 Task: Look for space in Pūranpur, India from 1st June, 2023 to 9th June, 2023 for 5 adults in price range Rs.6000 to Rs.12000. Place can be entire place with 3 bedrooms having 3 beds and 3 bathrooms. Property type can be house, flat, guest house. Booking option can be shelf check-in. Required host language is English.
Action: Mouse moved to (507, 66)
Screenshot: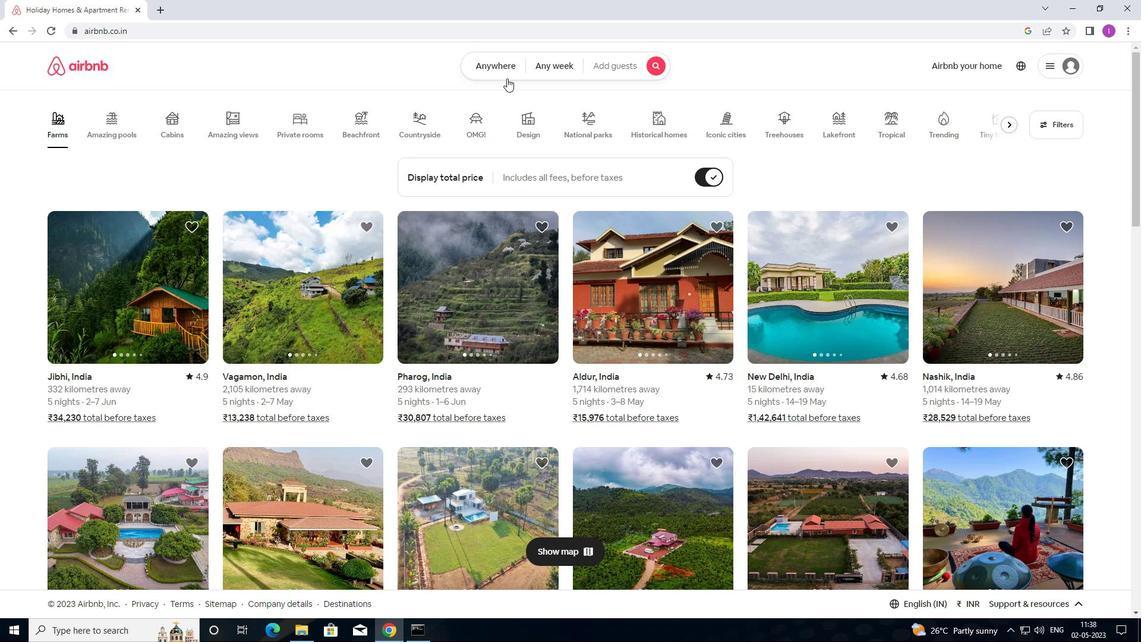 
Action: Mouse pressed left at (507, 66)
Screenshot: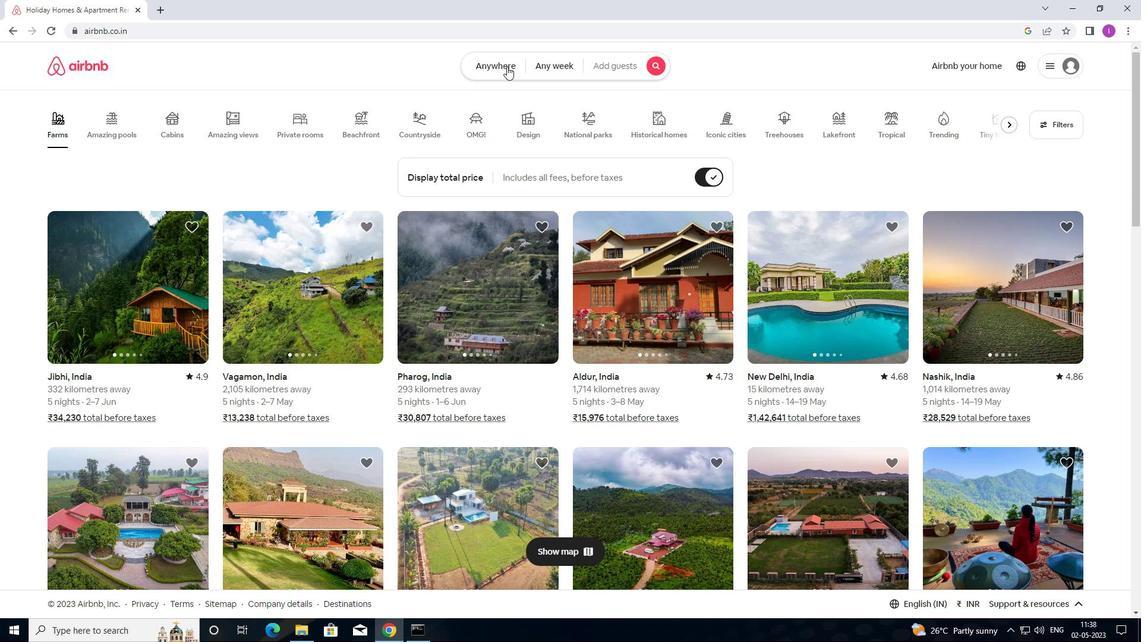 
Action: Mouse moved to (342, 112)
Screenshot: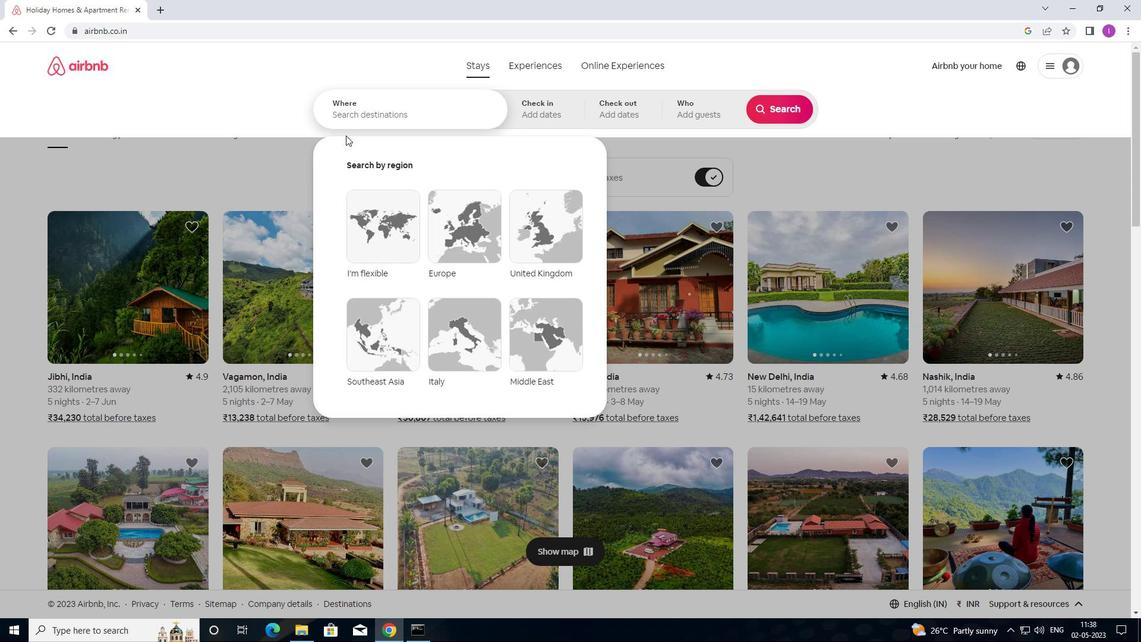 
Action: Mouse pressed left at (342, 112)
Screenshot: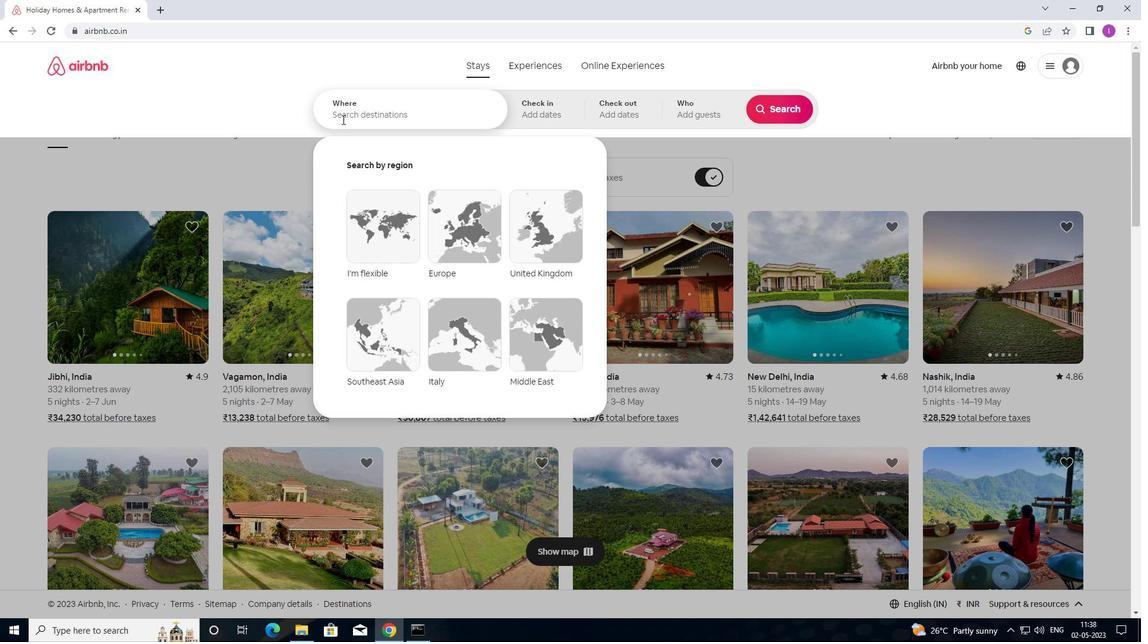 
Action: Mouse moved to (451, 115)
Screenshot: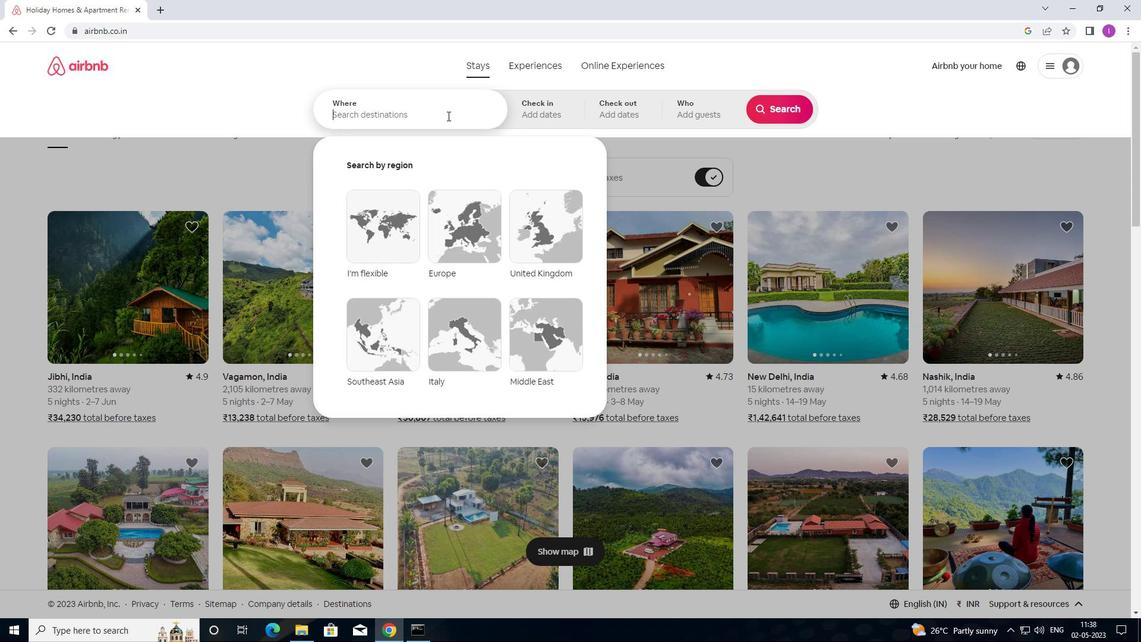 
Action: Key pressed <Key.shift>PURANPUR,<Key.shift>INDIA
Screenshot: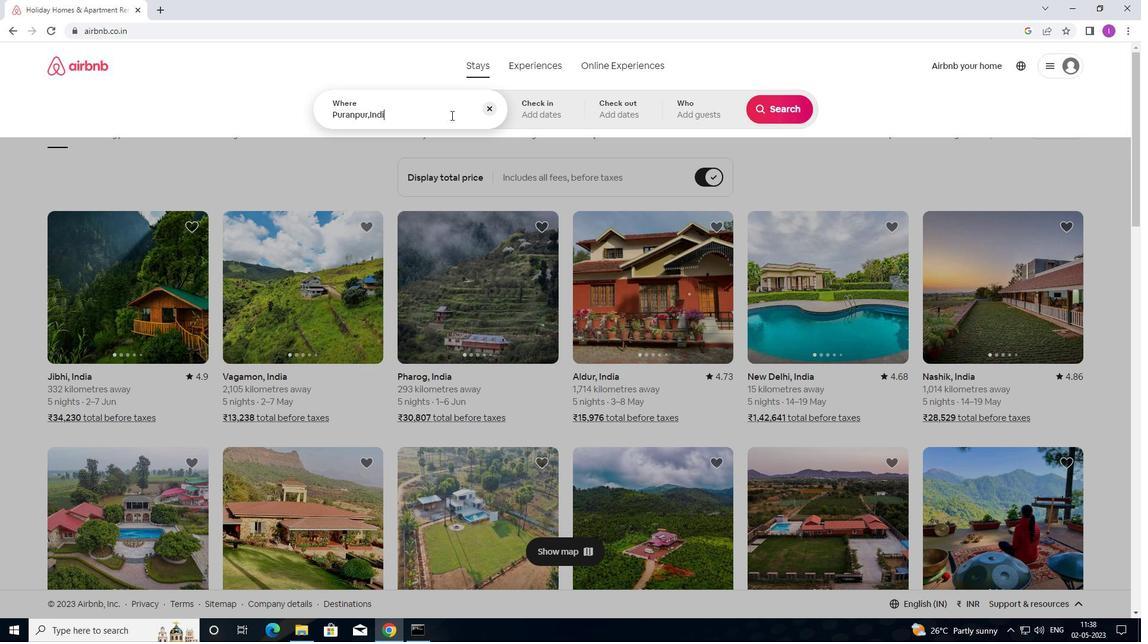 
Action: Mouse moved to (523, 115)
Screenshot: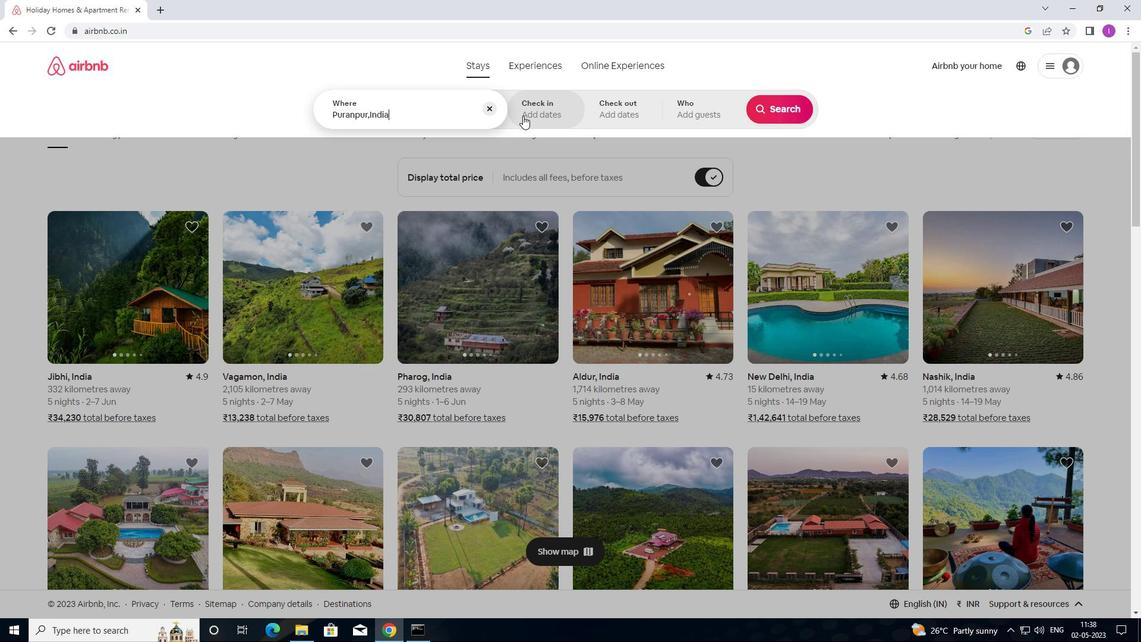 
Action: Mouse pressed left at (523, 115)
Screenshot: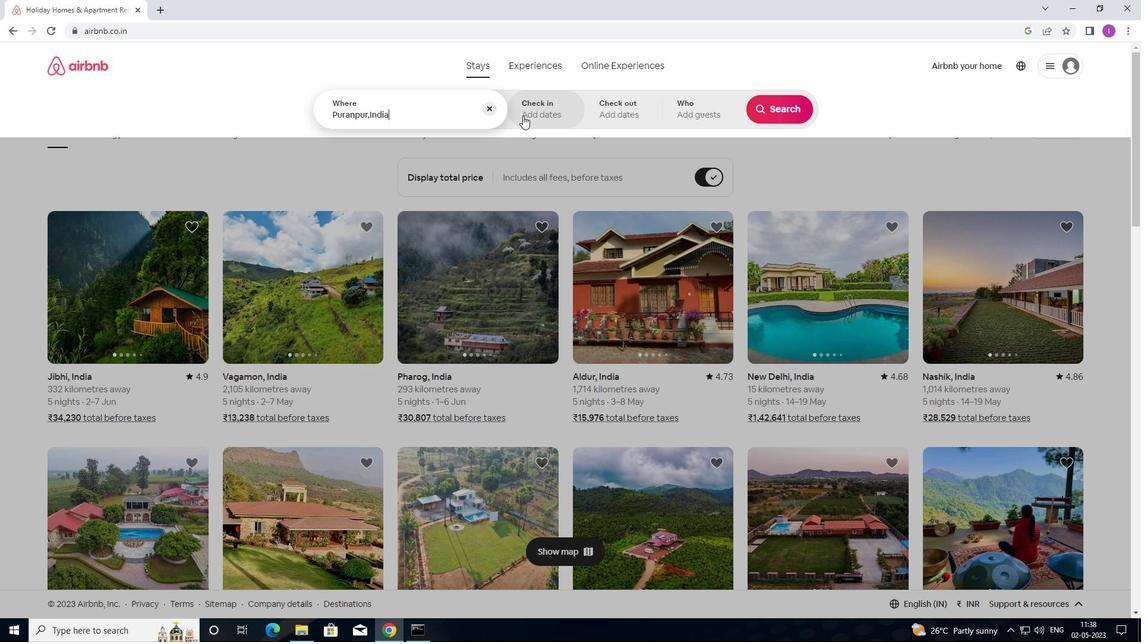 
Action: Mouse moved to (715, 255)
Screenshot: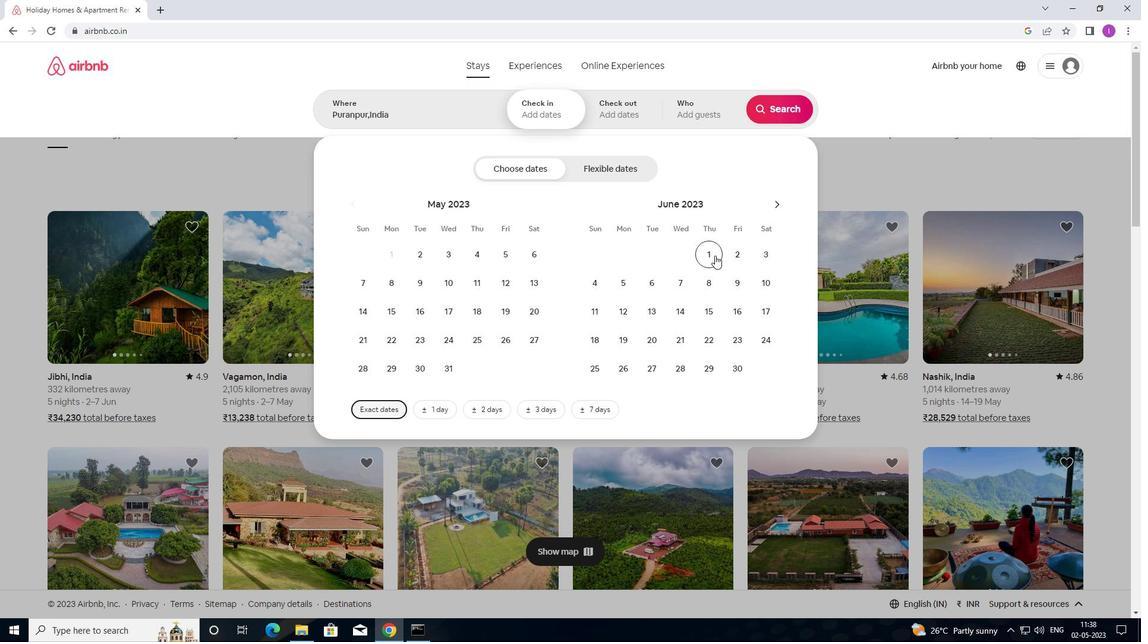 
Action: Mouse pressed left at (715, 255)
Screenshot: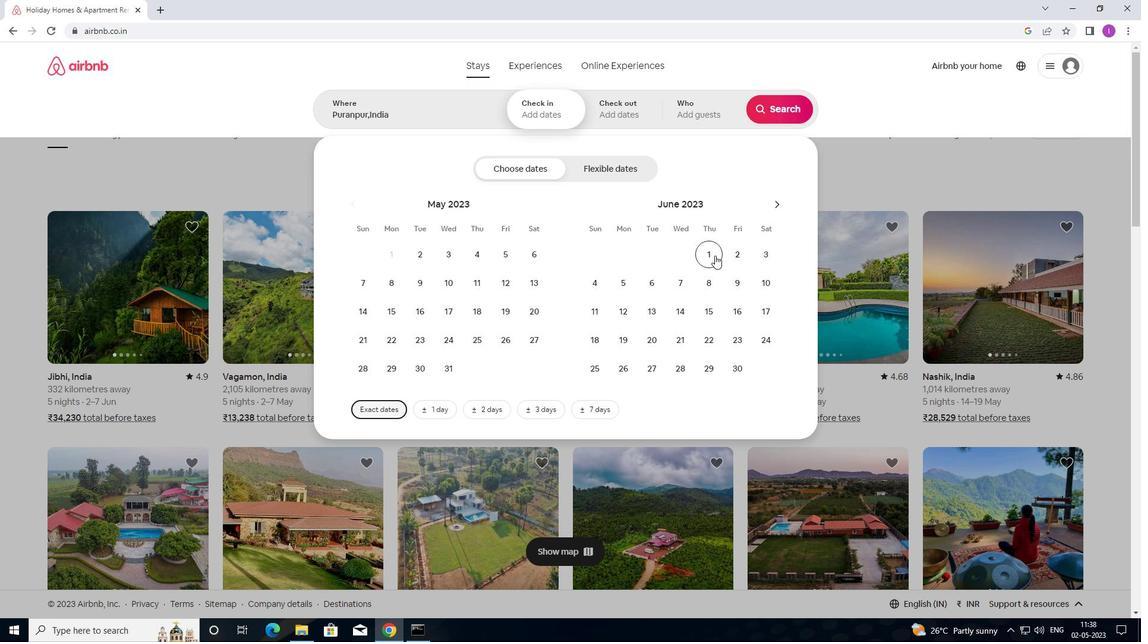 
Action: Mouse moved to (737, 284)
Screenshot: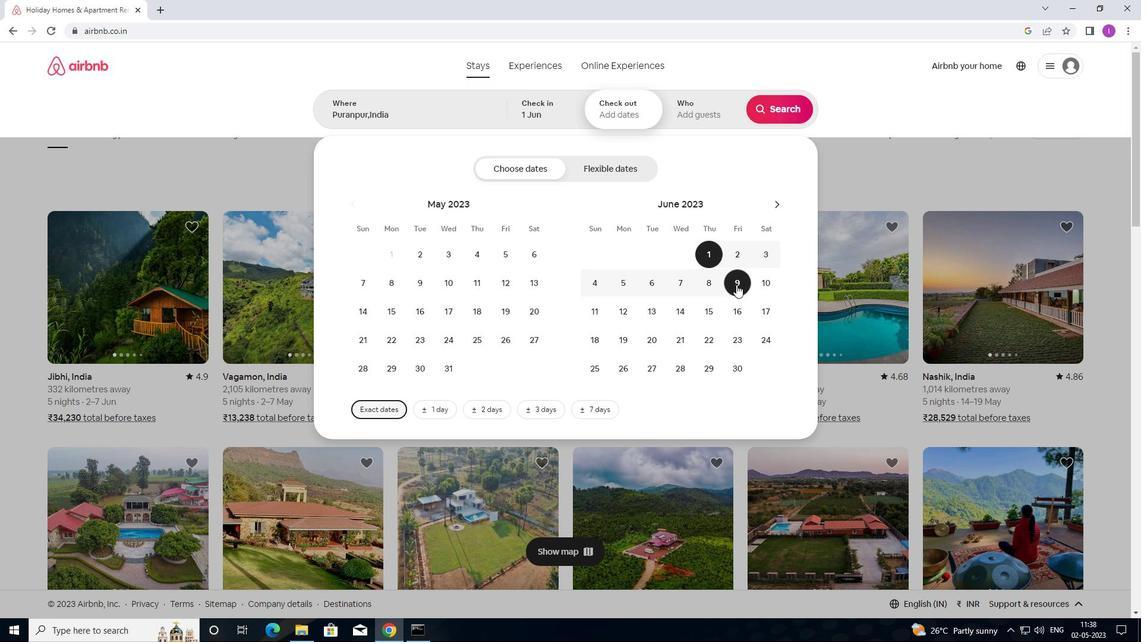 
Action: Mouse pressed left at (737, 284)
Screenshot: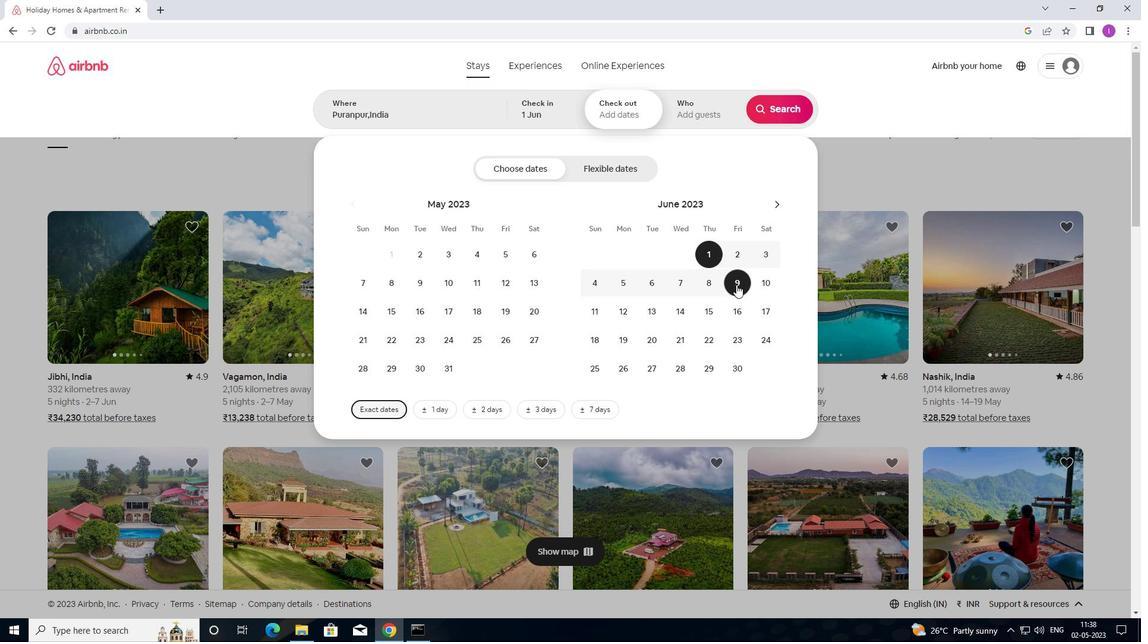 
Action: Mouse moved to (763, 186)
Screenshot: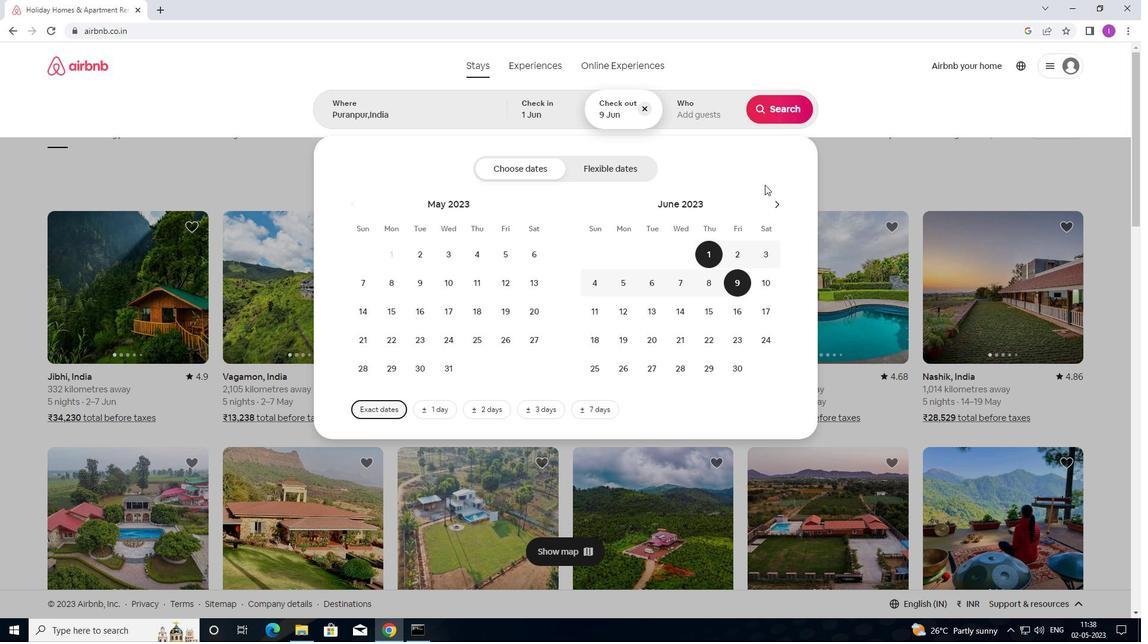 
Action: Mouse scrolled (763, 186) with delta (0, 0)
Screenshot: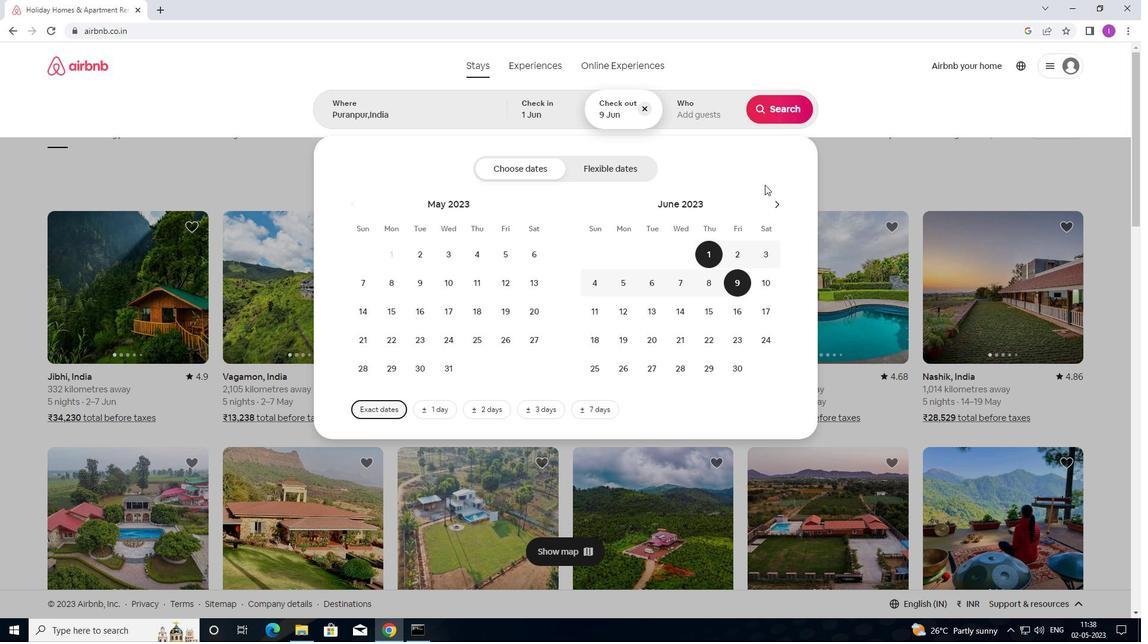 
Action: Mouse moved to (760, 183)
Screenshot: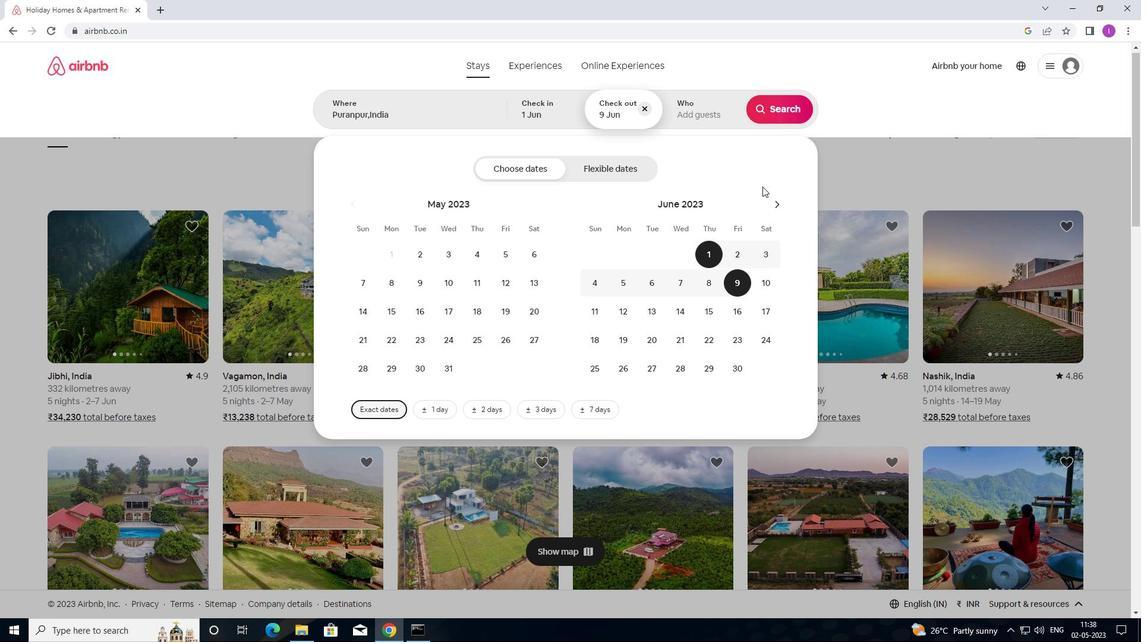 
Action: Mouse scrolled (760, 183) with delta (0, 0)
Screenshot: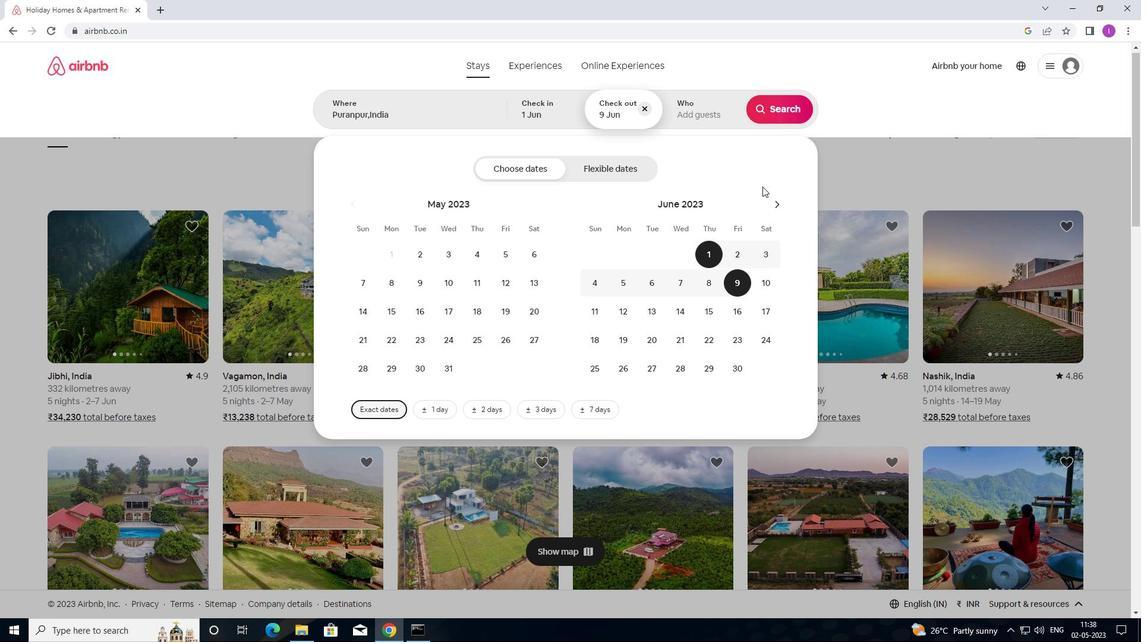 
Action: Mouse moved to (613, 63)
Screenshot: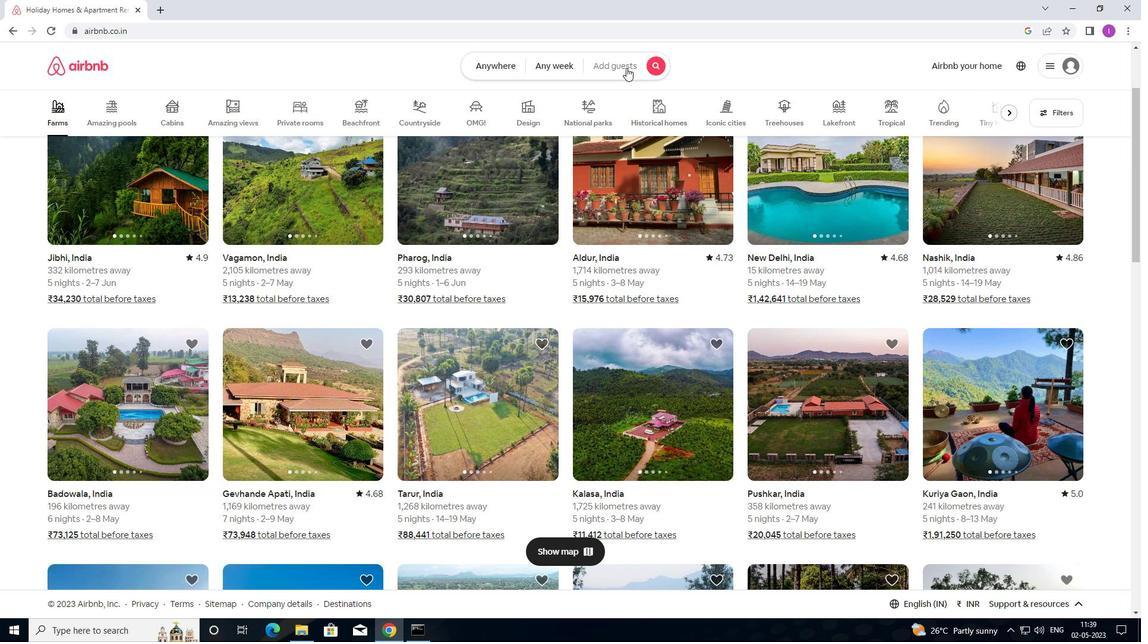 
Action: Mouse pressed left at (613, 63)
Screenshot: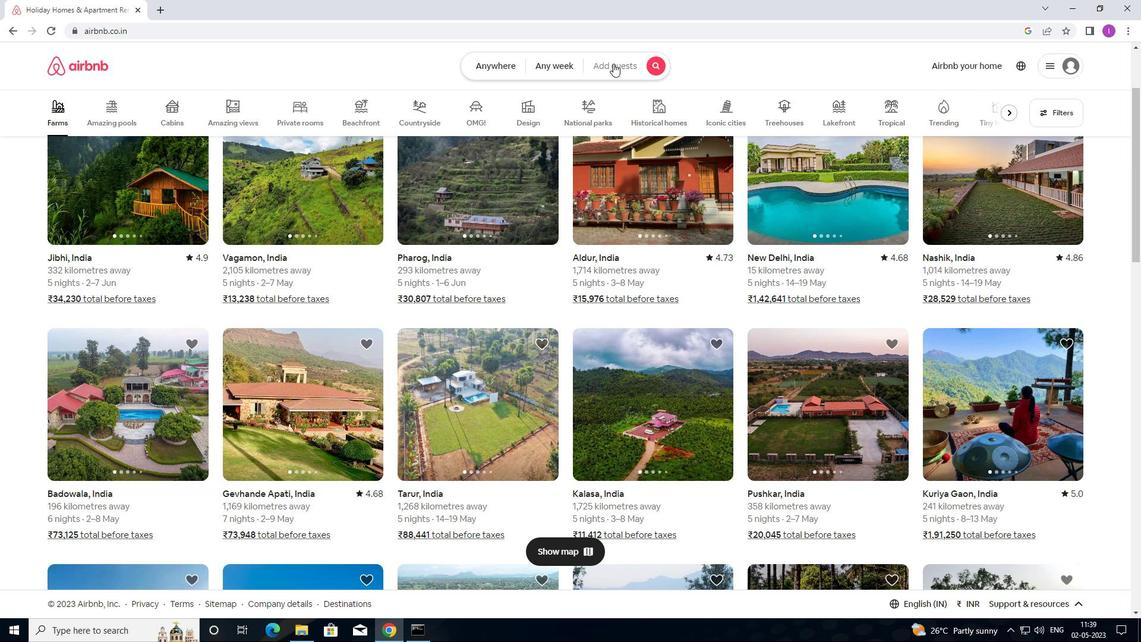 
Action: Mouse moved to (784, 176)
Screenshot: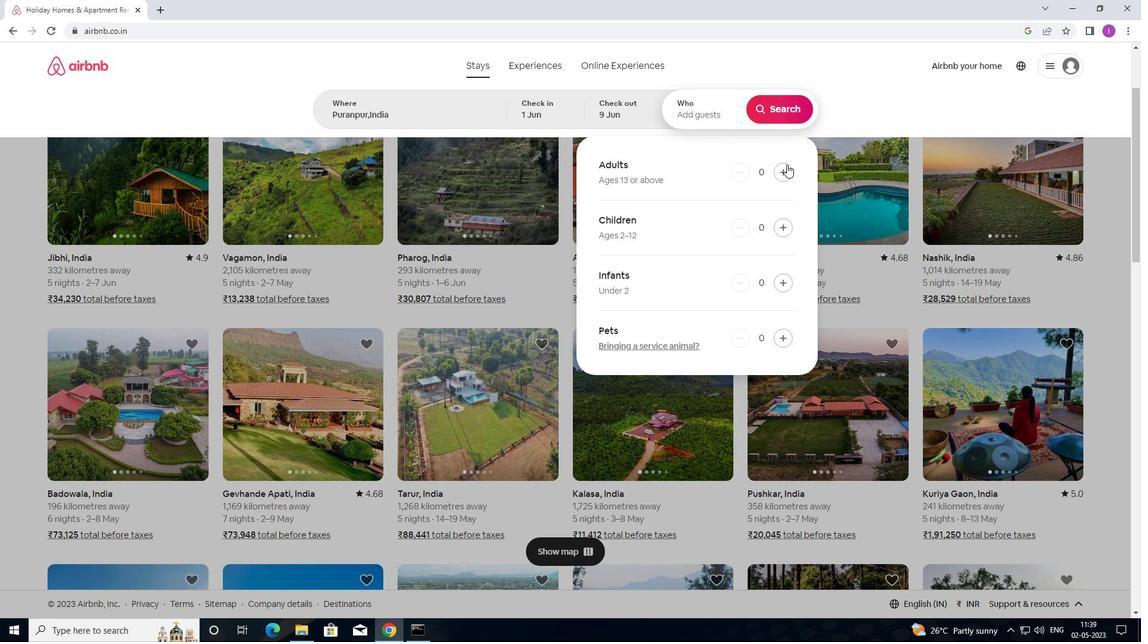 
Action: Mouse pressed left at (784, 176)
Screenshot: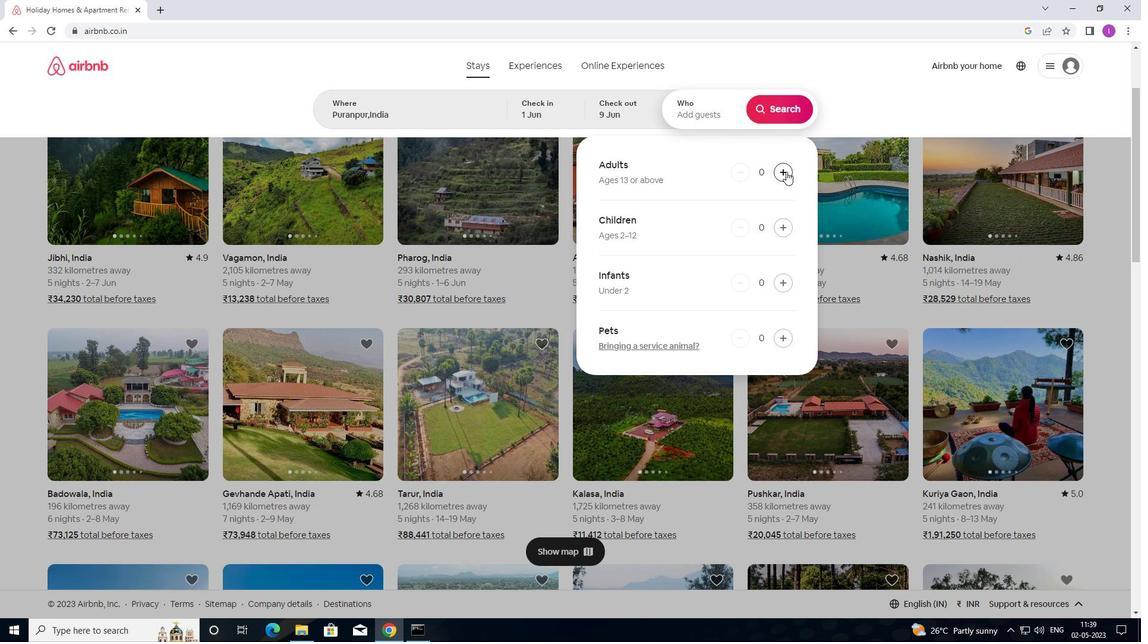 
Action: Mouse moved to (784, 176)
Screenshot: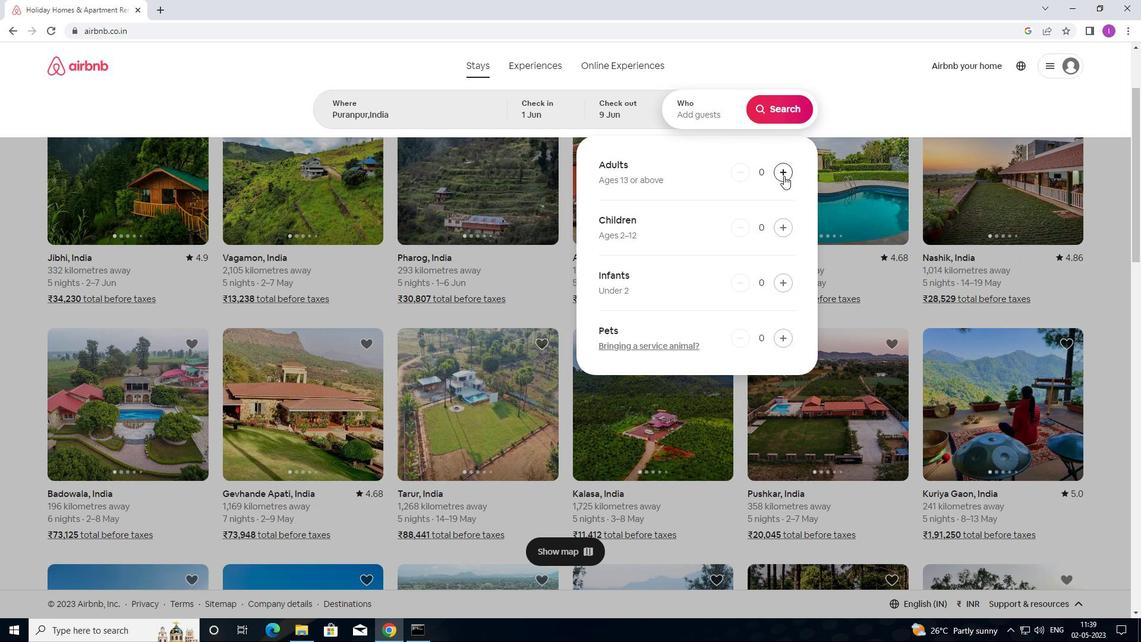 
Action: Mouse pressed left at (784, 176)
Screenshot: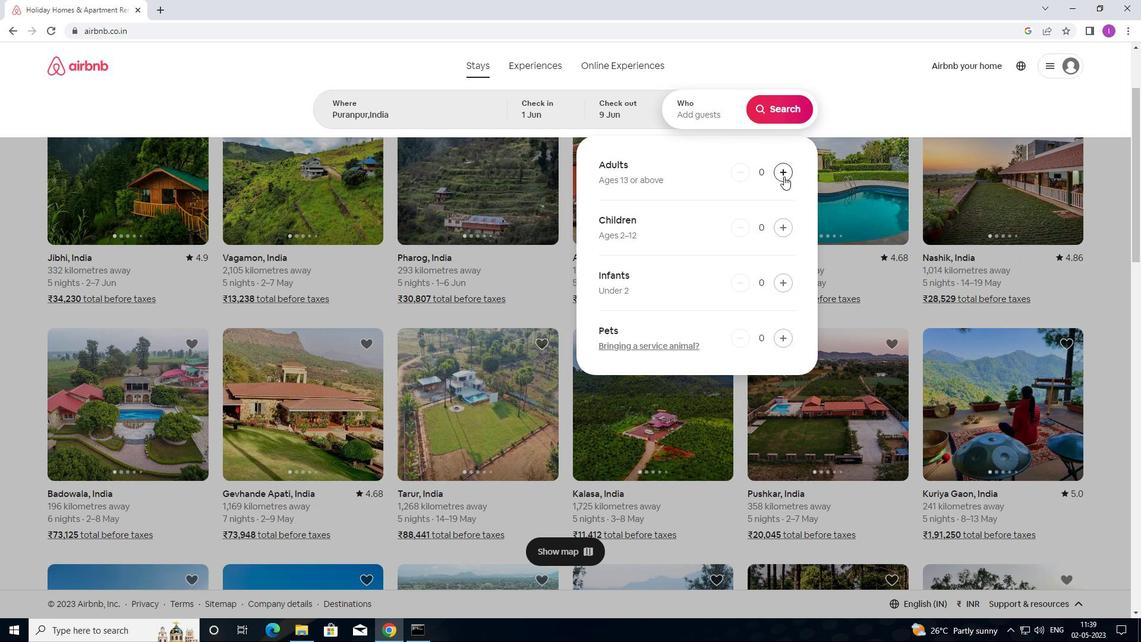 
Action: Mouse moved to (784, 176)
Screenshot: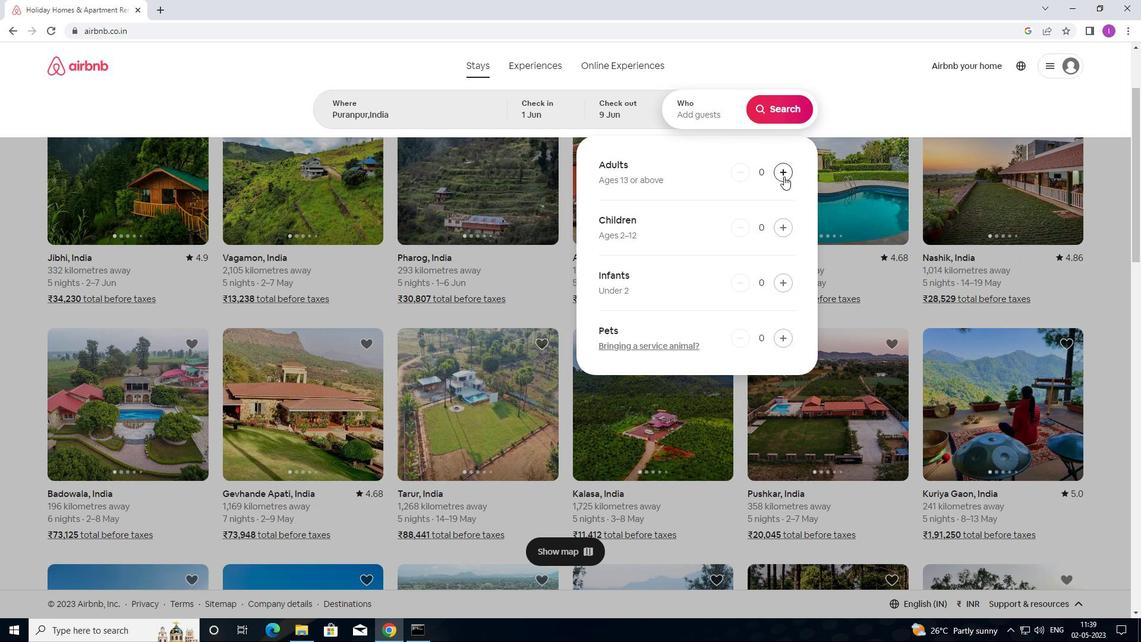 
Action: Mouse pressed left at (784, 176)
Screenshot: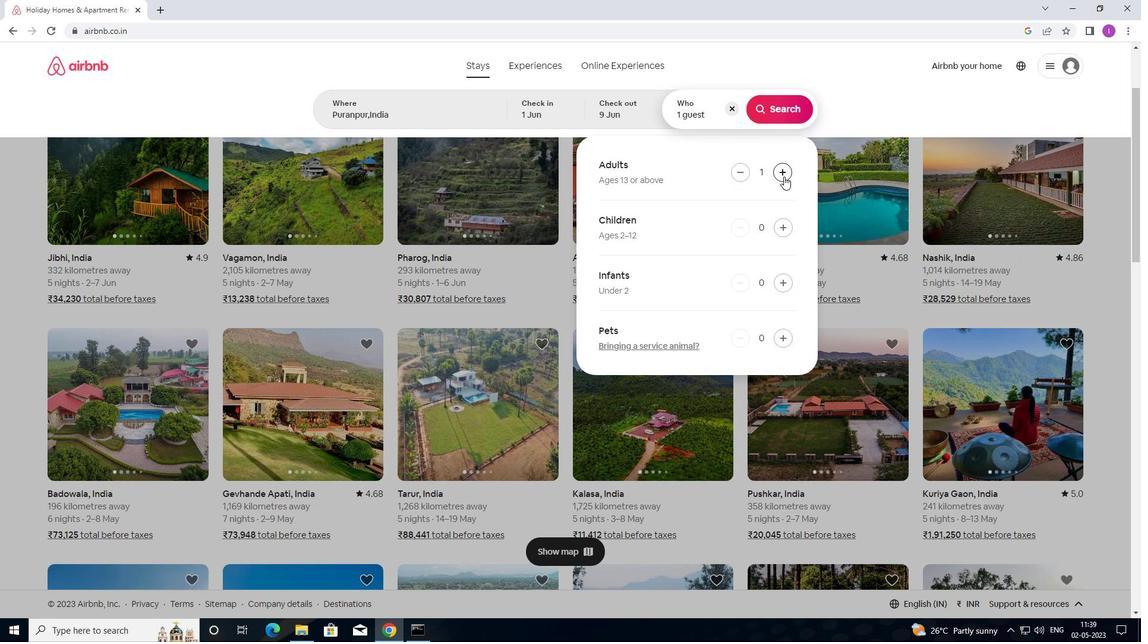 
Action: Mouse moved to (784, 175)
Screenshot: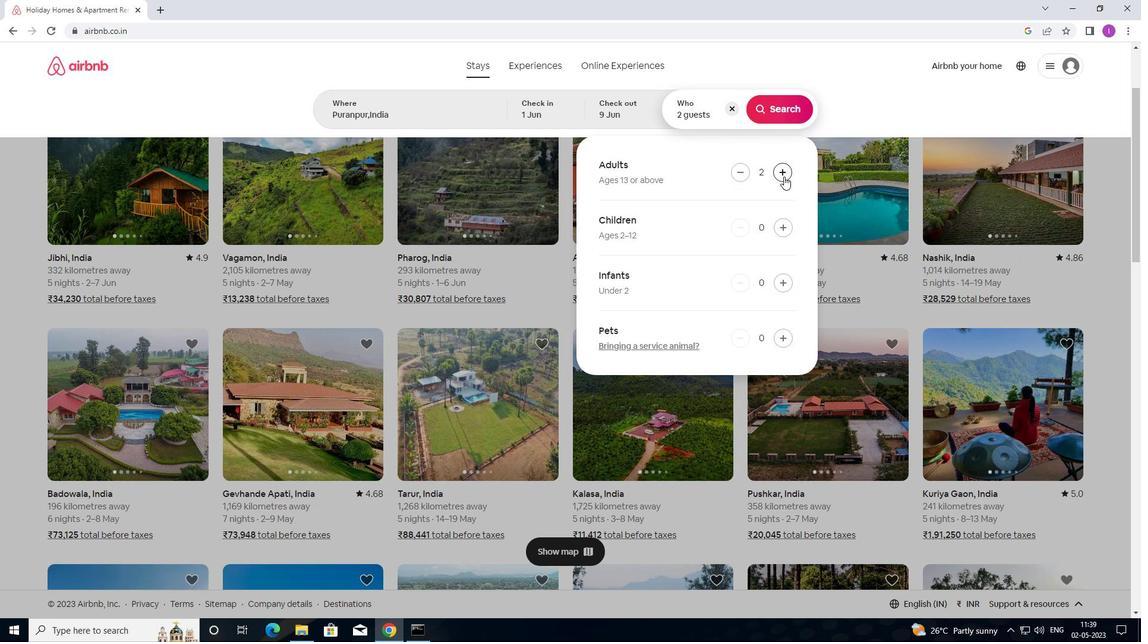 
Action: Mouse pressed left at (784, 175)
Screenshot: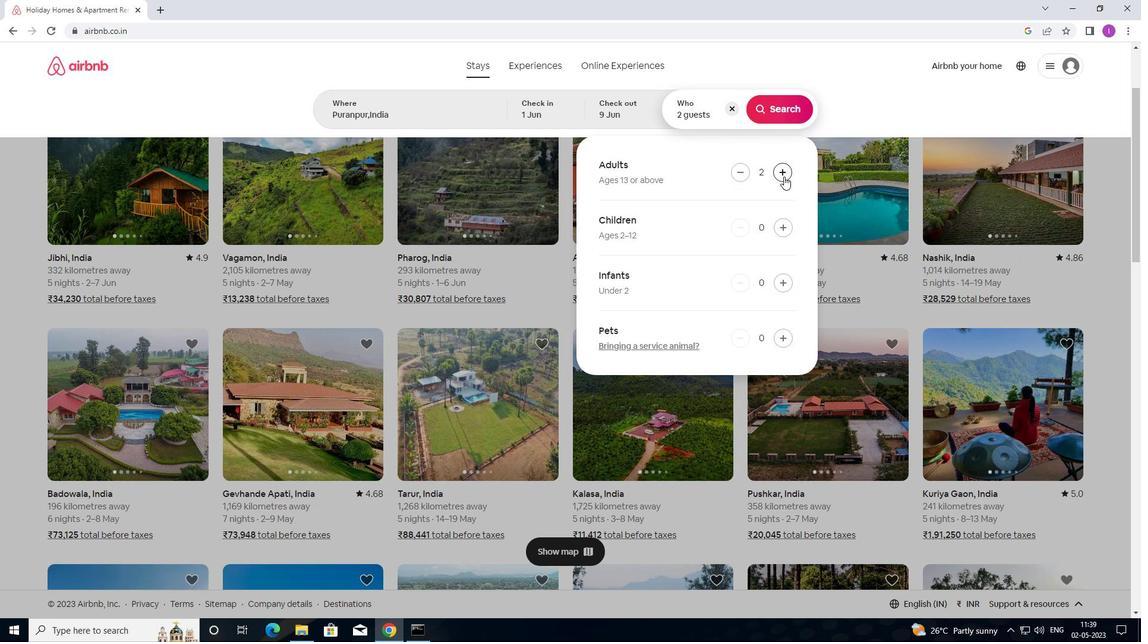 
Action: Mouse pressed left at (784, 175)
Screenshot: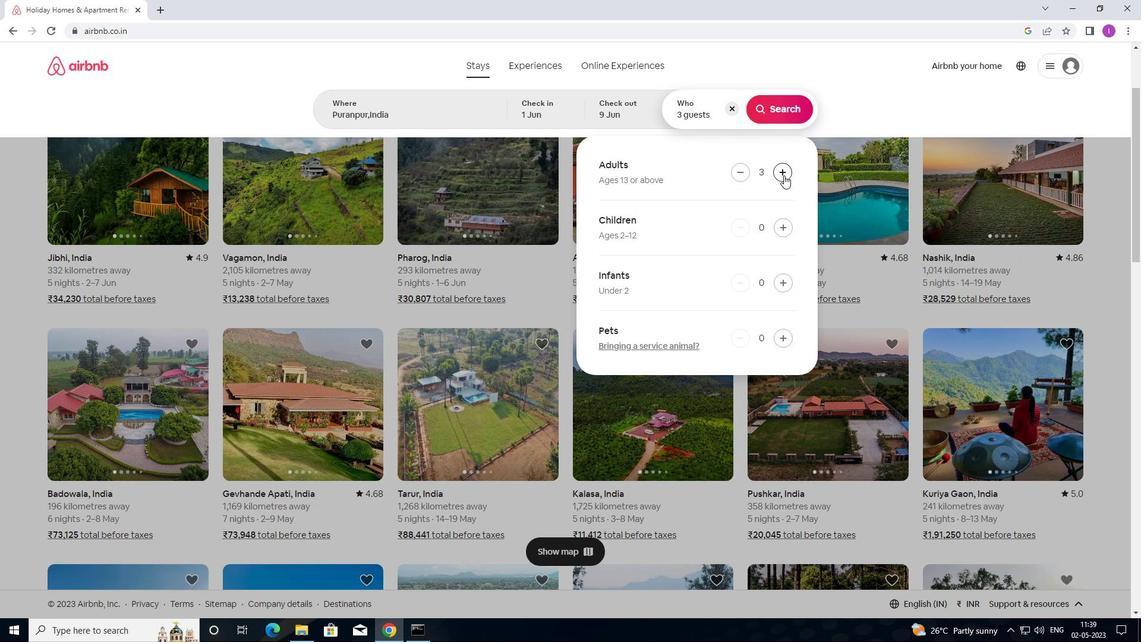 
Action: Mouse moved to (763, 116)
Screenshot: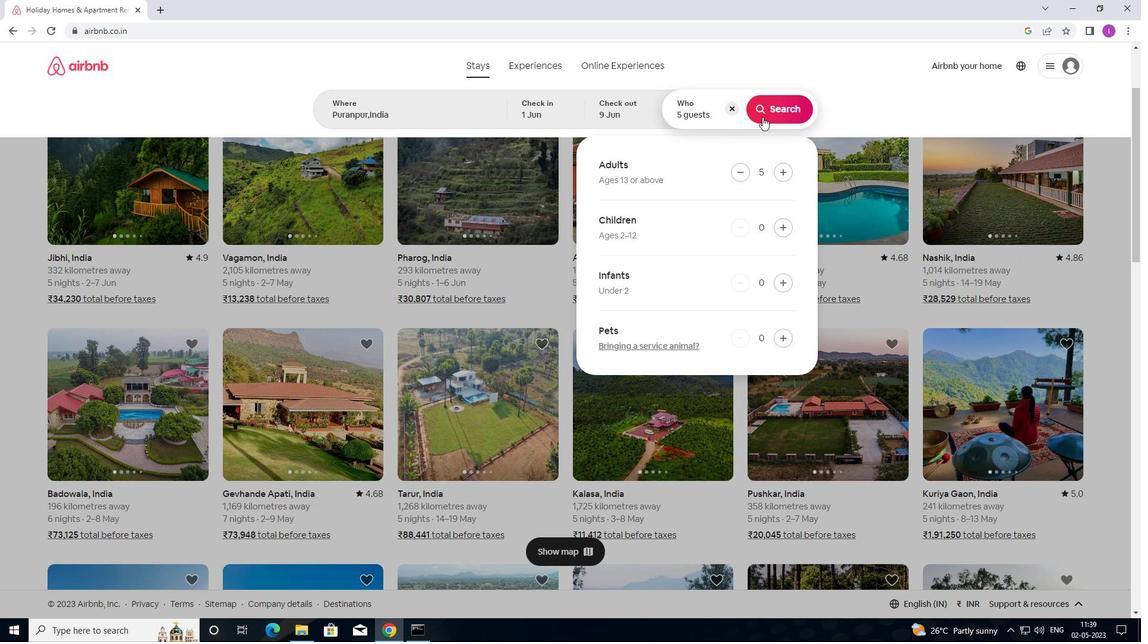 
Action: Mouse pressed left at (763, 116)
Screenshot: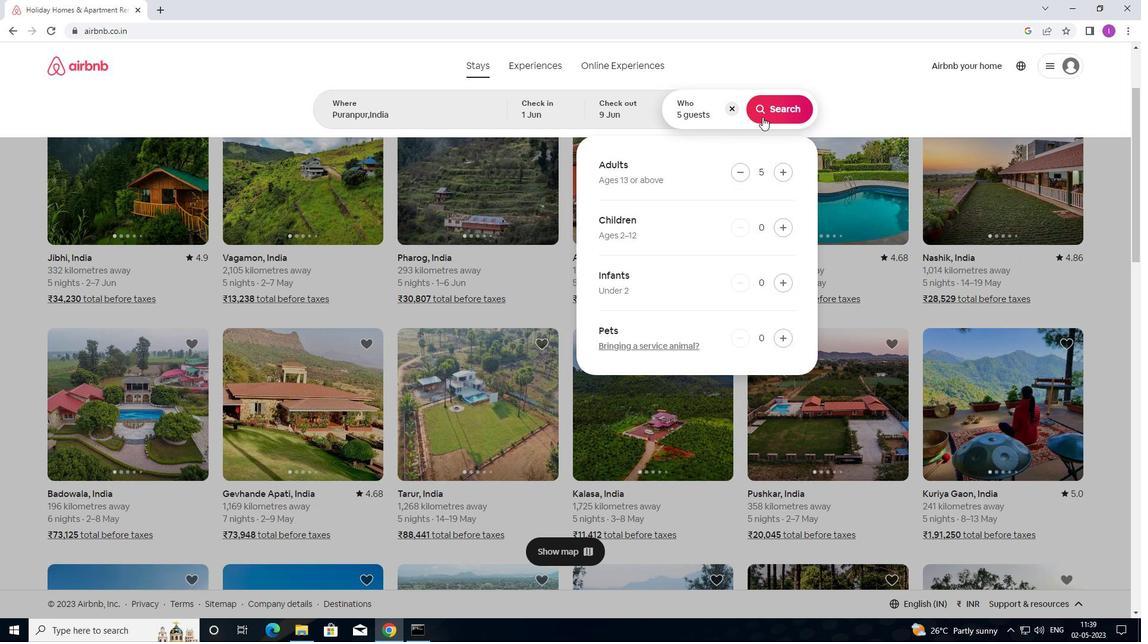
Action: Mouse moved to (1085, 109)
Screenshot: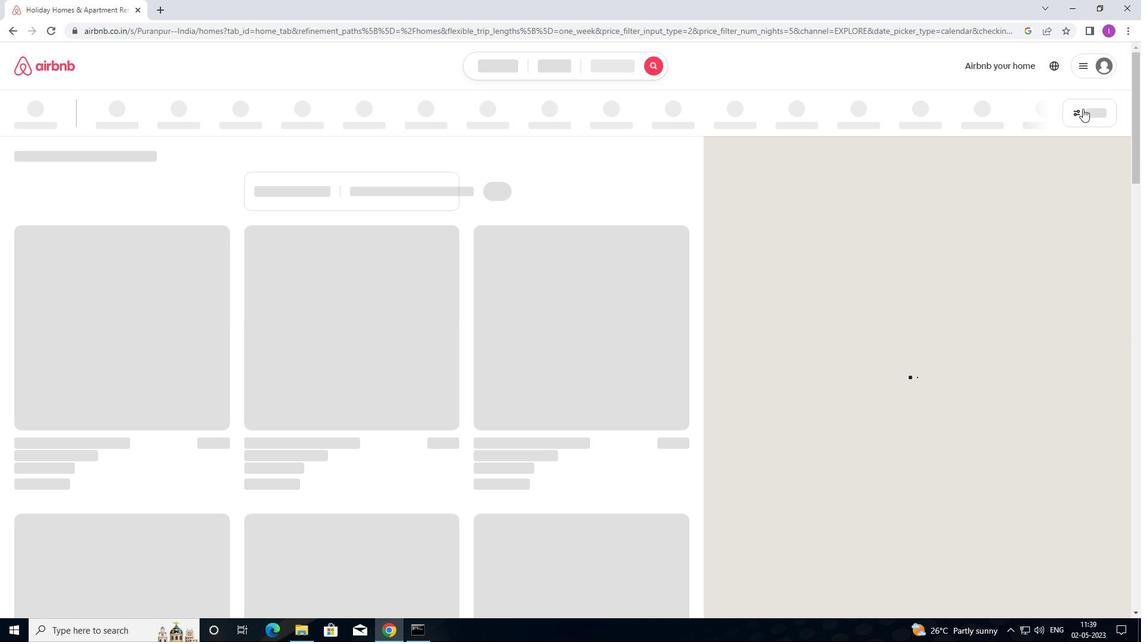 
Action: Mouse pressed left at (1085, 109)
Screenshot: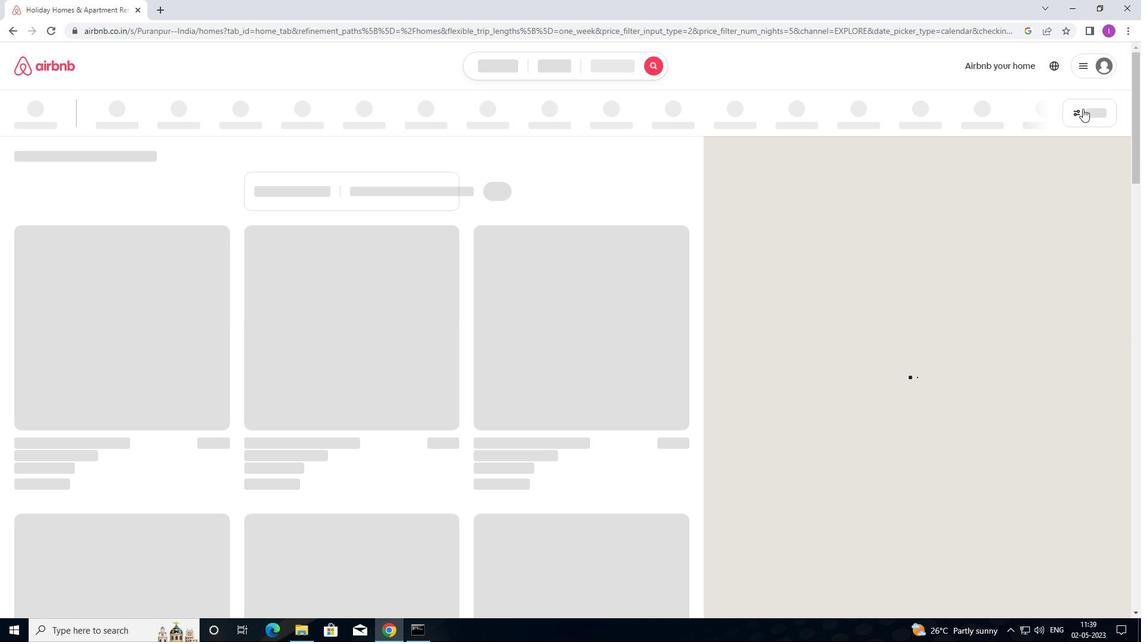 
Action: Mouse moved to (433, 265)
Screenshot: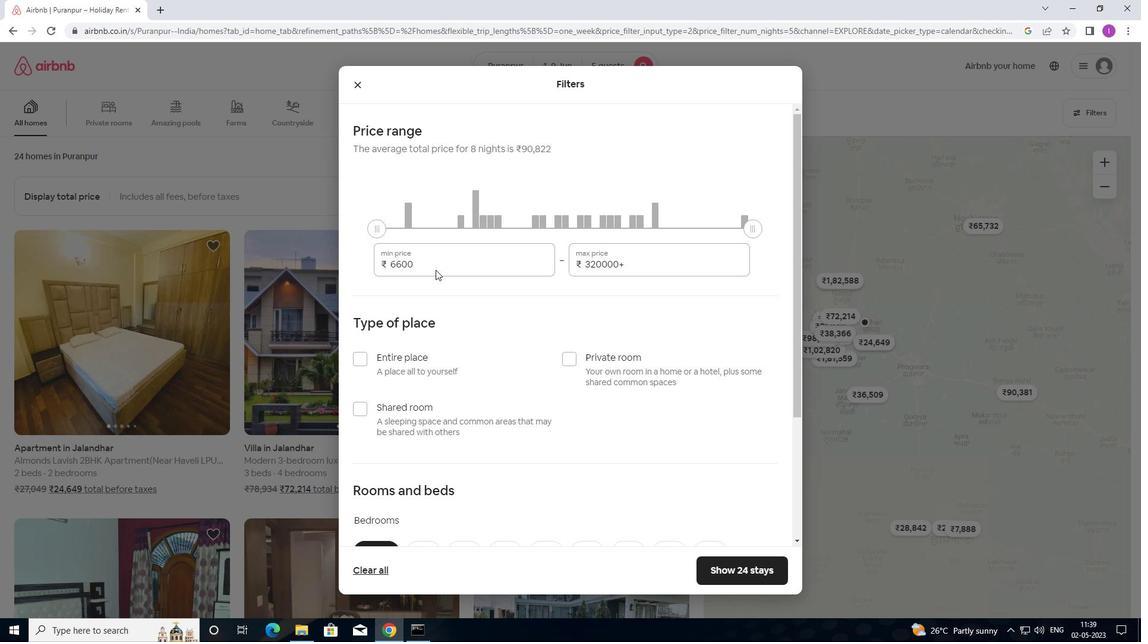 
Action: Mouse pressed left at (433, 265)
Screenshot: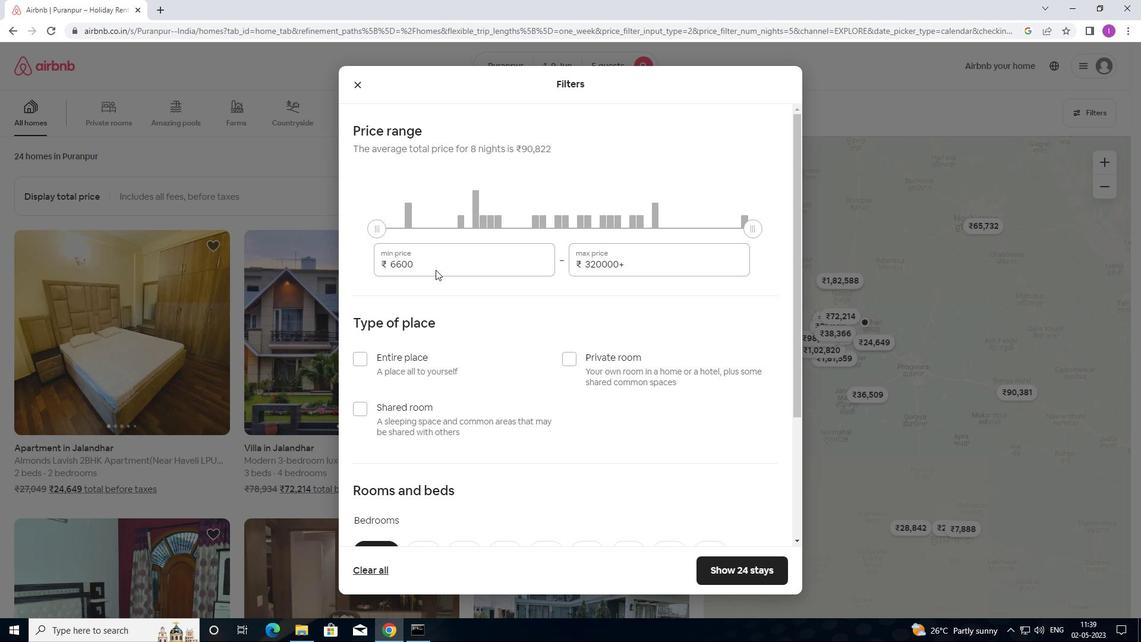 
Action: Mouse moved to (381, 265)
Screenshot: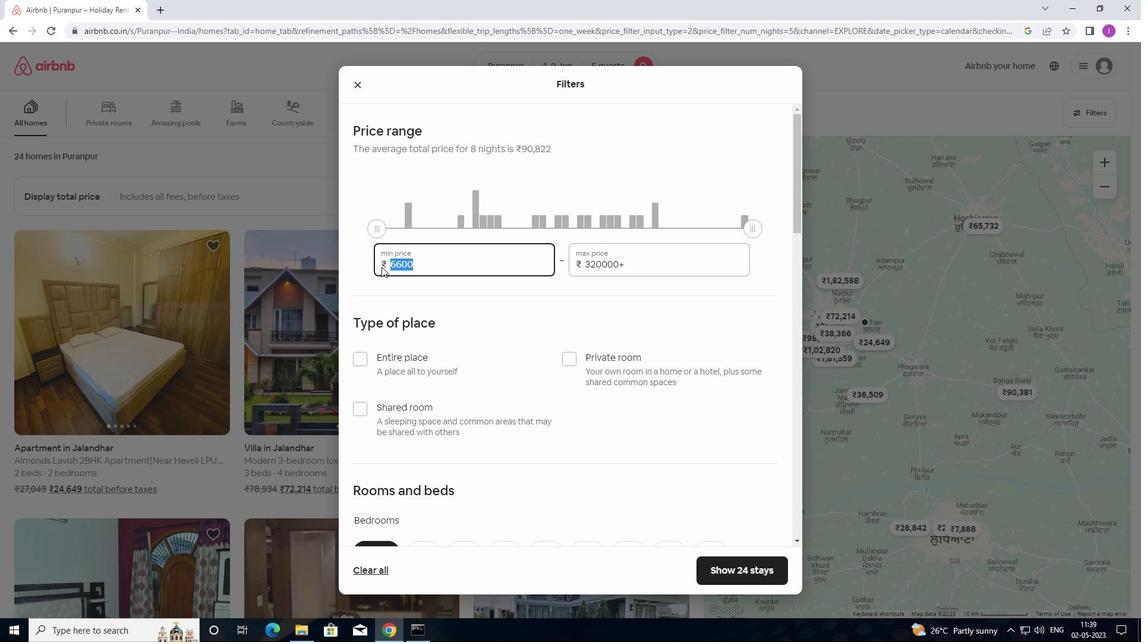
Action: Key pressed 6
Screenshot: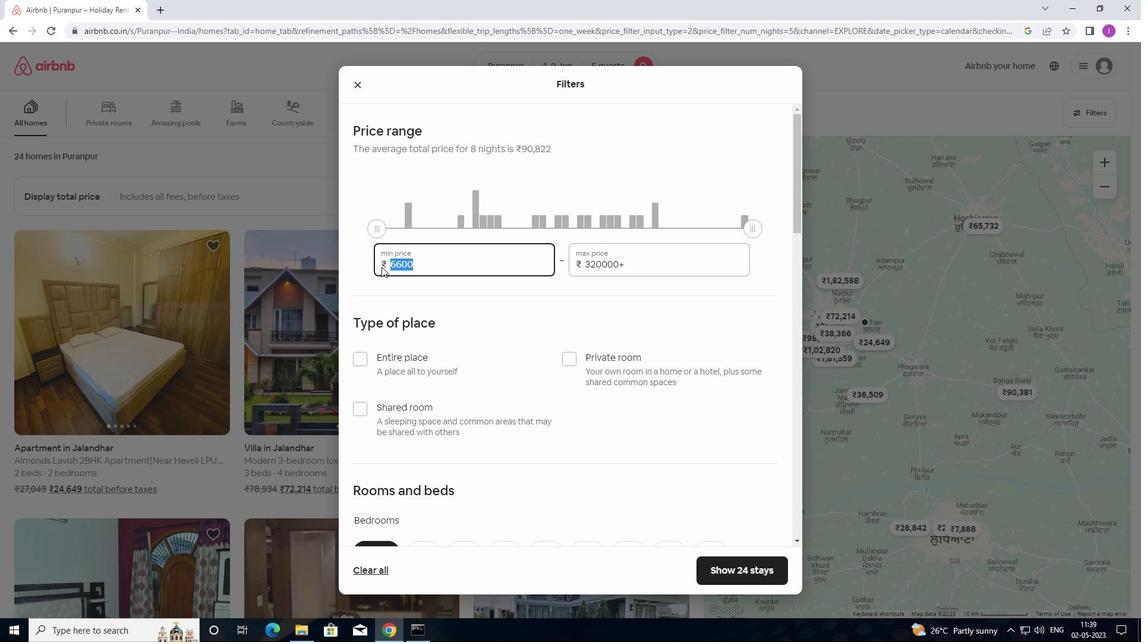 
Action: Mouse moved to (382, 264)
Screenshot: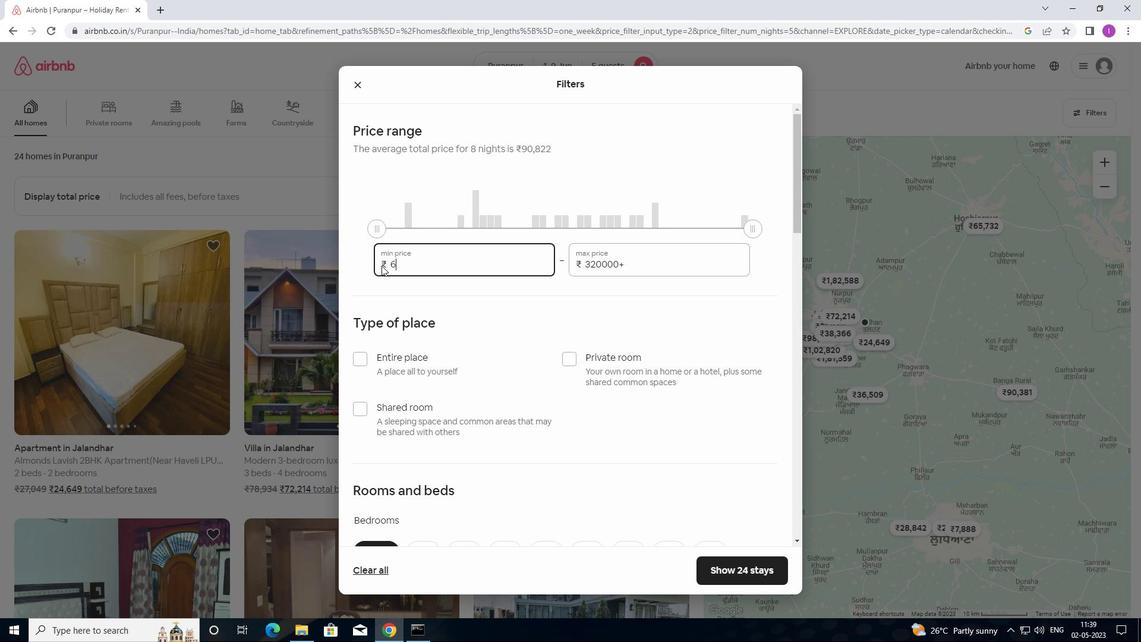 
Action: Key pressed 0
Screenshot: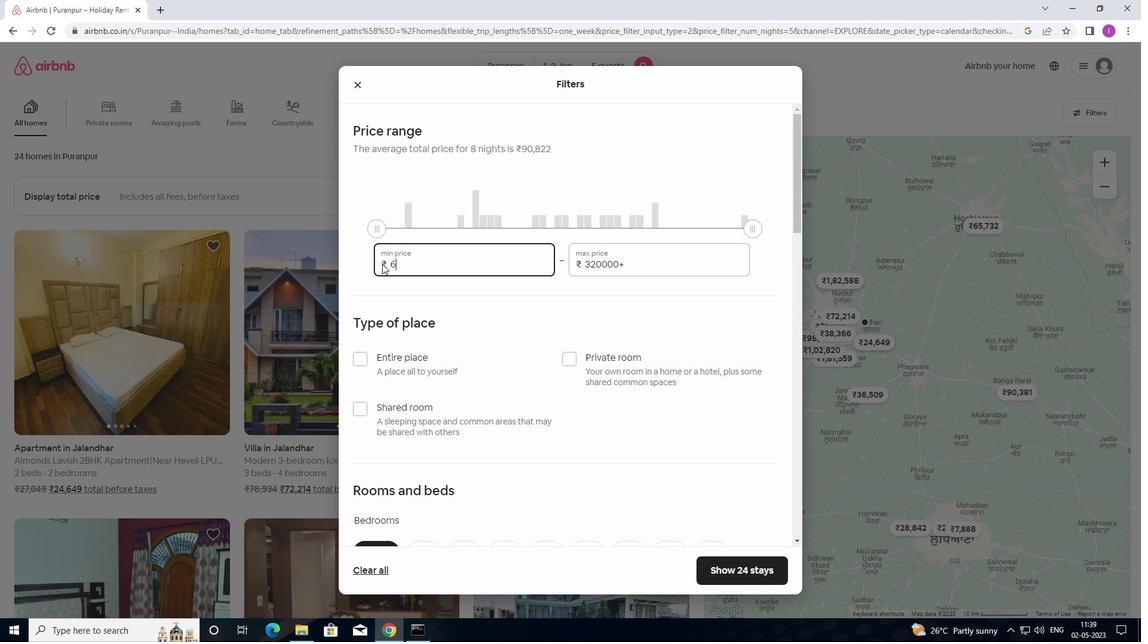 
Action: Mouse moved to (383, 262)
Screenshot: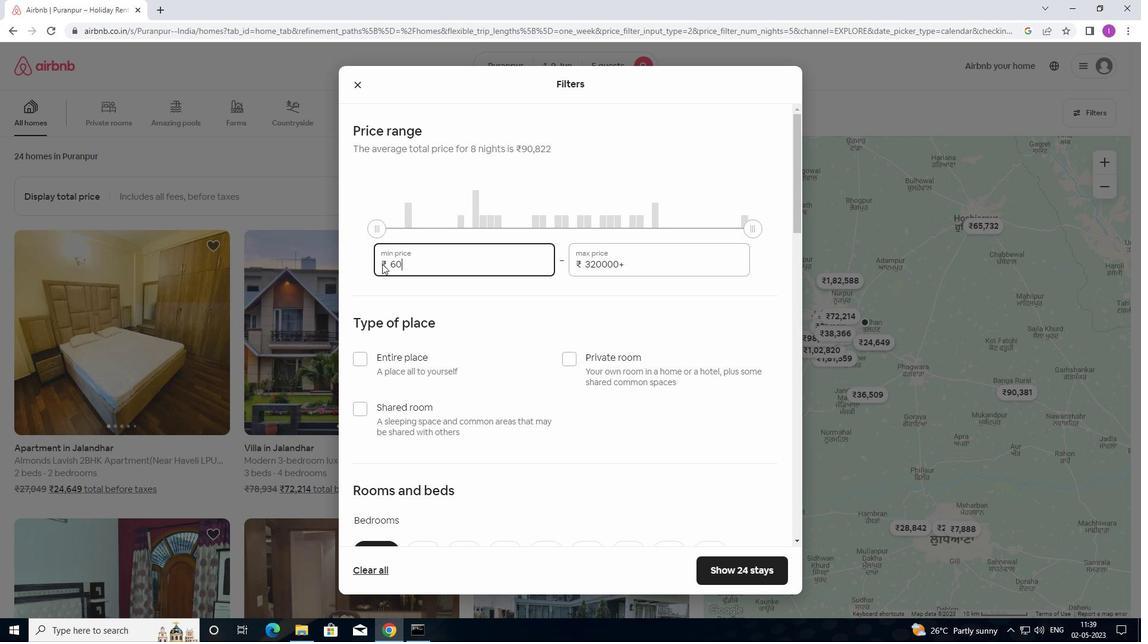 
Action: Key pressed 0
Screenshot: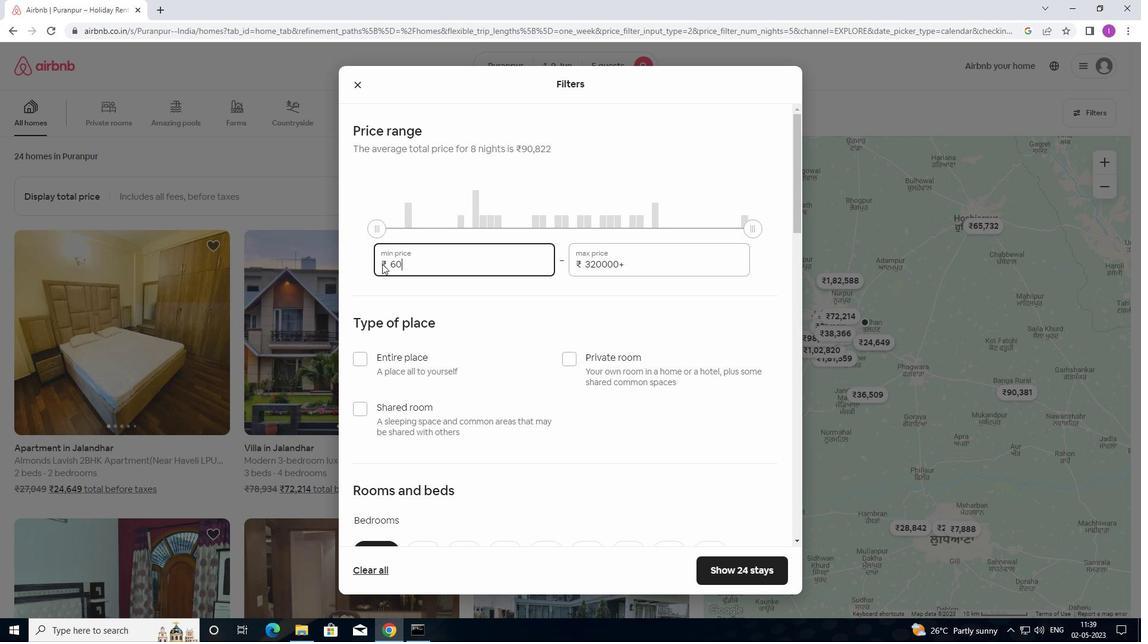 
Action: Mouse moved to (383, 262)
Screenshot: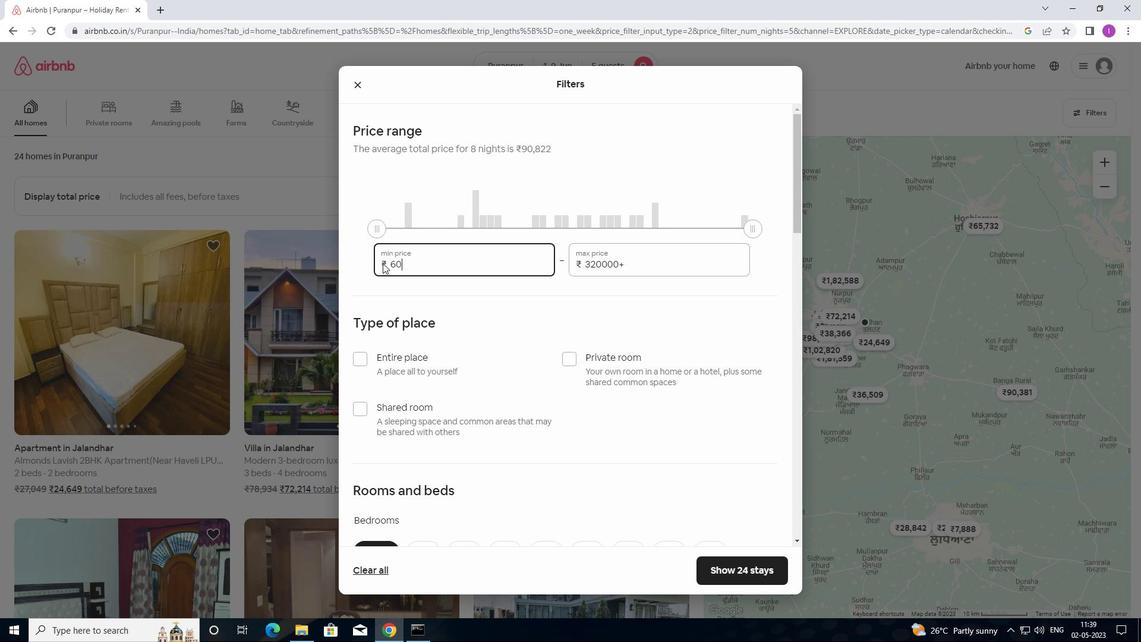 
Action: Key pressed 0
Screenshot: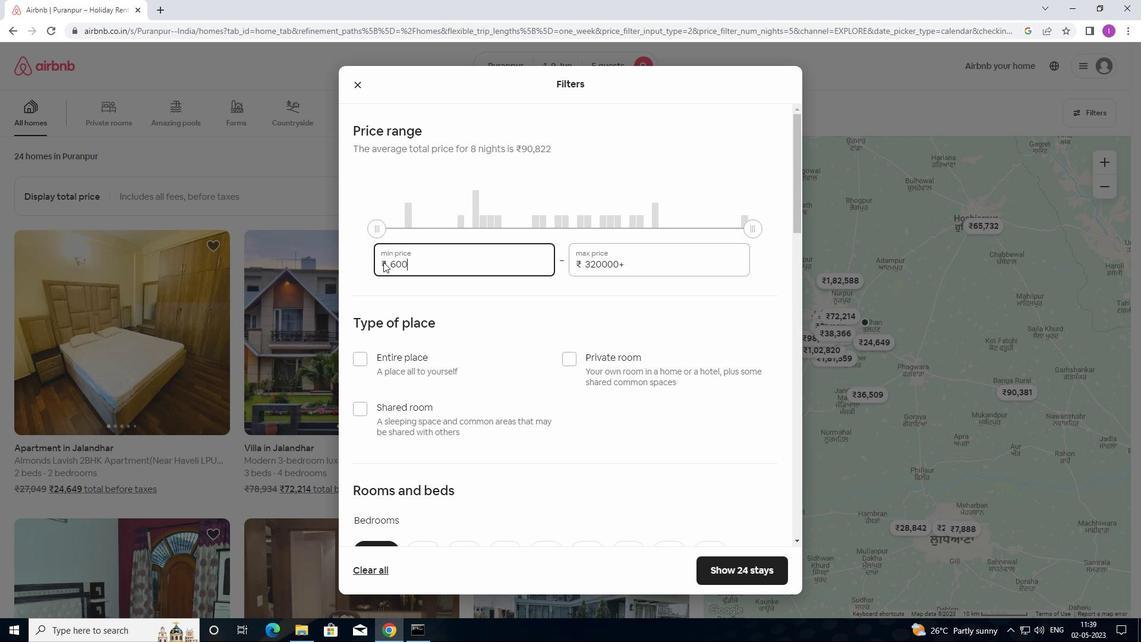 
Action: Mouse moved to (672, 254)
Screenshot: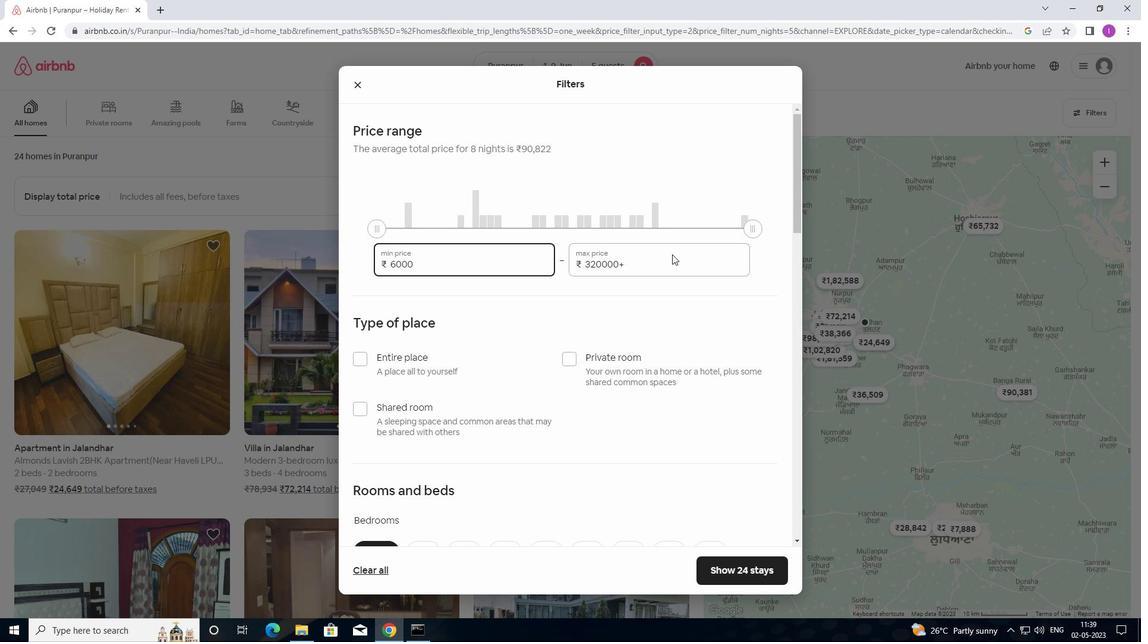 
Action: Mouse pressed left at (672, 254)
Screenshot: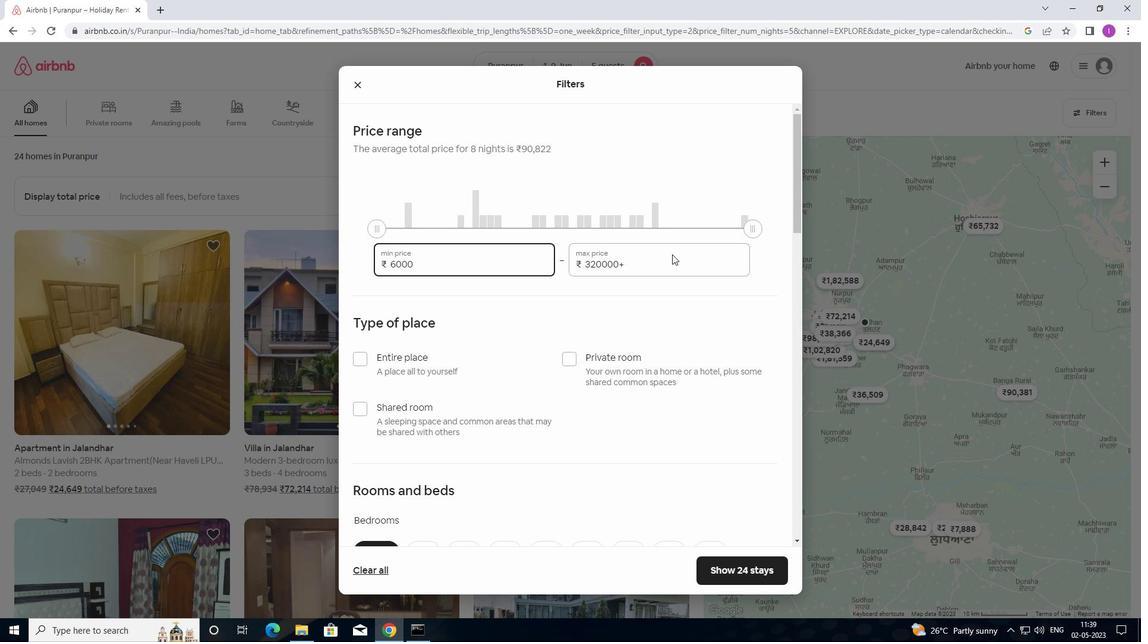 
Action: Mouse moved to (642, 258)
Screenshot: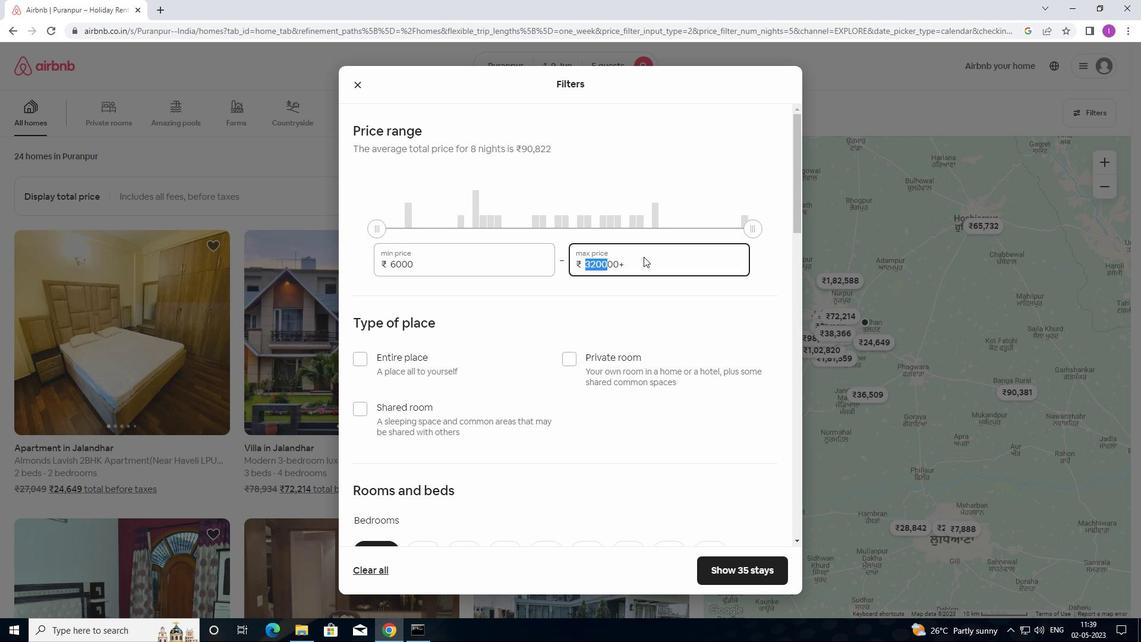
Action: Mouse pressed left at (642, 258)
Screenshot: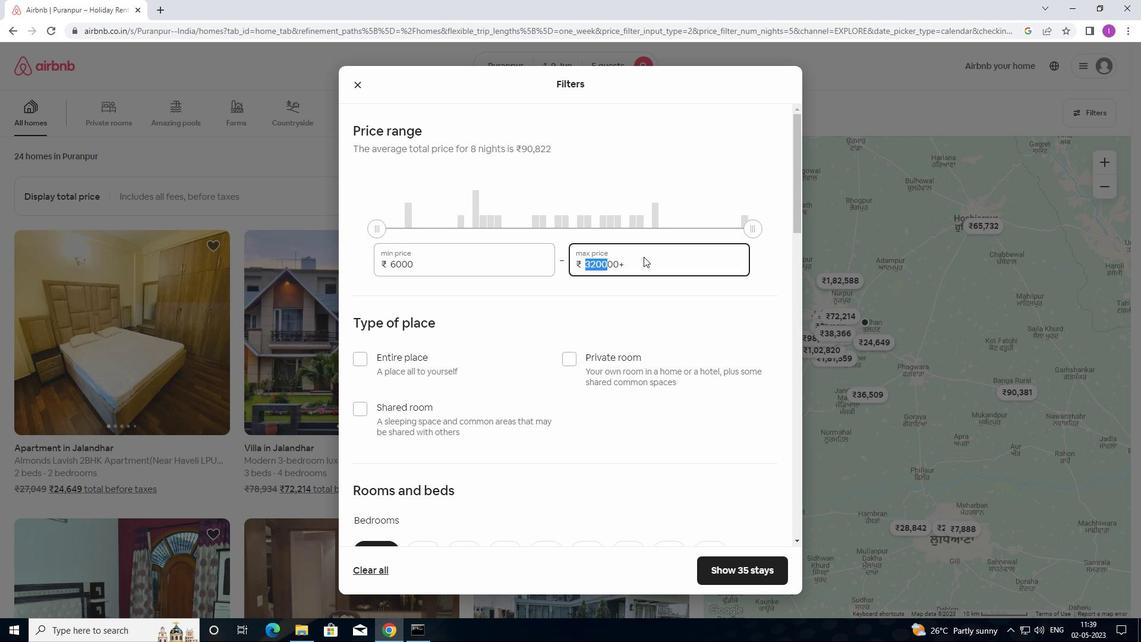 
Action: Mouse moved to (644, 256)
Screenshot: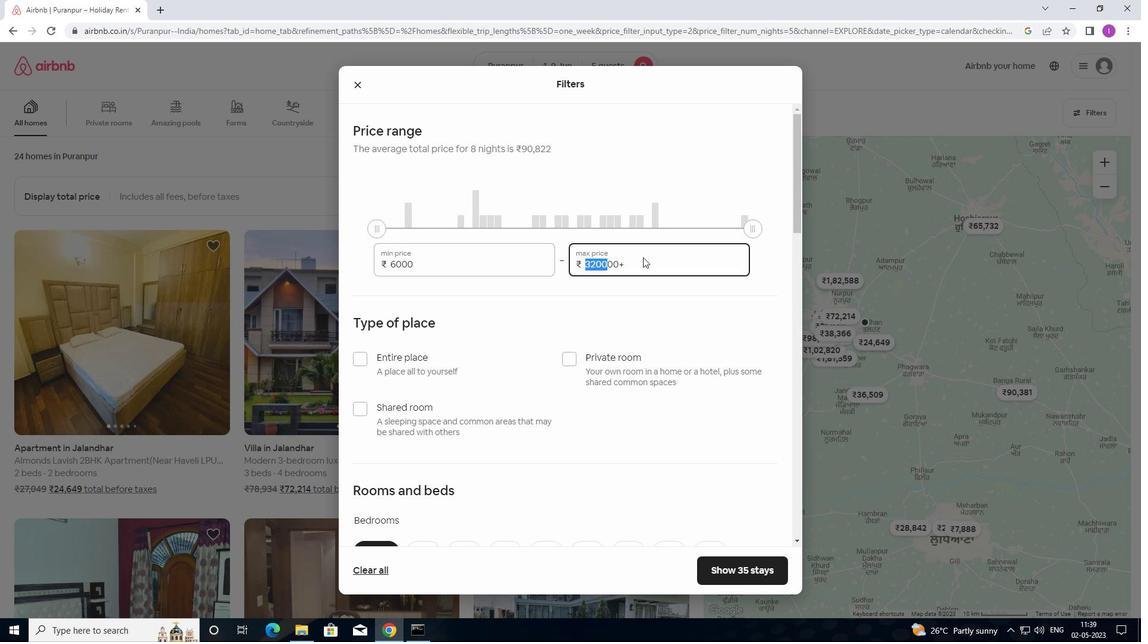 
Action: Mouse pressed left at (644, 256)
Screenshot: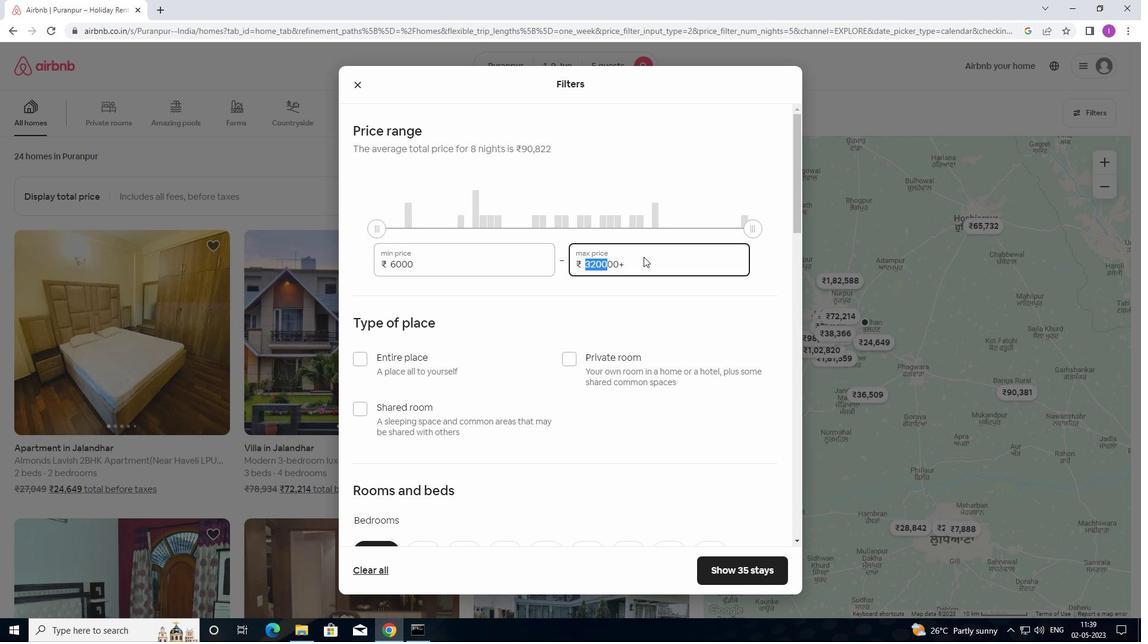 
Action: Mouse moved to (641, 263)
Screenshot: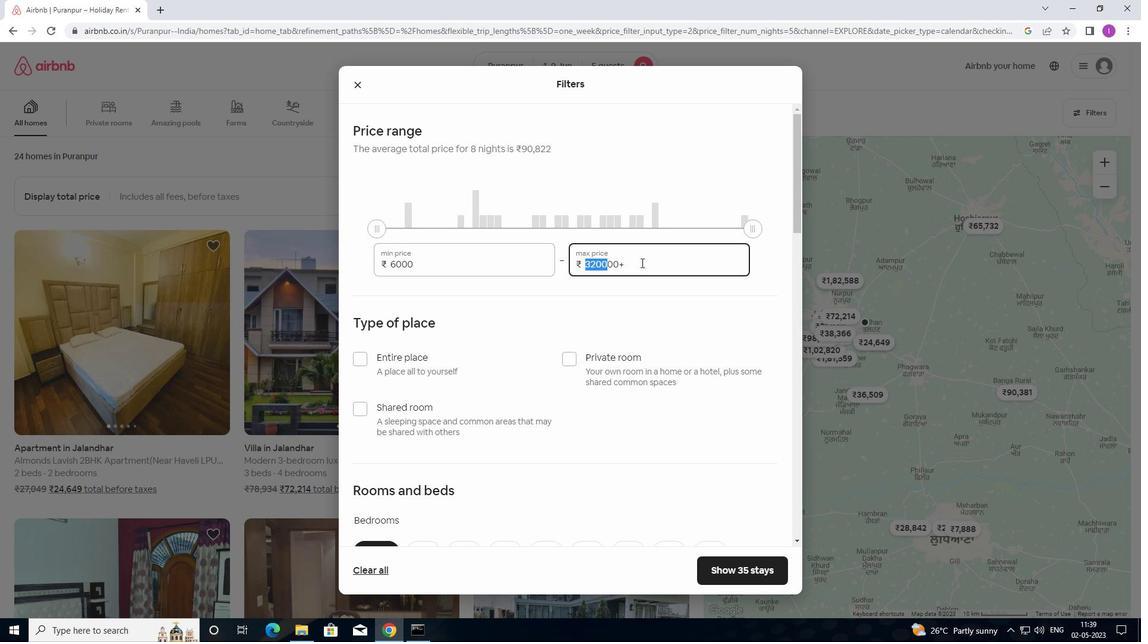 
Action: Mouse pressed left at (641, 263)
Screenshot: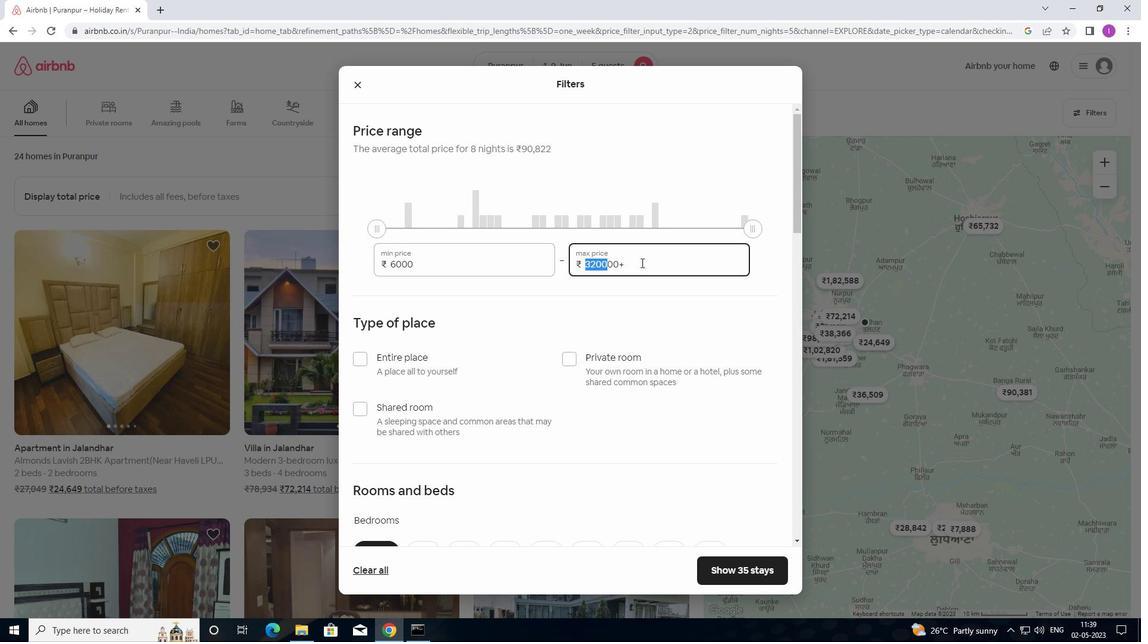 
Action: Mouse moved to (575, 268)
Screenshot: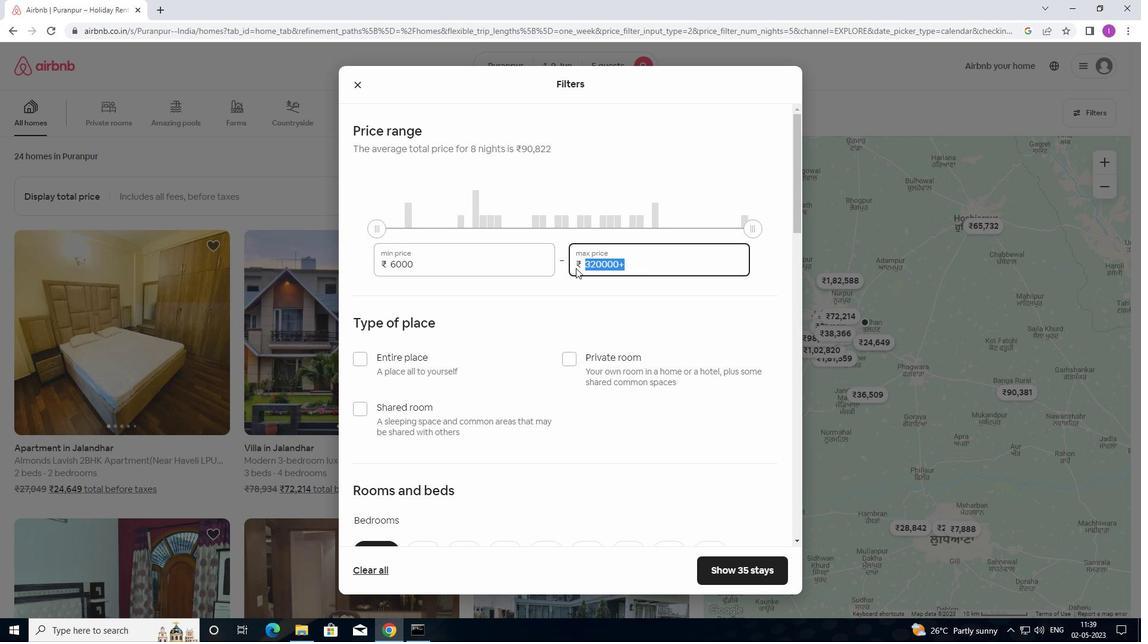 
Action: Key pressed 12
Screenshot: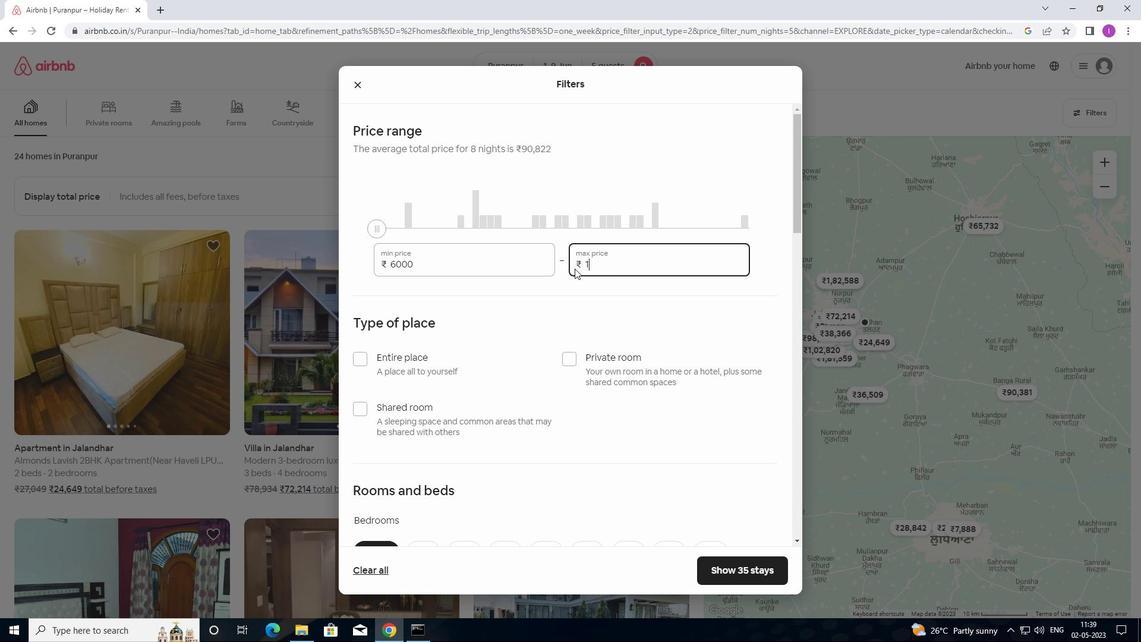 
Action: Mouse moved to (574, 268)
Screenshot: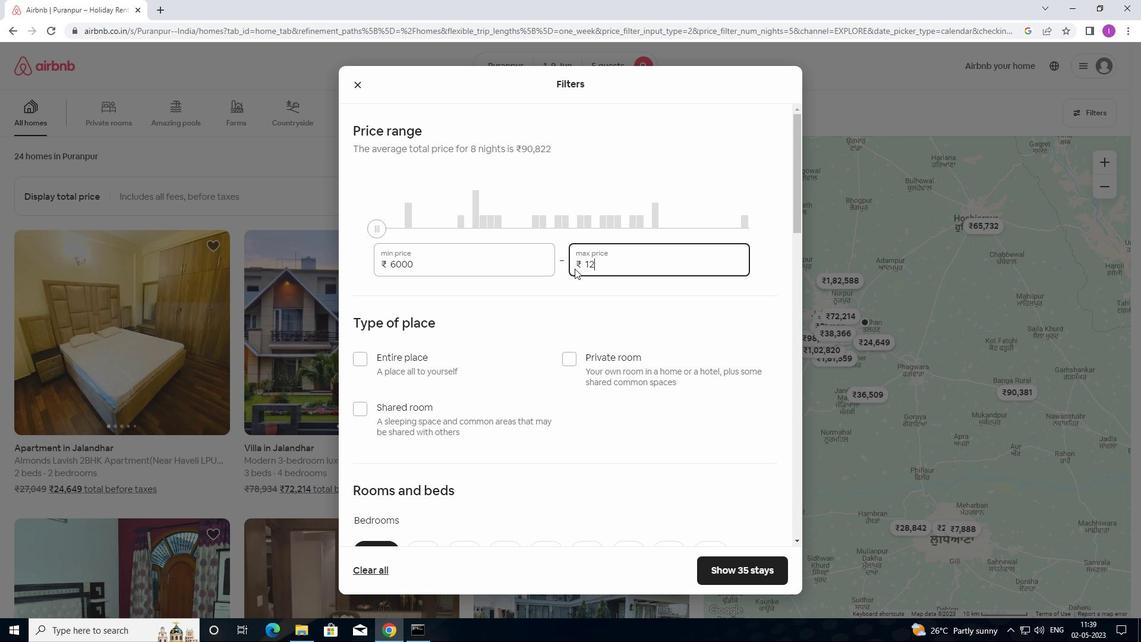 
Action: Key pressed 0
Screenshot: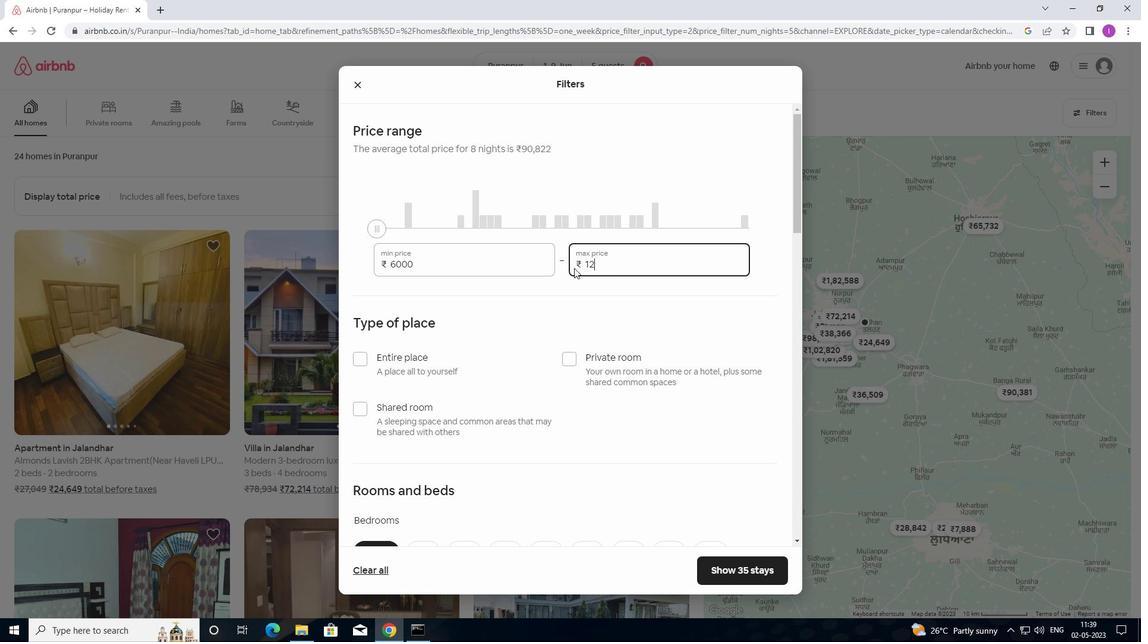 
Action: Mouse moved to (574, 268)
Screenshot: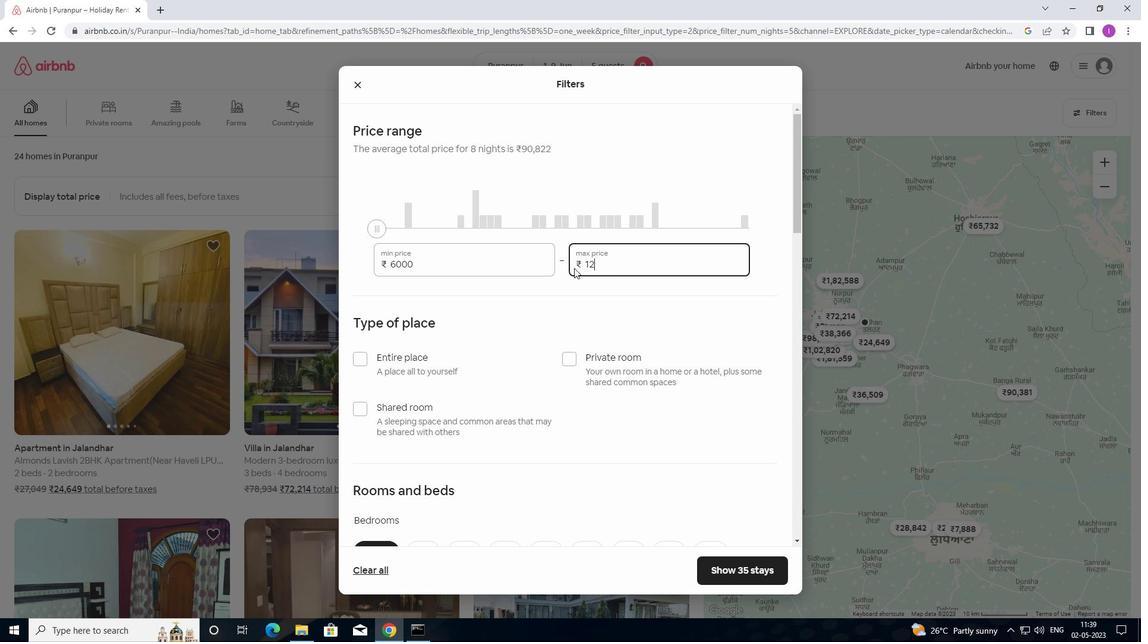 
Action: Key pressed 00
Screenshot: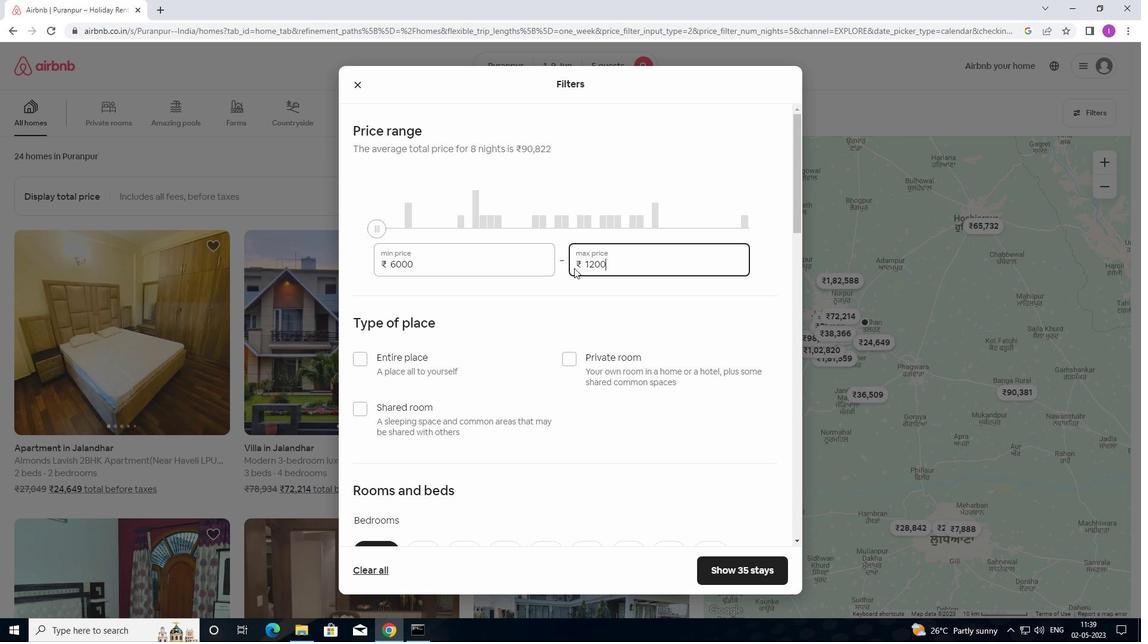 
Action: Mouse moved to (580, 305)
Screenshot: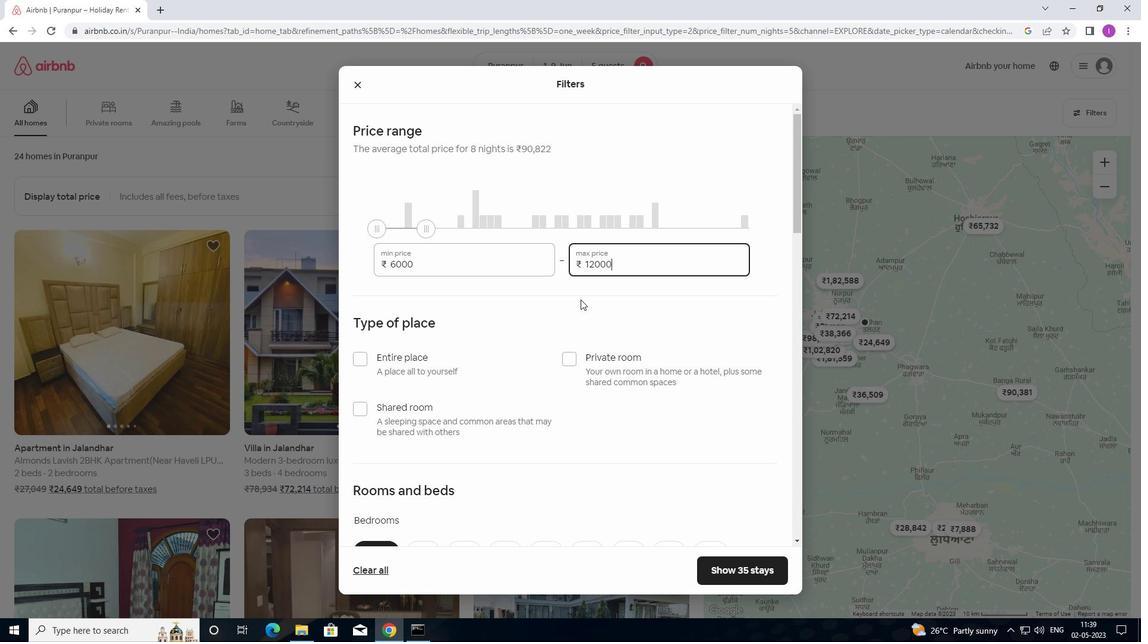 
Action: Mouse scrolled (580, 305) with delta (0, 0)
Screenshot: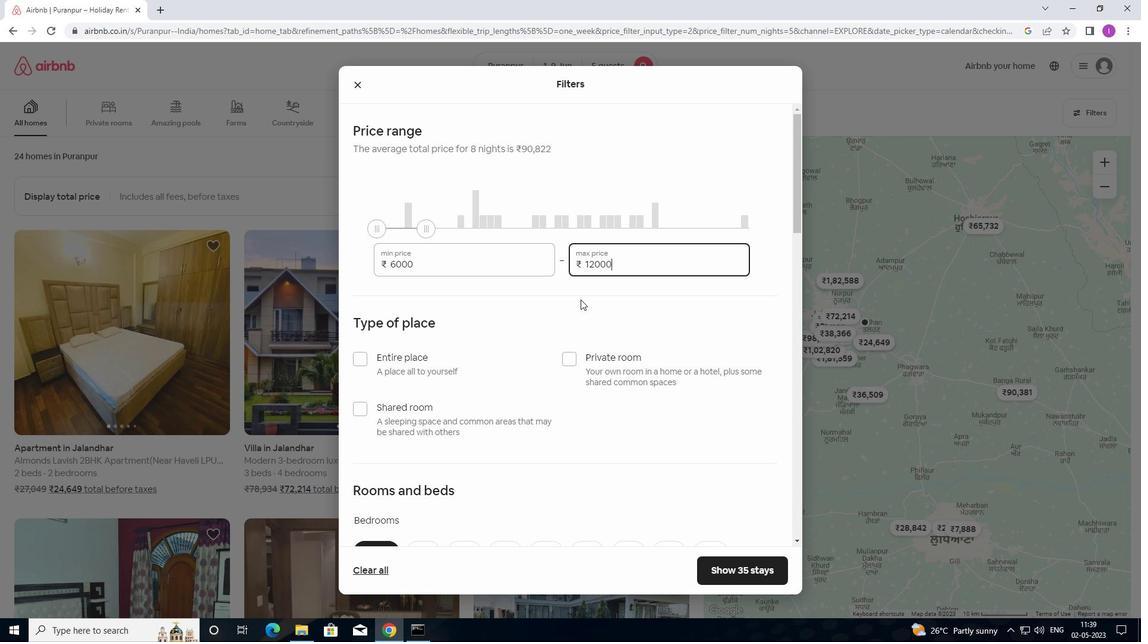 
Action: Mouse moved to (580, 306)
Screenshot: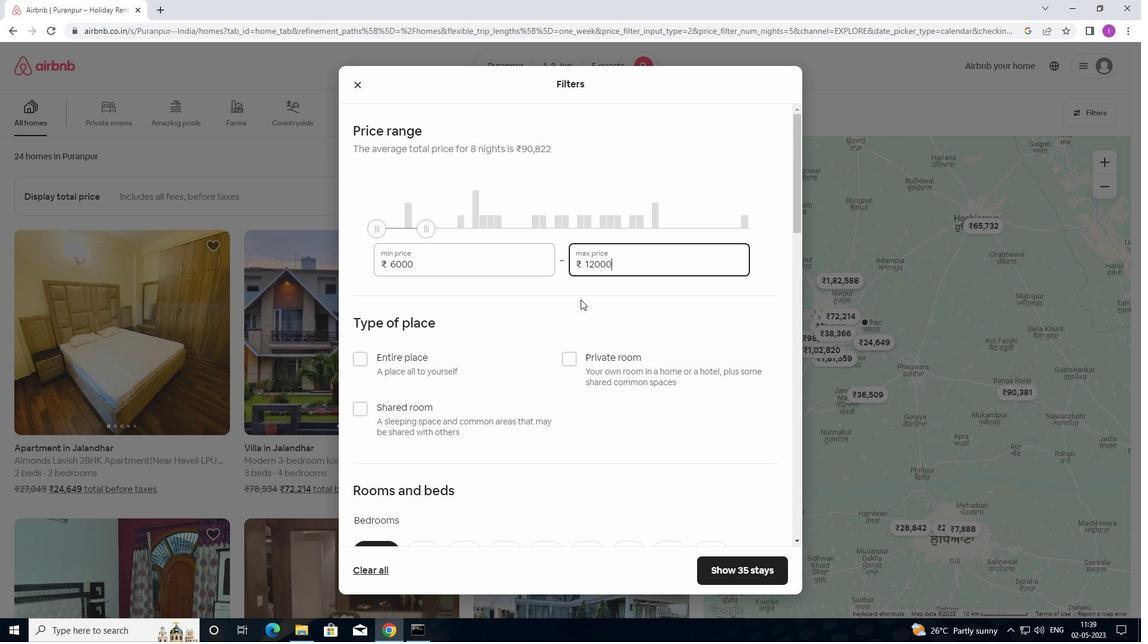 
Action: Mouse scrolled (580, 305) with delta (0, 0)
Screenshot: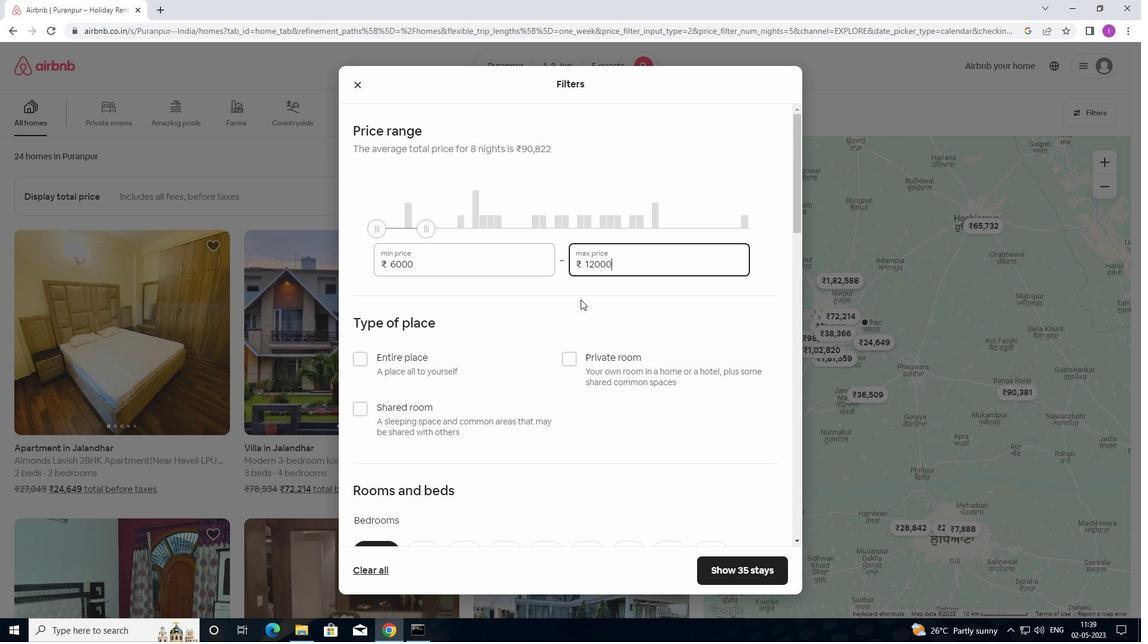
Action: Mouse scrolled (580, 305) with delta (0, 0)
Screenshot: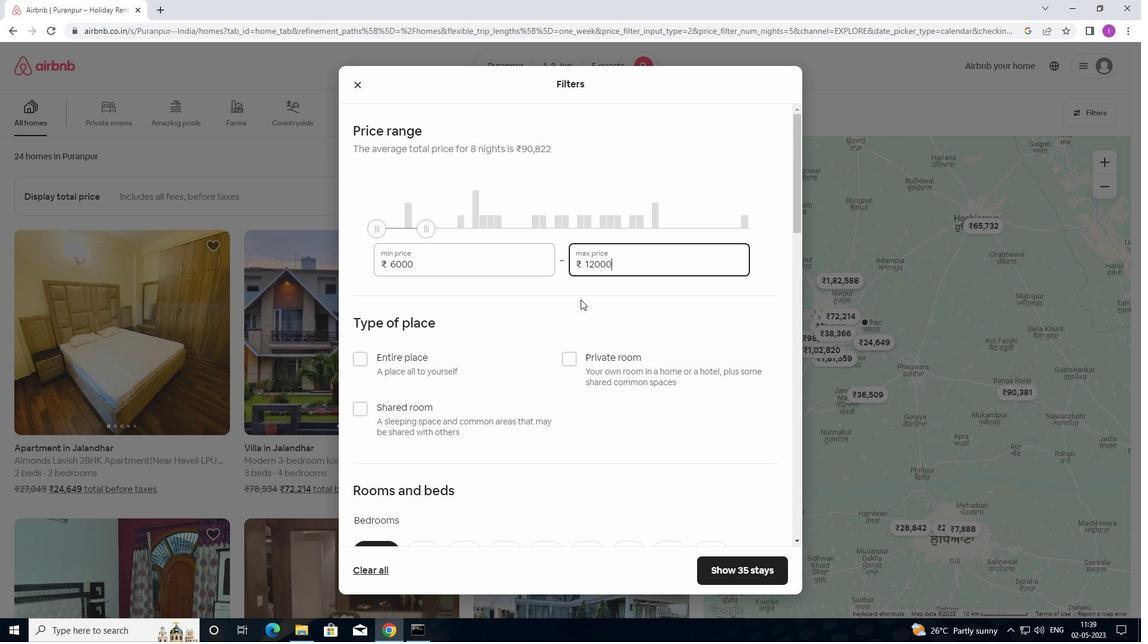 
Action: Mouse moved to (366, 183)
Screenshot: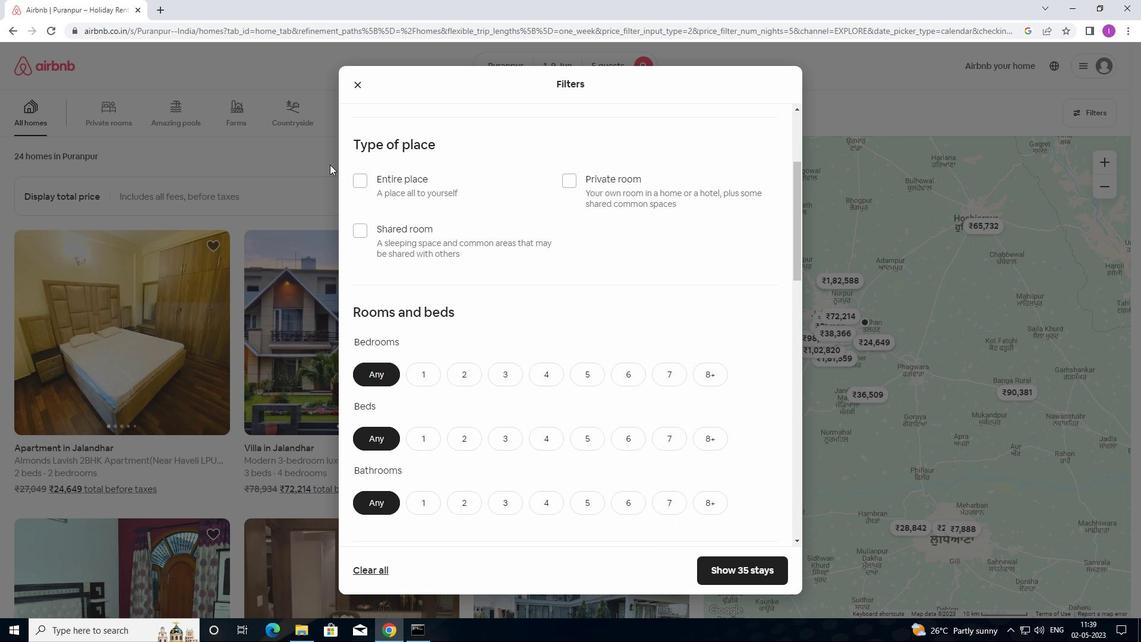 
Action: Mouse pressed left at (366, 183)
Screenshot: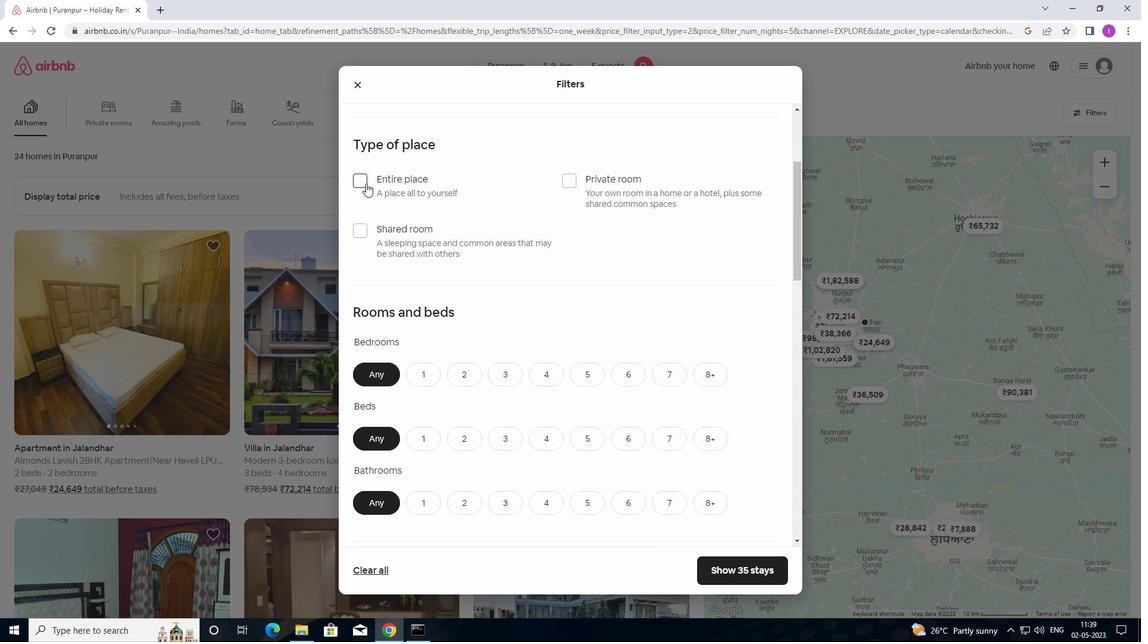 
Action: Mouse moved to (453, 235)
Screenshot: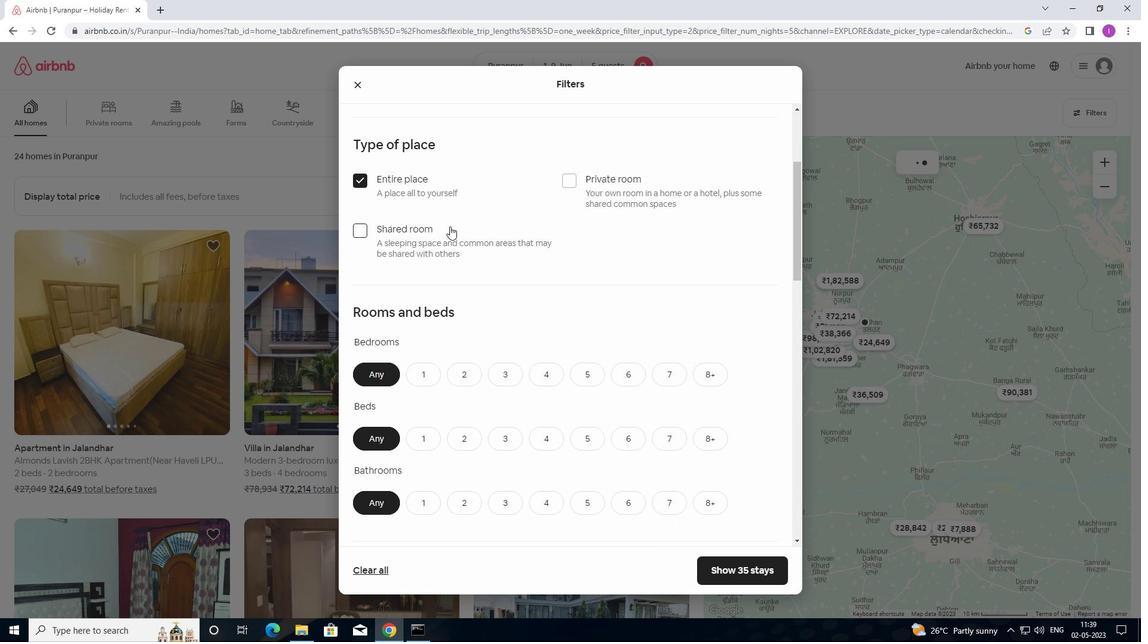 
Action: Mouse scrolled (453, 234) with delta (0, 0)
Screenshot: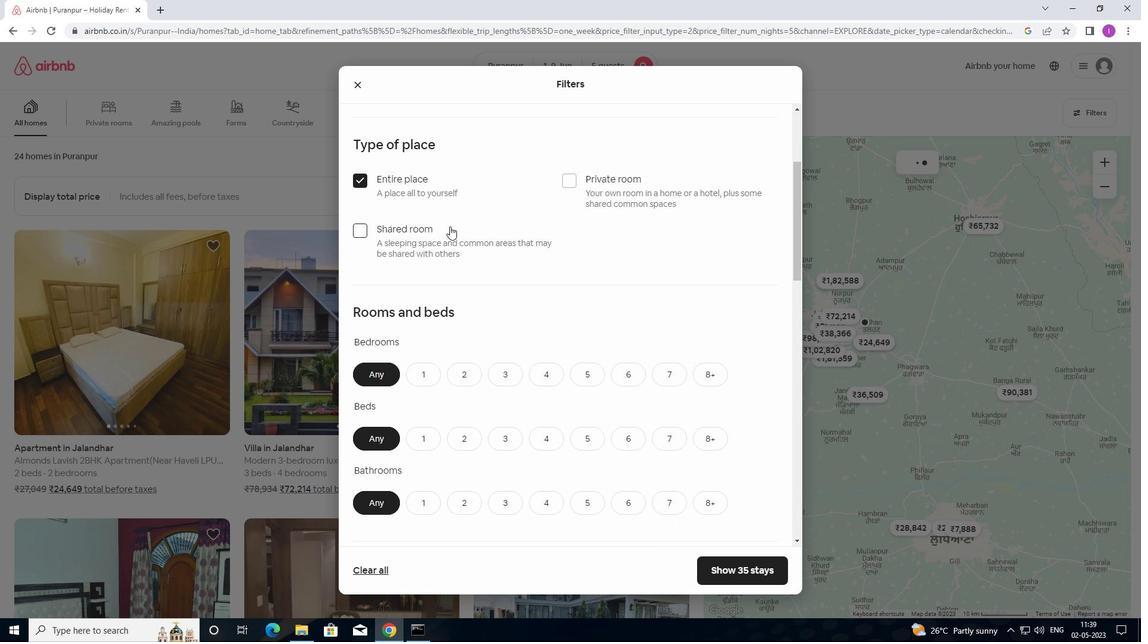 
Action: Mouse moved to (457, 240)
Screenshot: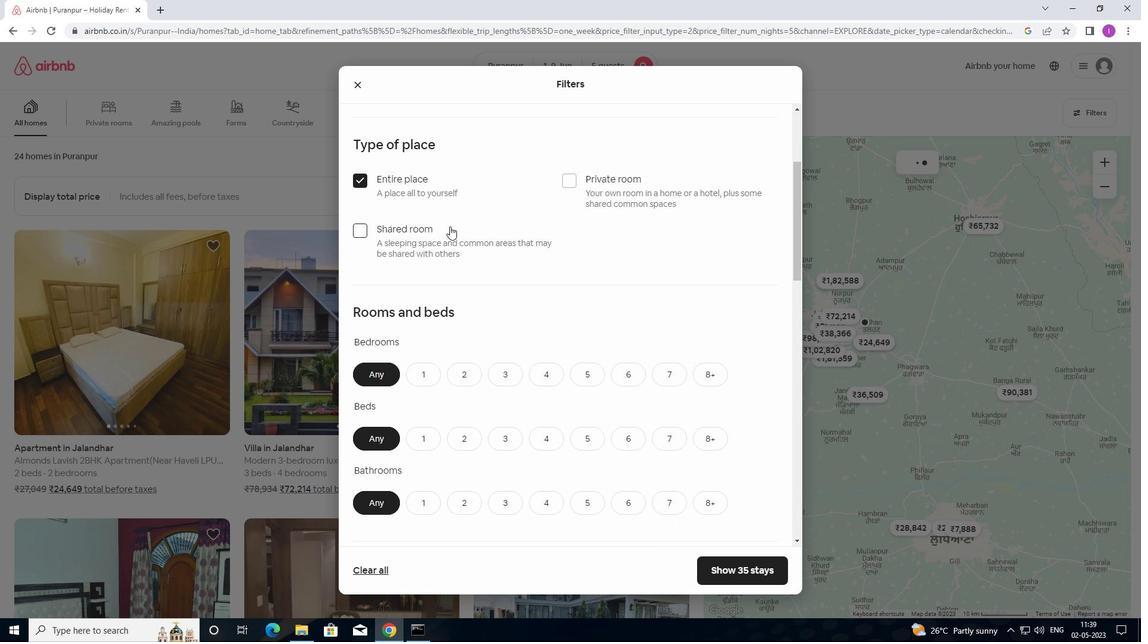 
Action: Mouse scrolled (457, 240) with delta (0, 0)
Screenshot: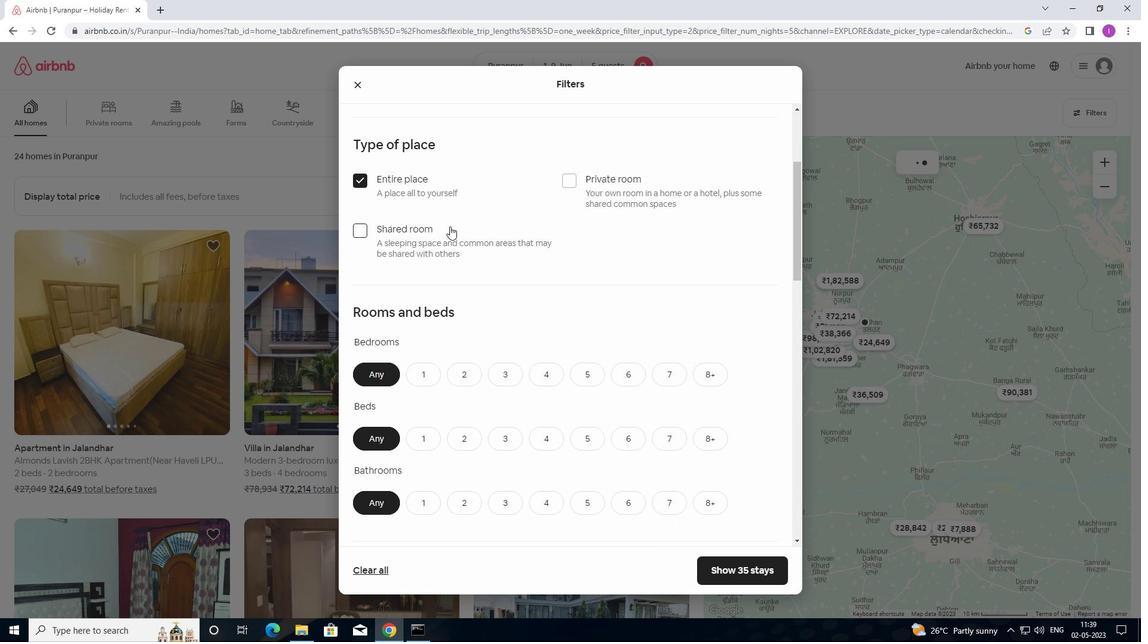 
Action: Mouse moved to (460, 244)
Screenshot: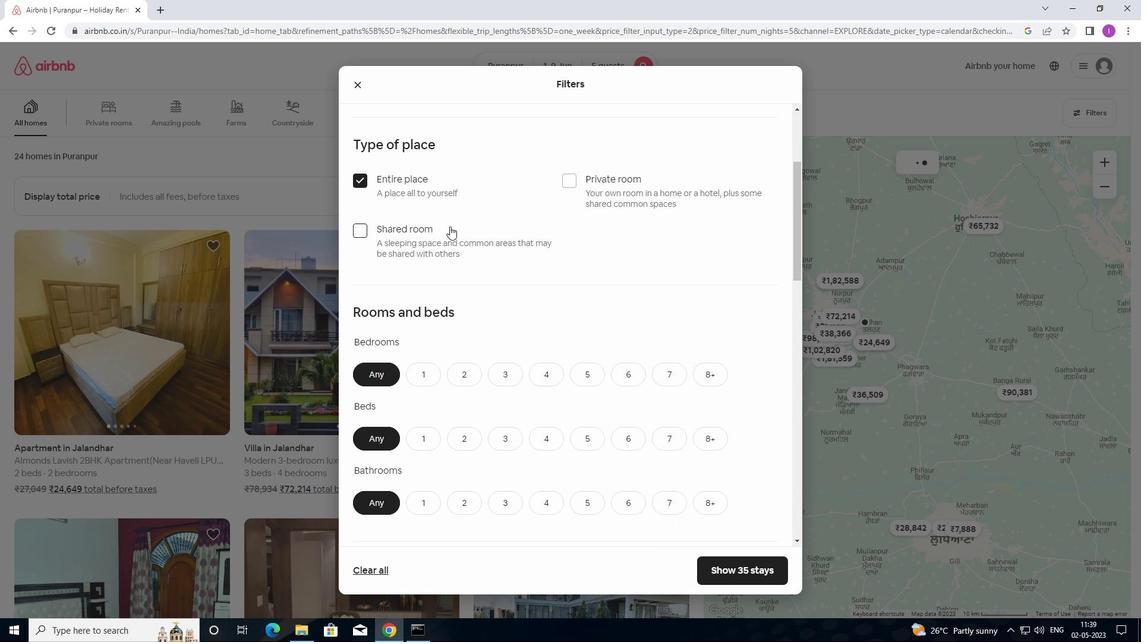 
Action: Mouse scrolled (460, 243) with delta (0, 0)
Screenshot: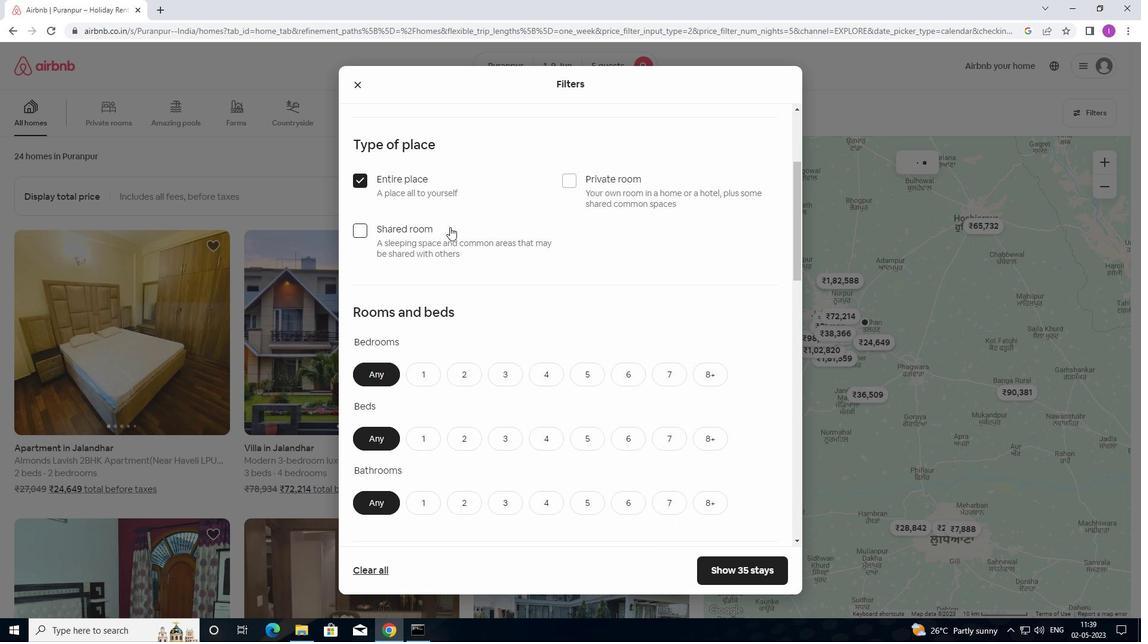 
Action: Mouse moved to (504, 194)
Screenshot: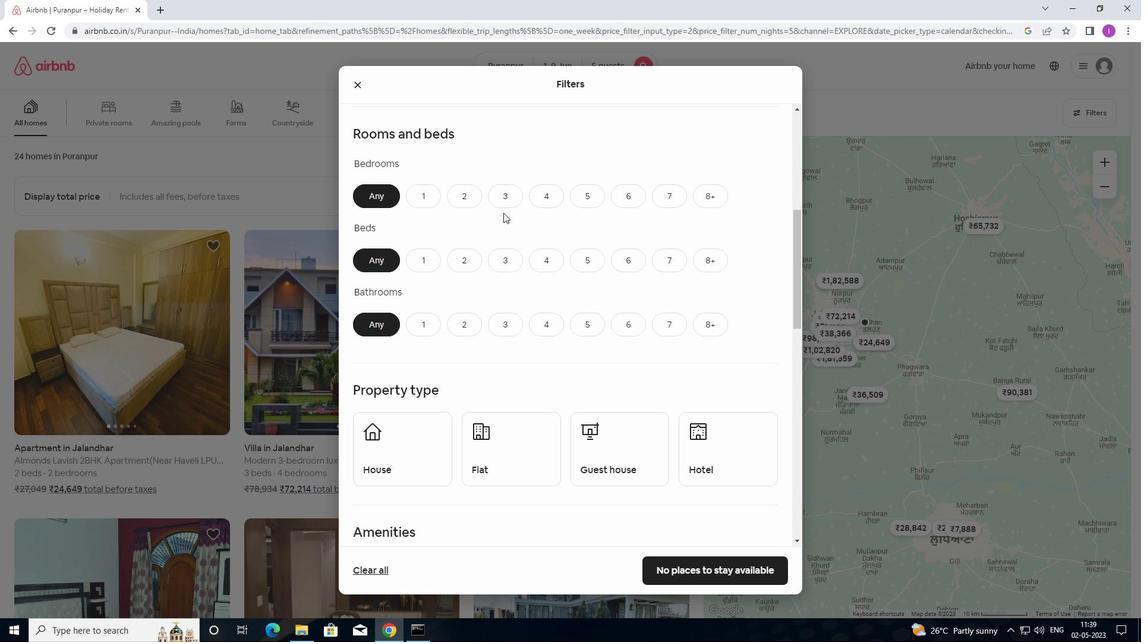 
Action: Mouse pressed left at (504, 194)
Screenshot: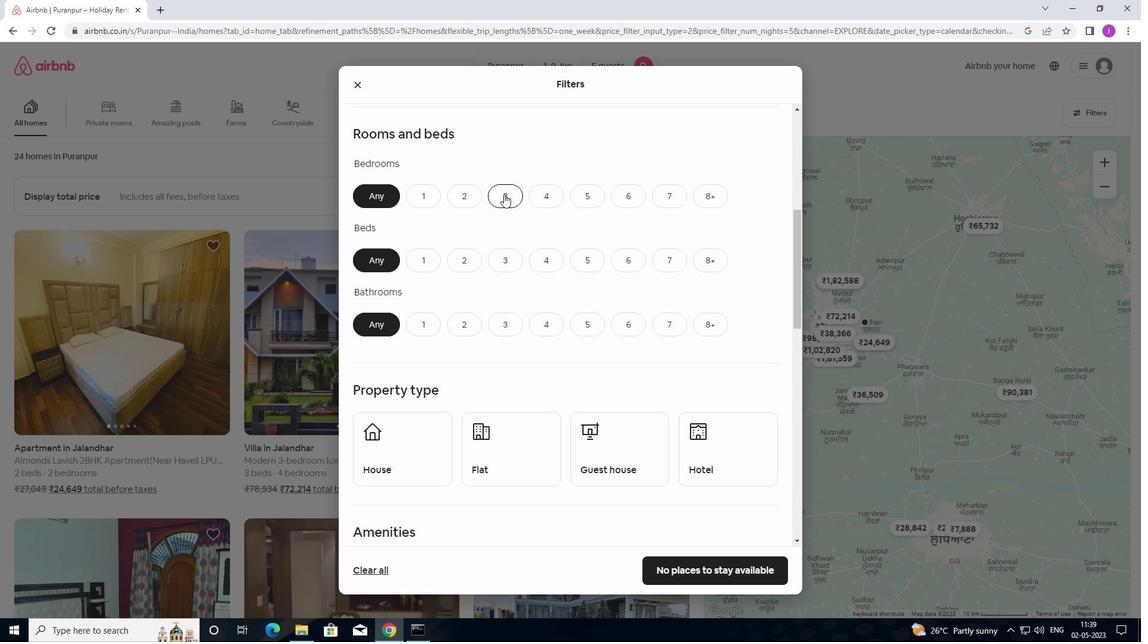 
Action: Mouse moved to (512, 259)
Screenshot: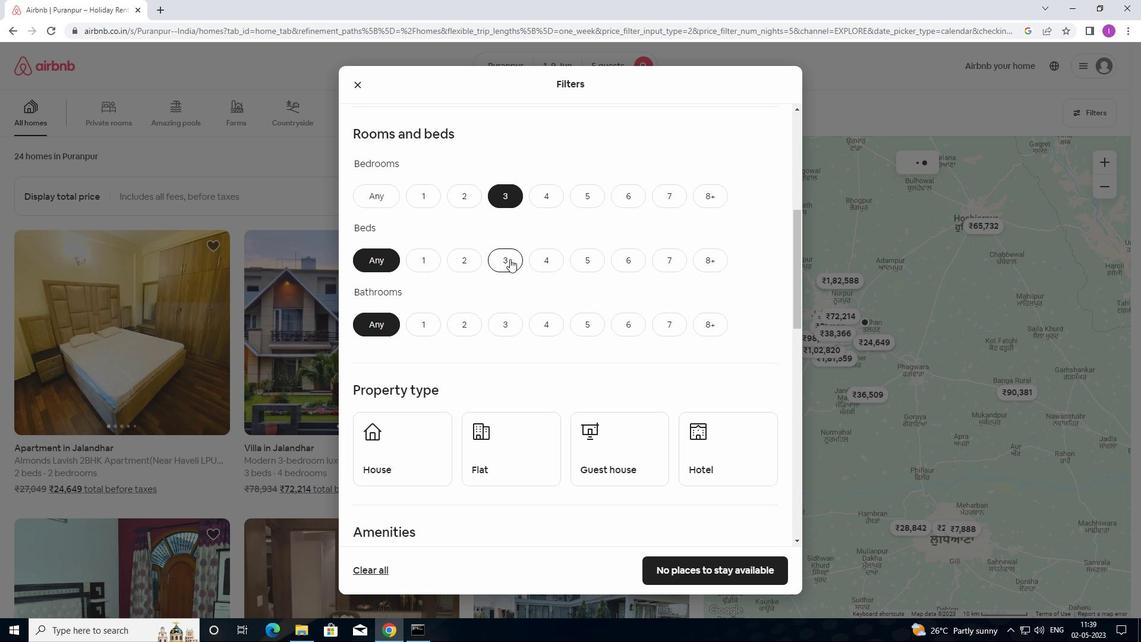 
Action: Mouse pressed left at (512, 259)
Screenshot: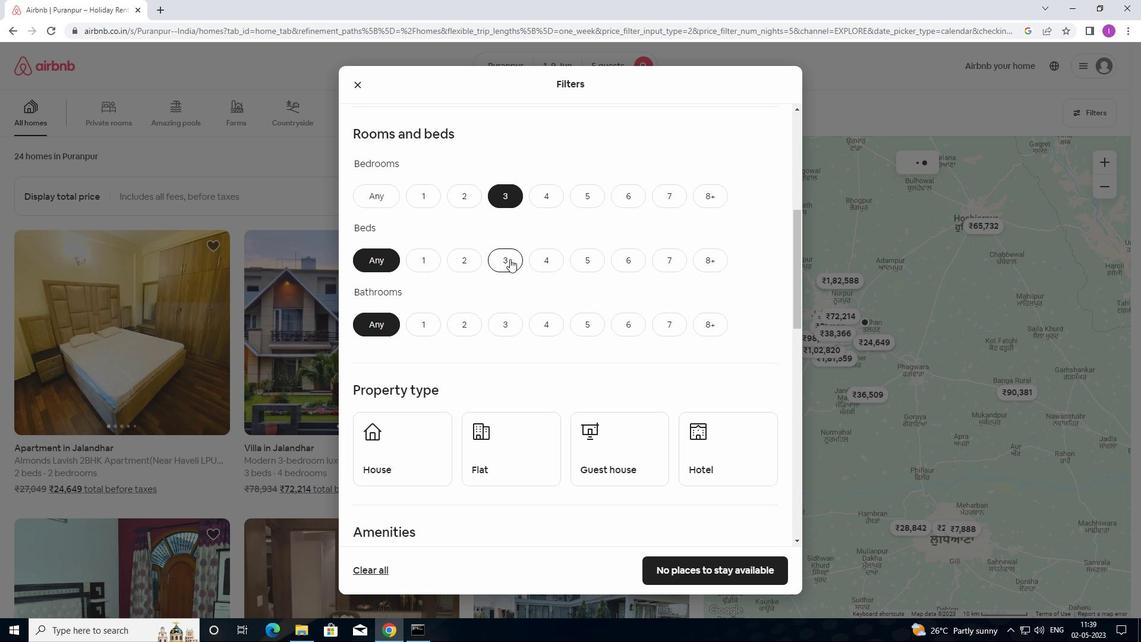 
Action: Mouse moved to (506, 325)
Screenshot: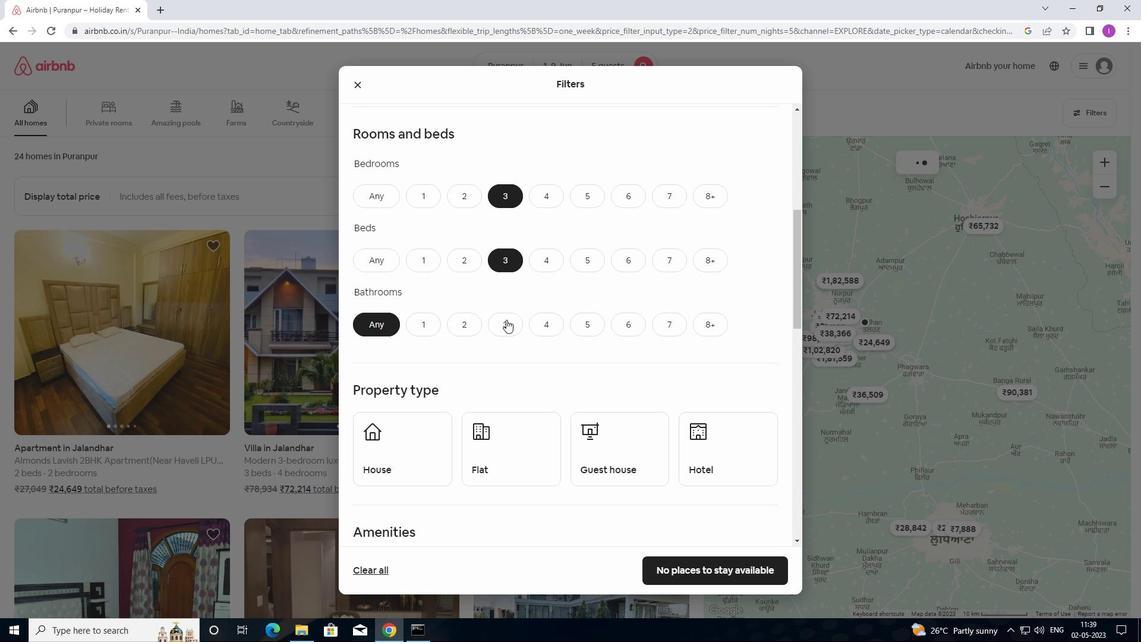 
Action: Mouse pressed left at (506, 325)
Screenshot: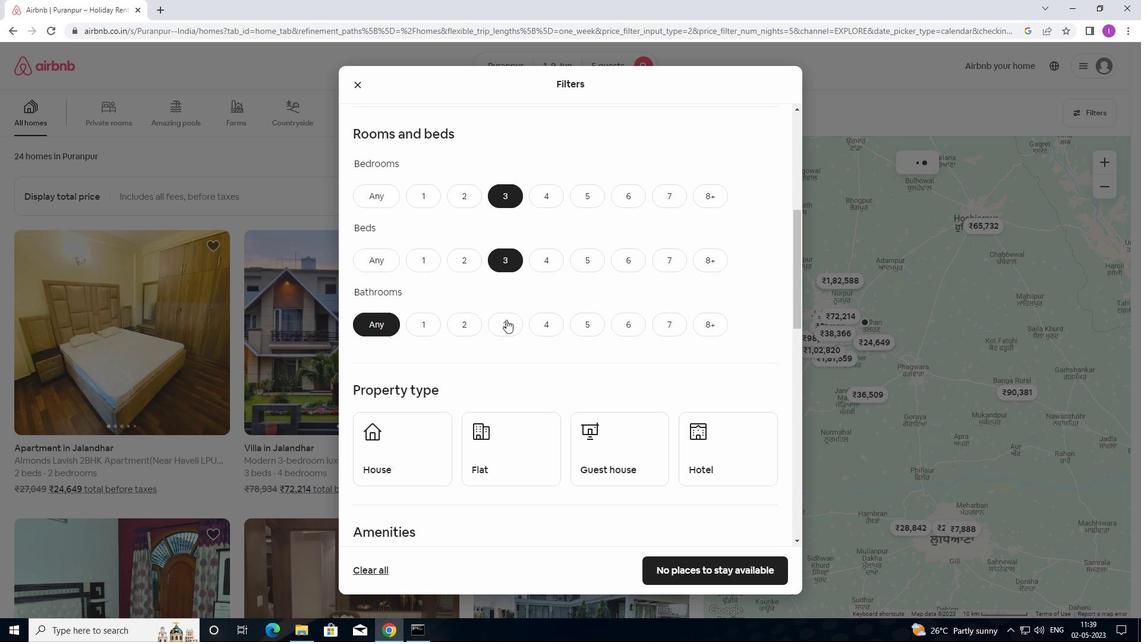
Action: Mouse moved to (505, 330)
Screenshot: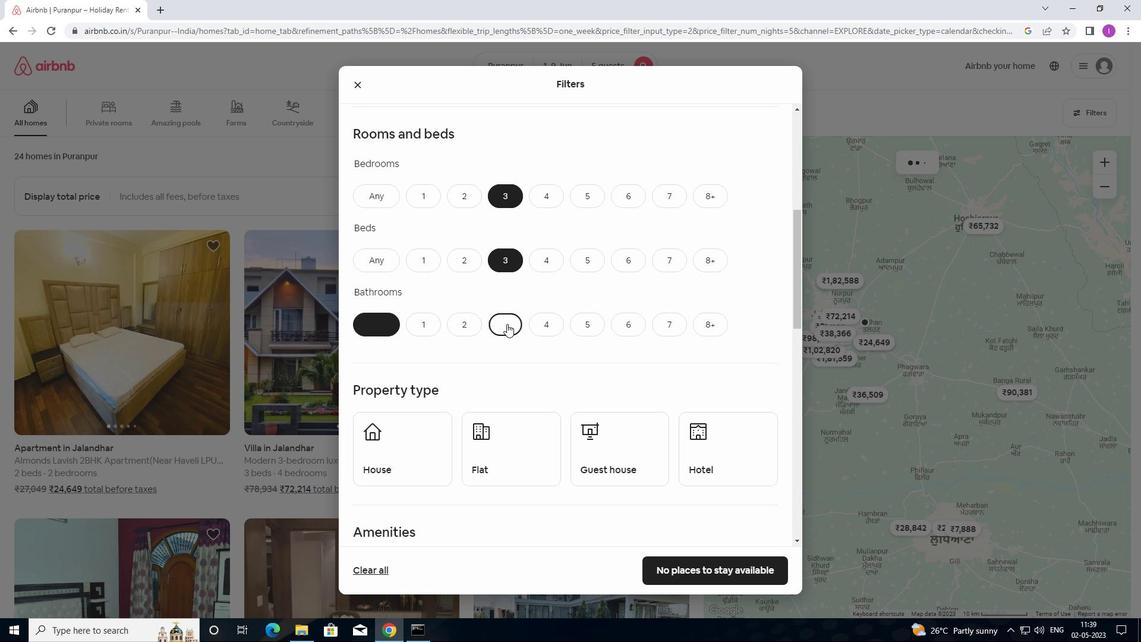 
Action: Mouse scrolled (505, 329) with delta (0, 0)
Screenshot: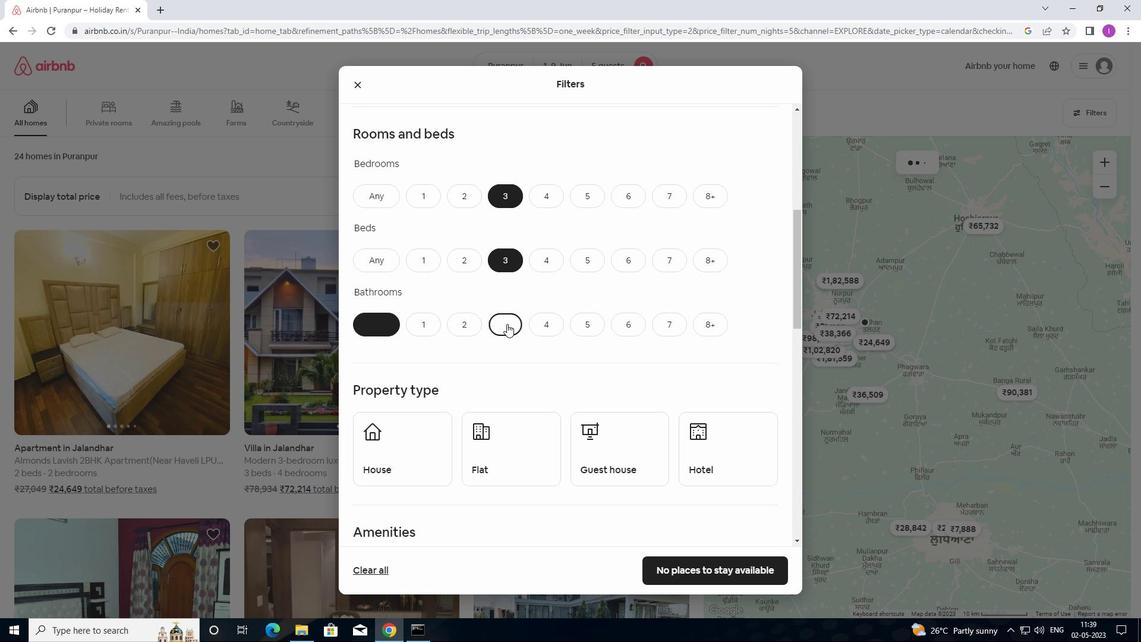 
Action: Mouse moved to (505, 331)
Screenshot: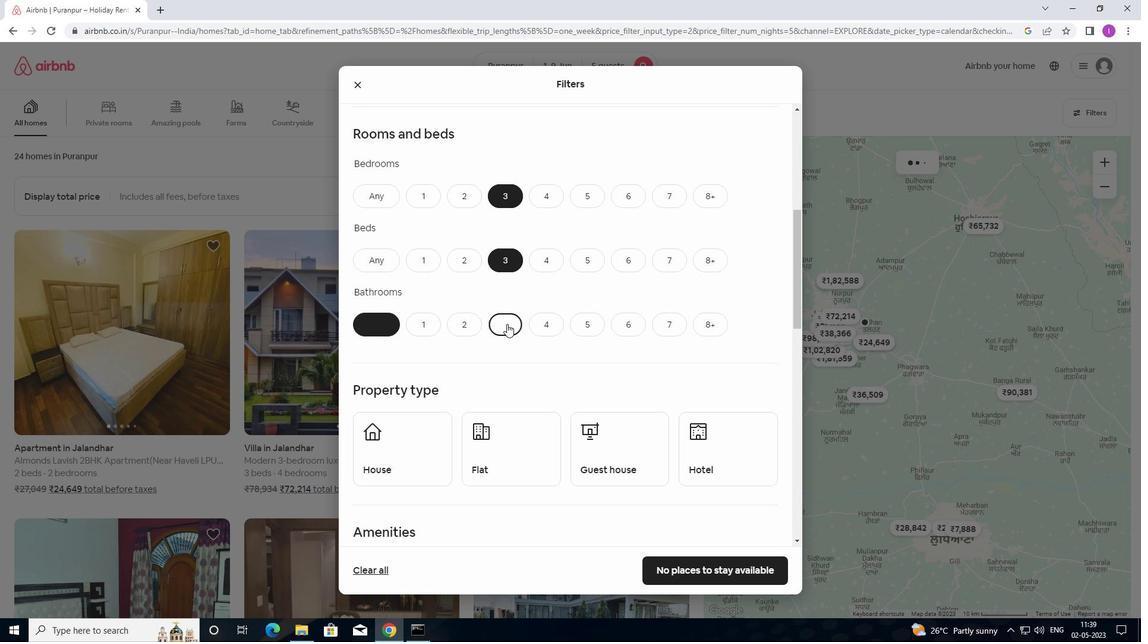
Action: Mouse scrolled (505, 331) with delta (0, 0)
Screenshot: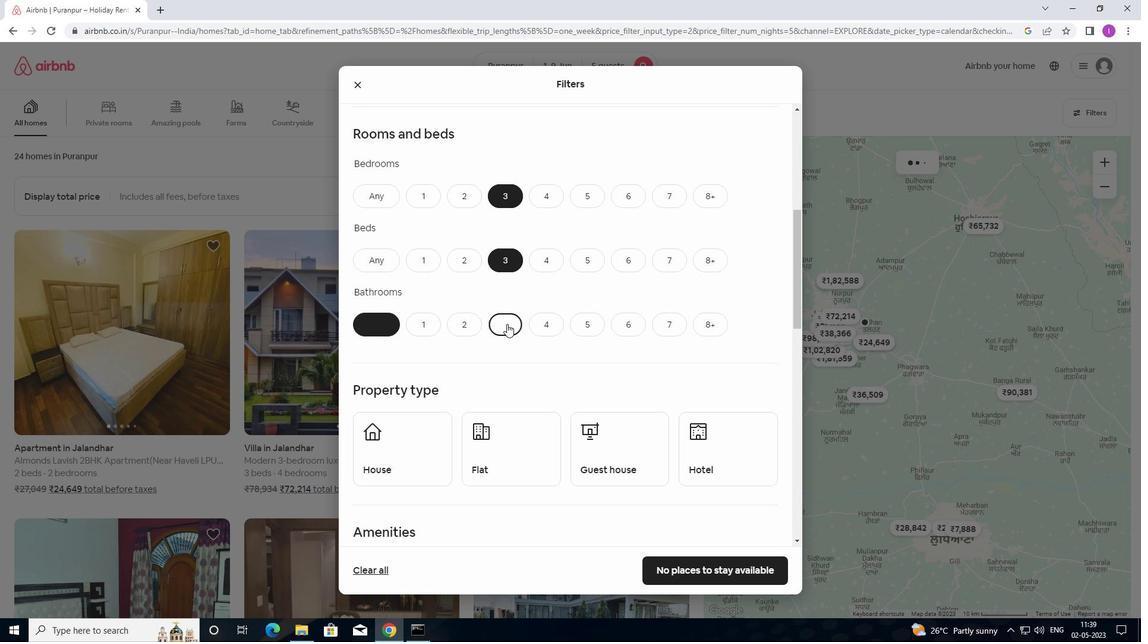 
Action: Mouse moved to (505, 331)
Screenshot: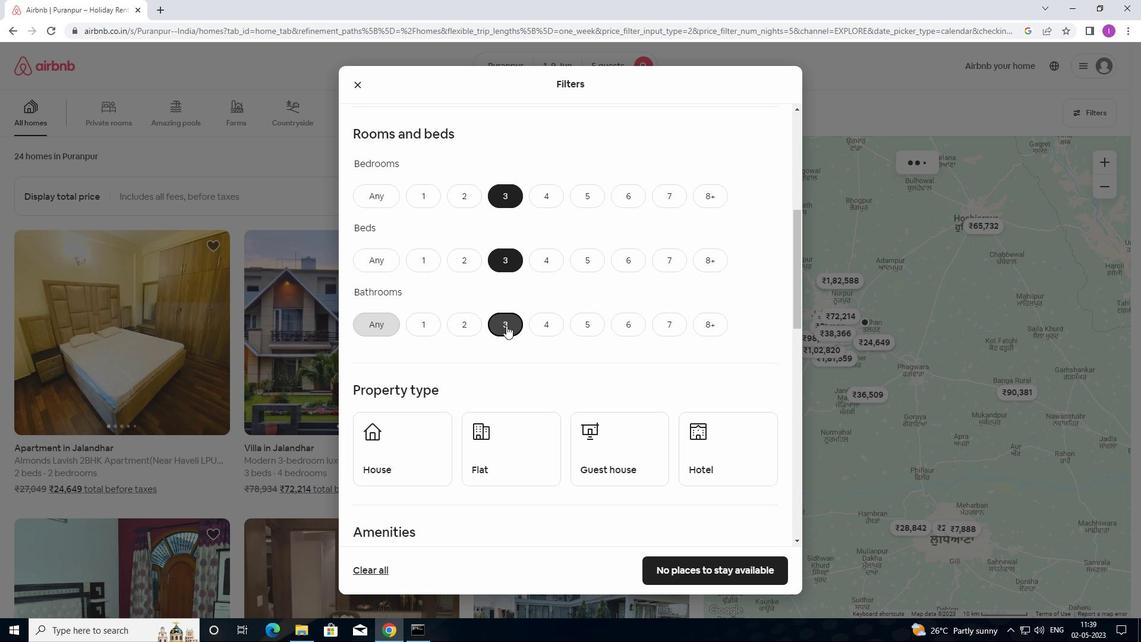 
Action: Mouse scrolled (505, 331) with delta (0, 0)
Screenshot: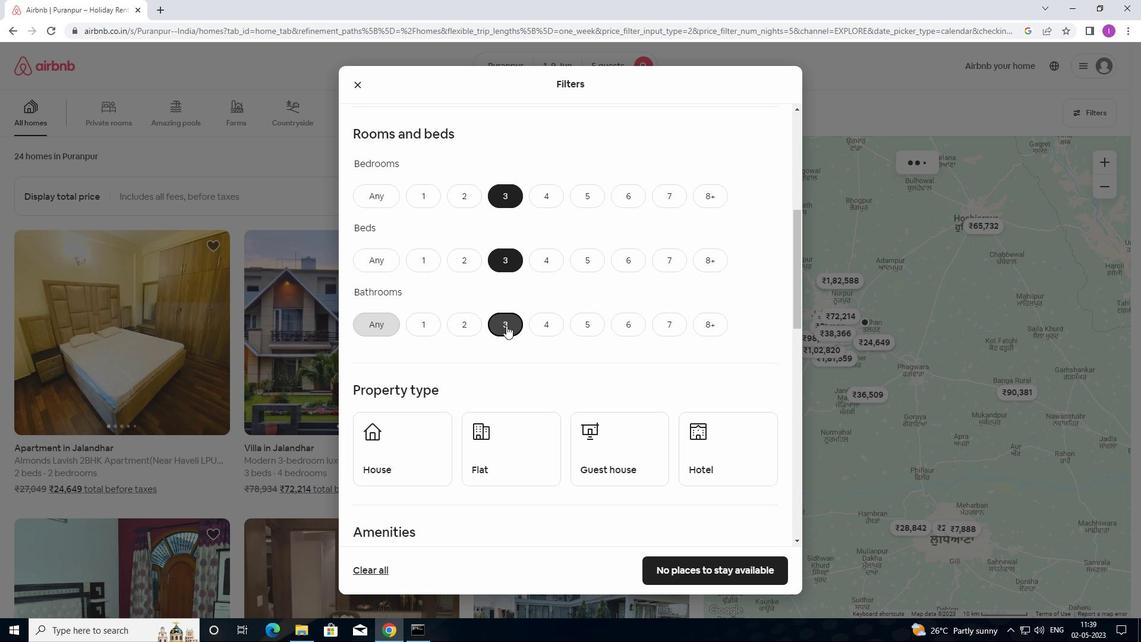 
Action: Mouse scrolled (505, 331) with delta (0, 0)
Screenshot: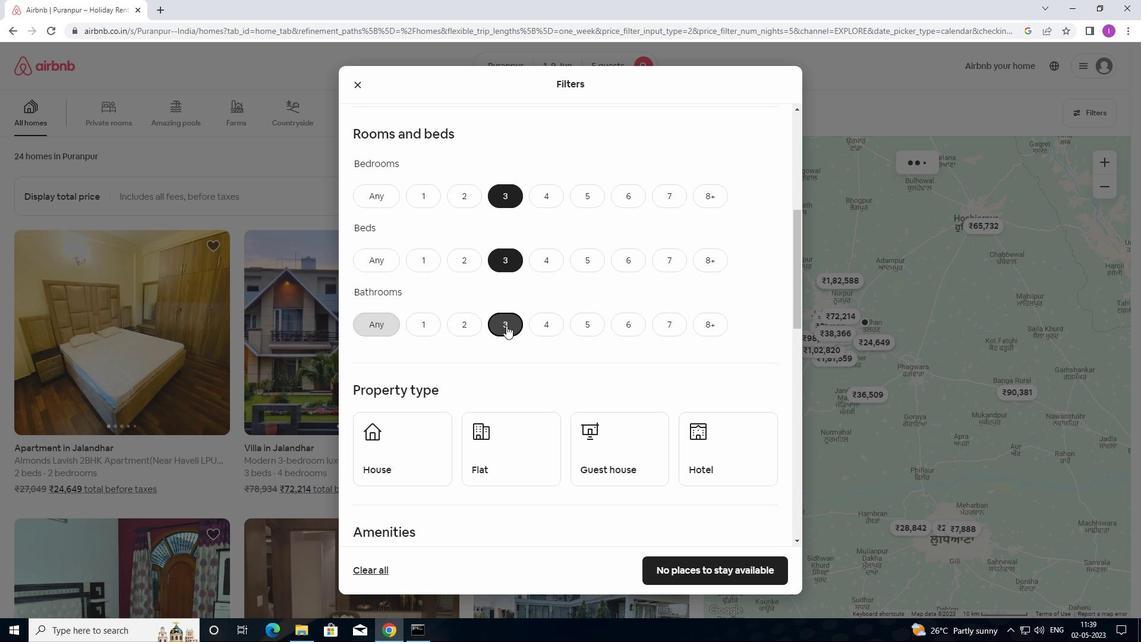 
Action: Mouse moved to (419, 225)
Screenshot: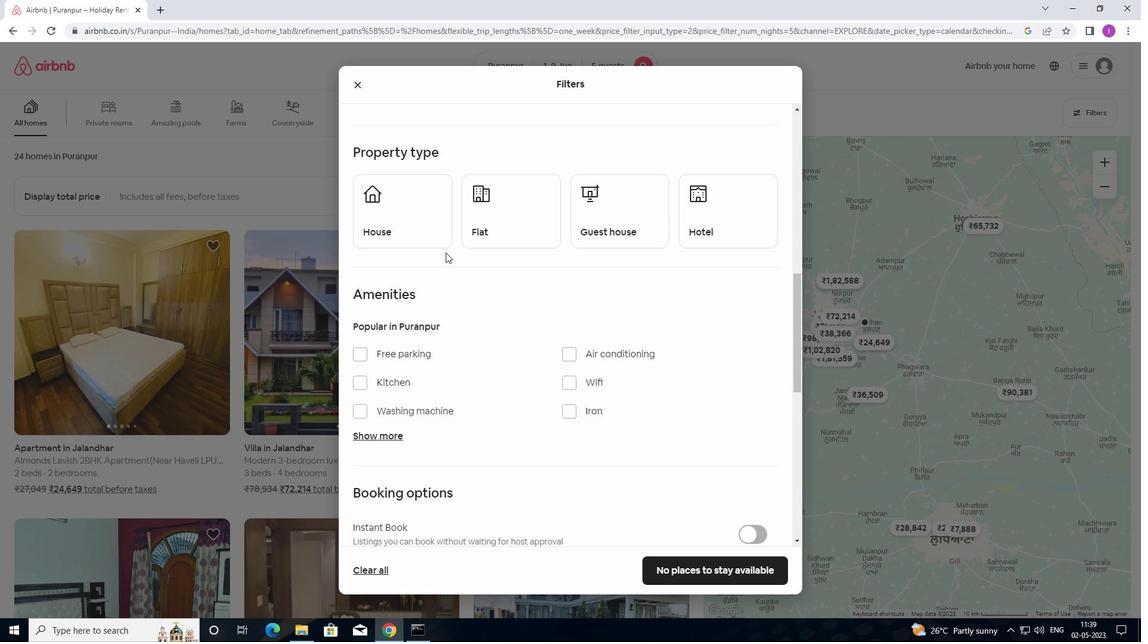 
Action: Mouse pressed left at (419, 225)
Screenshot: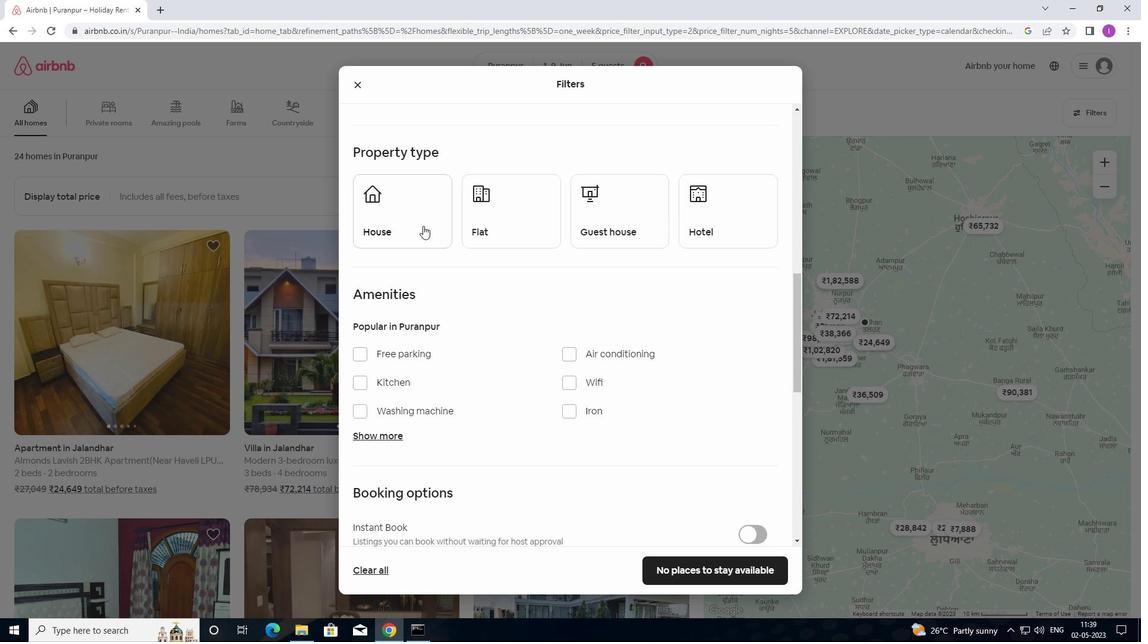 
Action: Mouse moved to (472, 222)
Screenshot: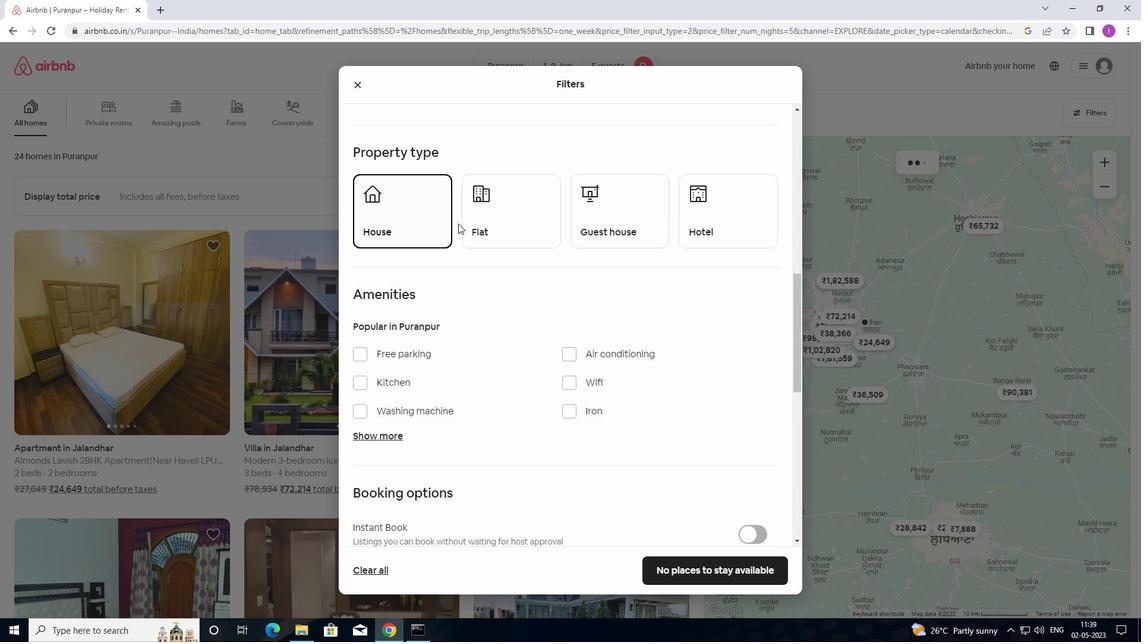 
Action: Mouse pressed left at (472, 222)
Screenshot: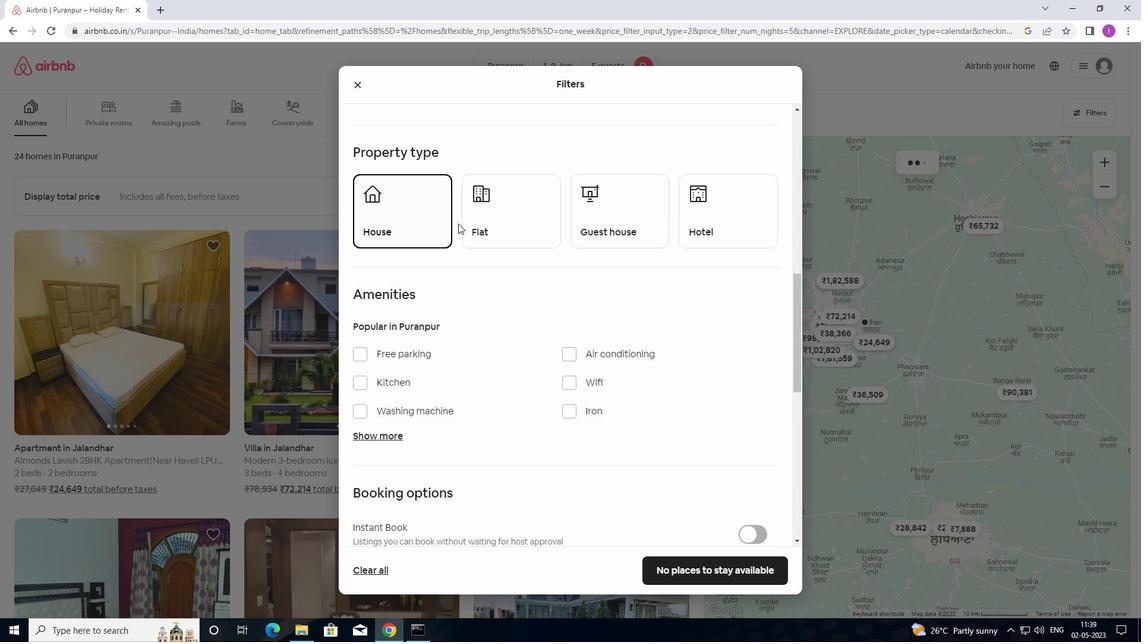 
Action: Mouse moved to (636, 236)
Screenshot: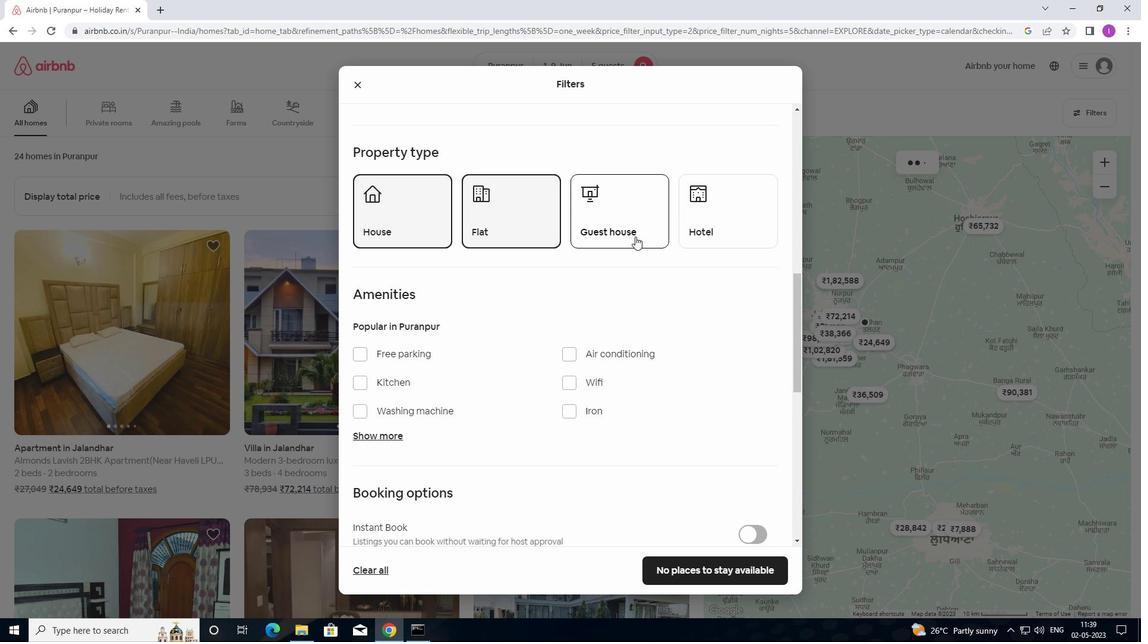 
Action: Mouse pressed left at (636, 236)
Screenshot: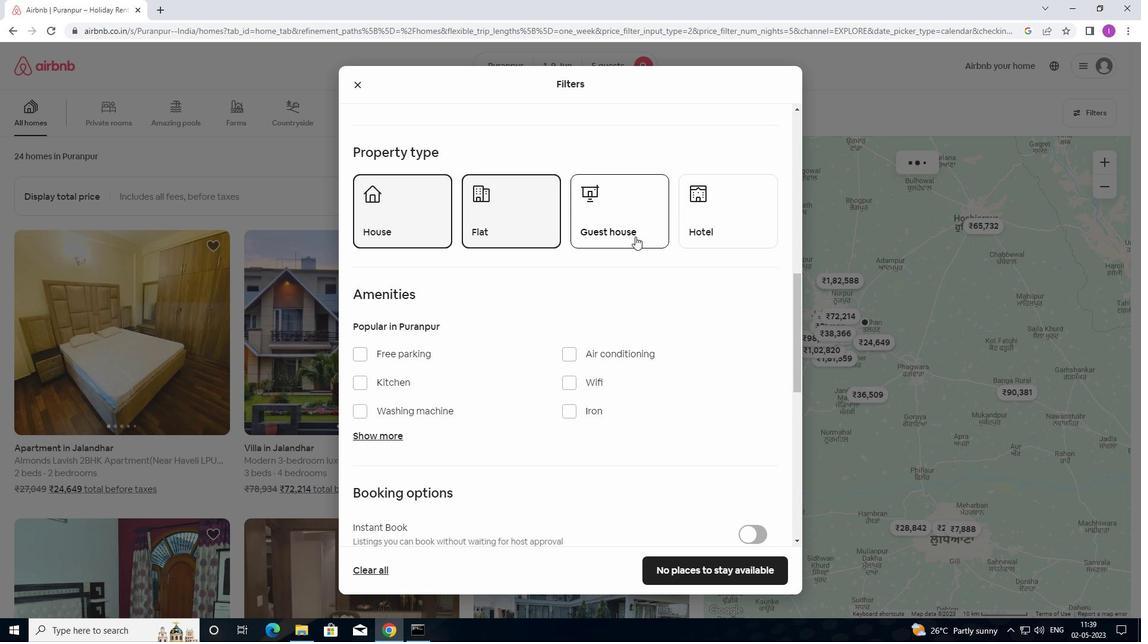 
Action: Mouse moved to (625, 320)
Screenshot: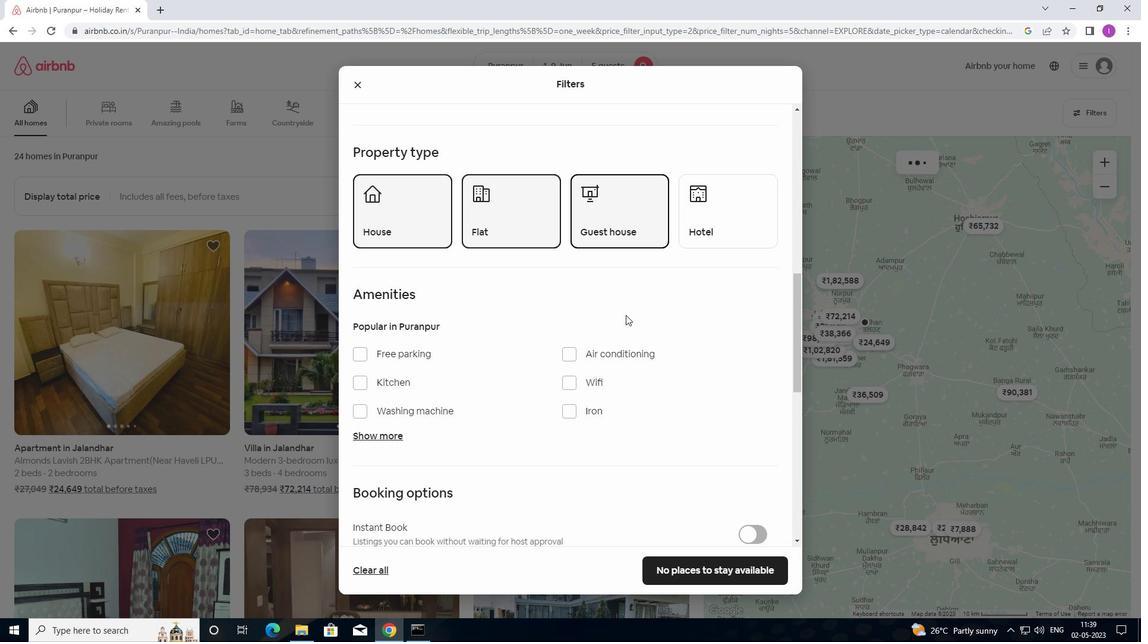 
Action: Mouse scrolled (625, 319) with delta (0, 0)
Screenshot: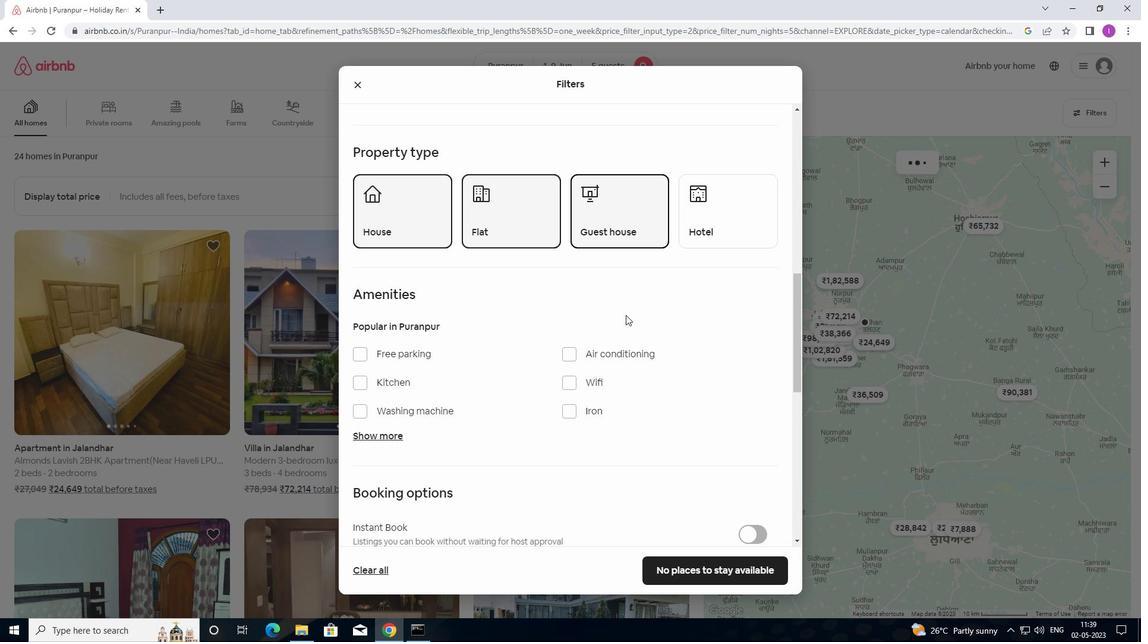 
Action: Mouse scrolled (625, 319) with delta (0, 0)
Screenshot: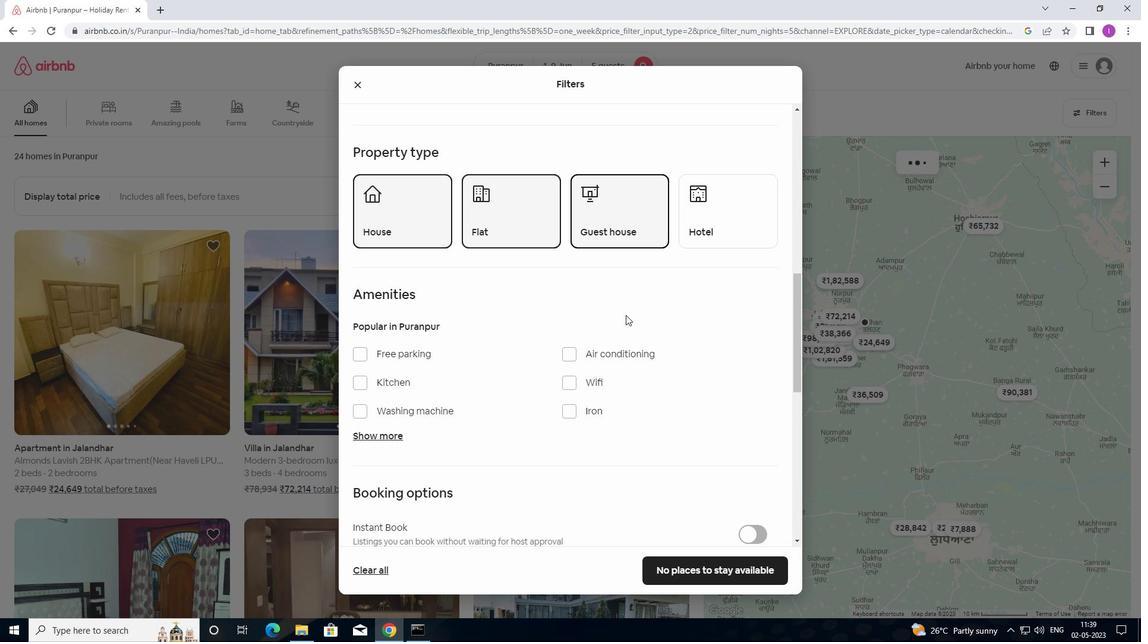 
Action: Mouse scrolled (625, 319) with delta (0, 0)
Screenshot: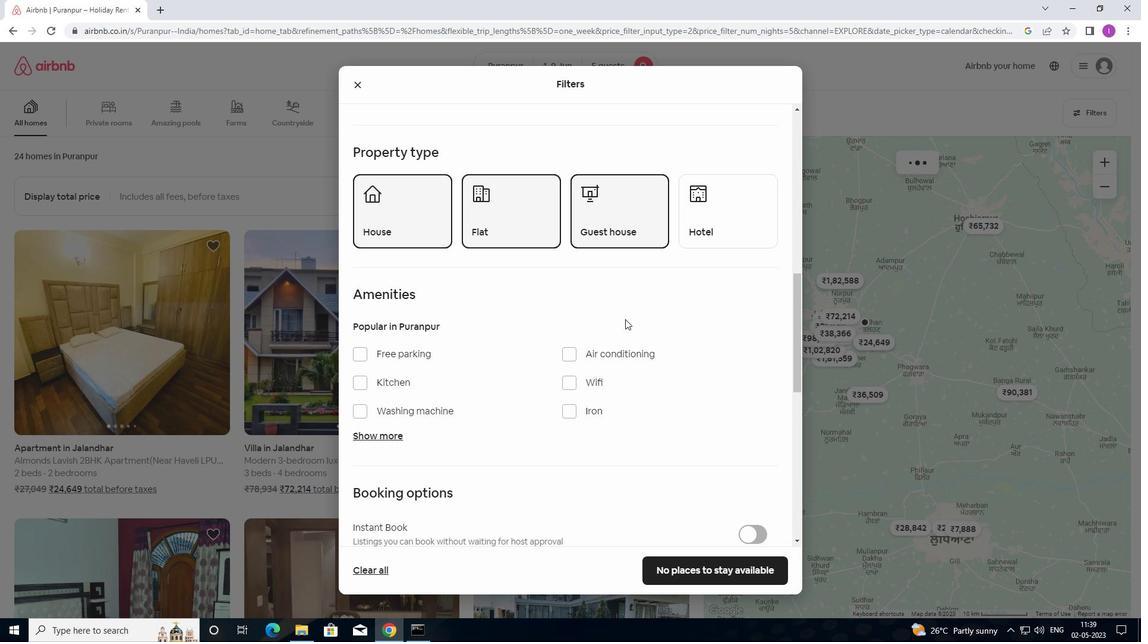
Action: Mouse scrolled (625, 319) with delta (0, 0)
Screenshot: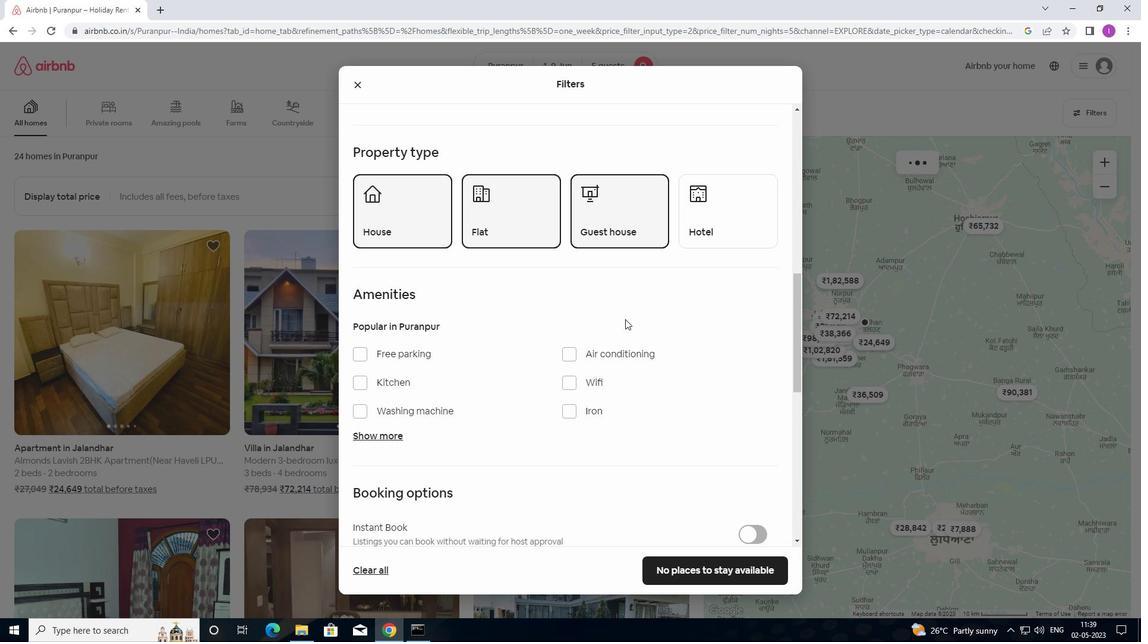 
Action: Mouse moved to (625, 321)
Screenshot: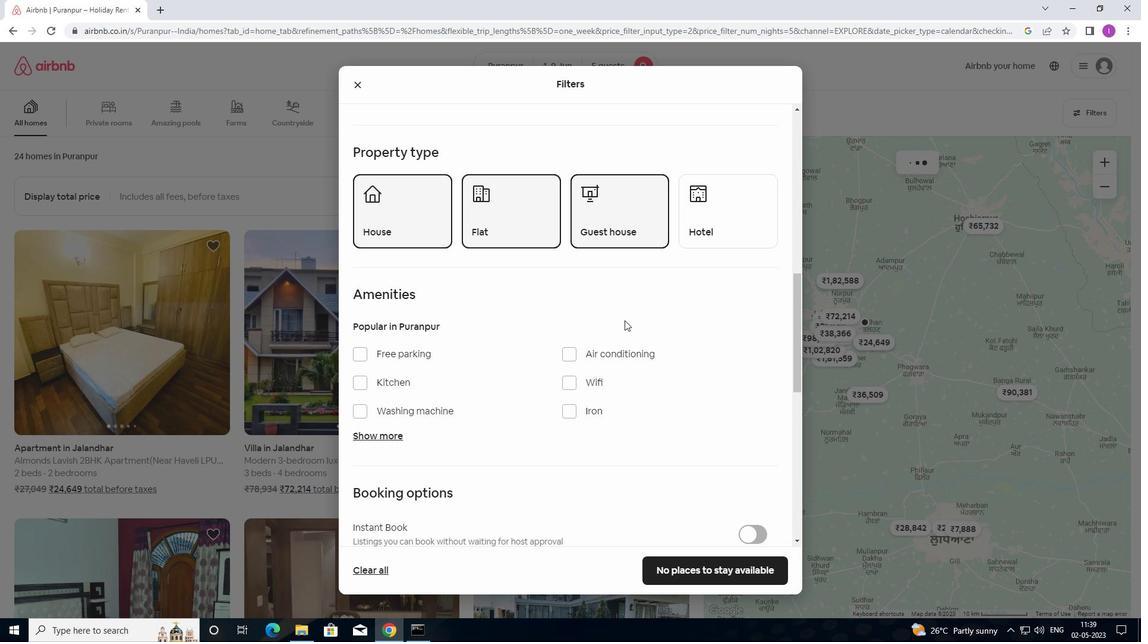 
Action: Mouse scrolled (625, 320) with delta (0, 0)
Screenshot: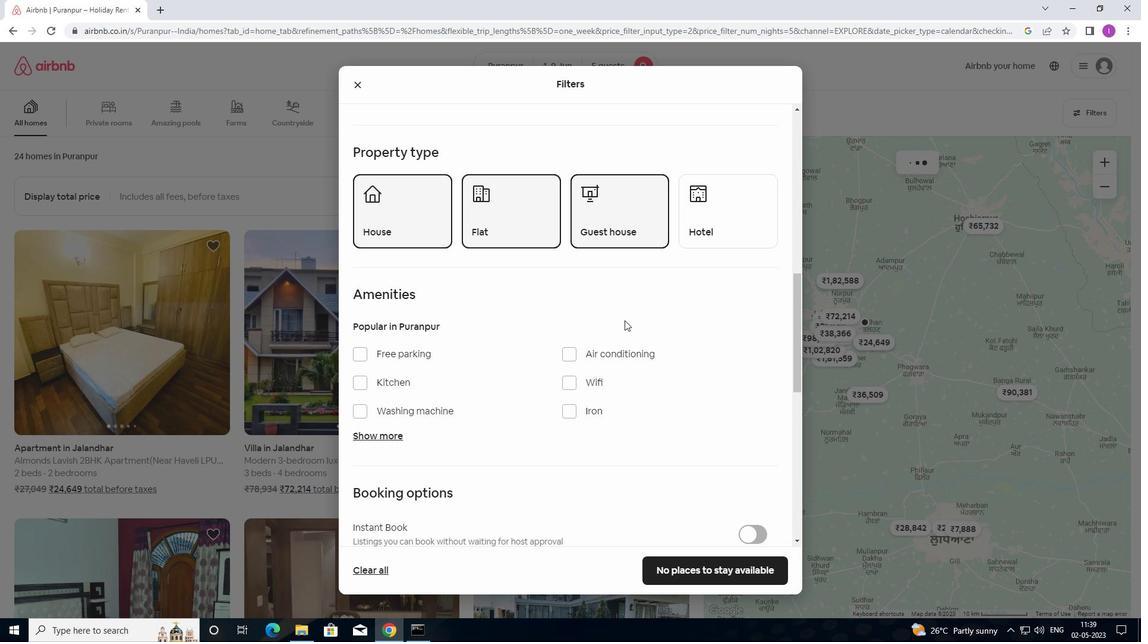 
Action: Mouse moved to (762, 276)
Screenshot: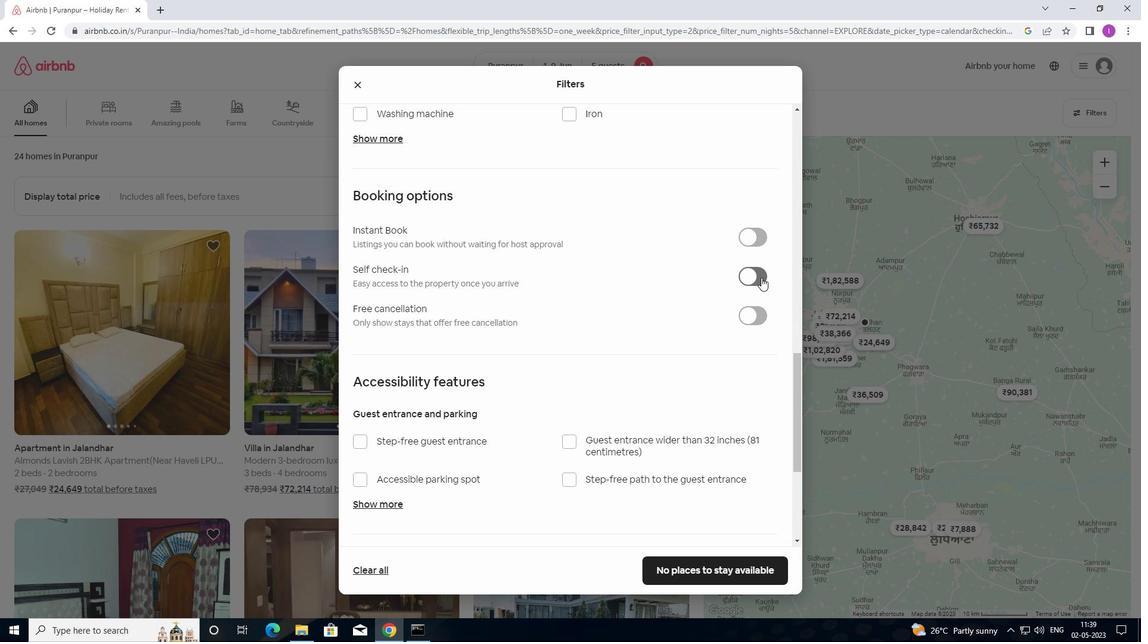 
Action: Mouse pressed left at (762, 276)
Screenshot: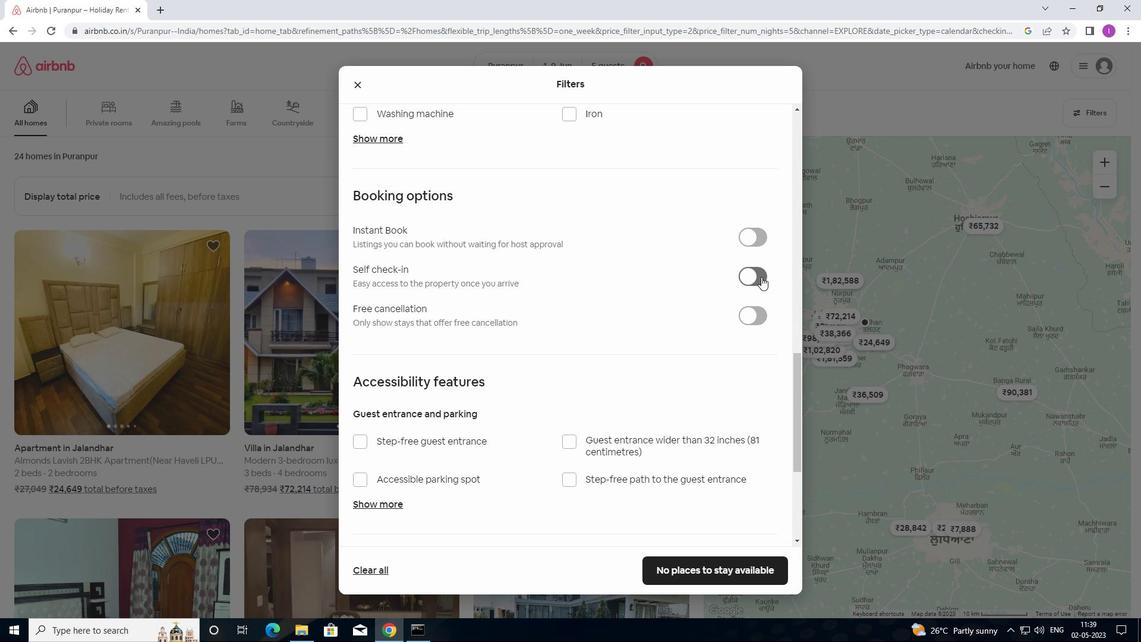 
Action: Mouse moved to (655, 367)
Screenshot: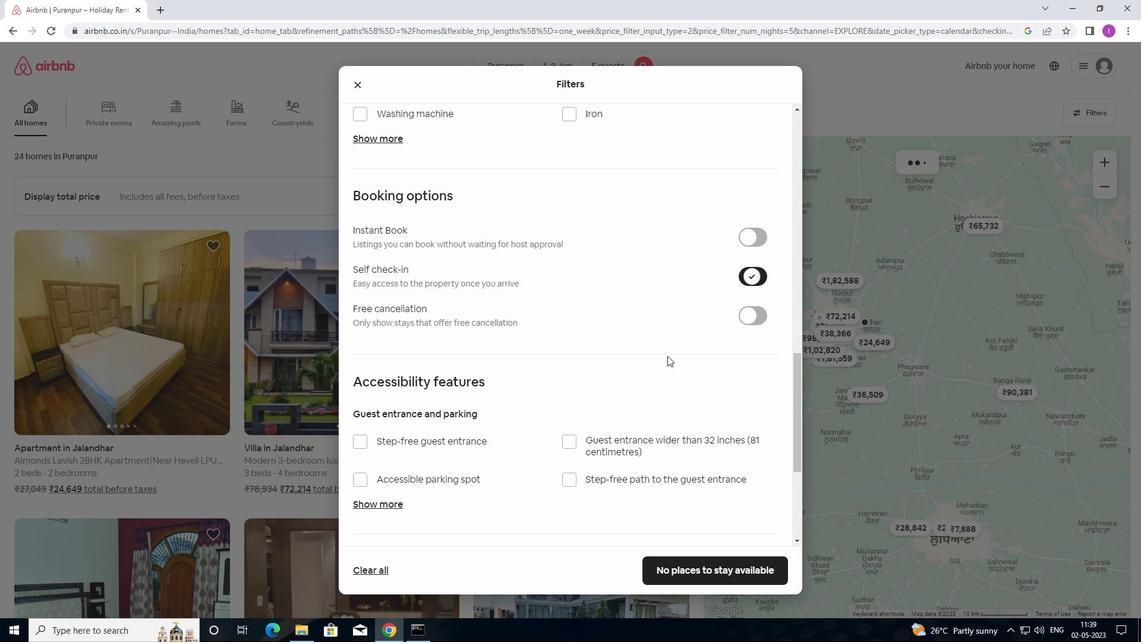 
Action: Mouse scrolled (655, 366) with delta (0, 0)
Screenshot: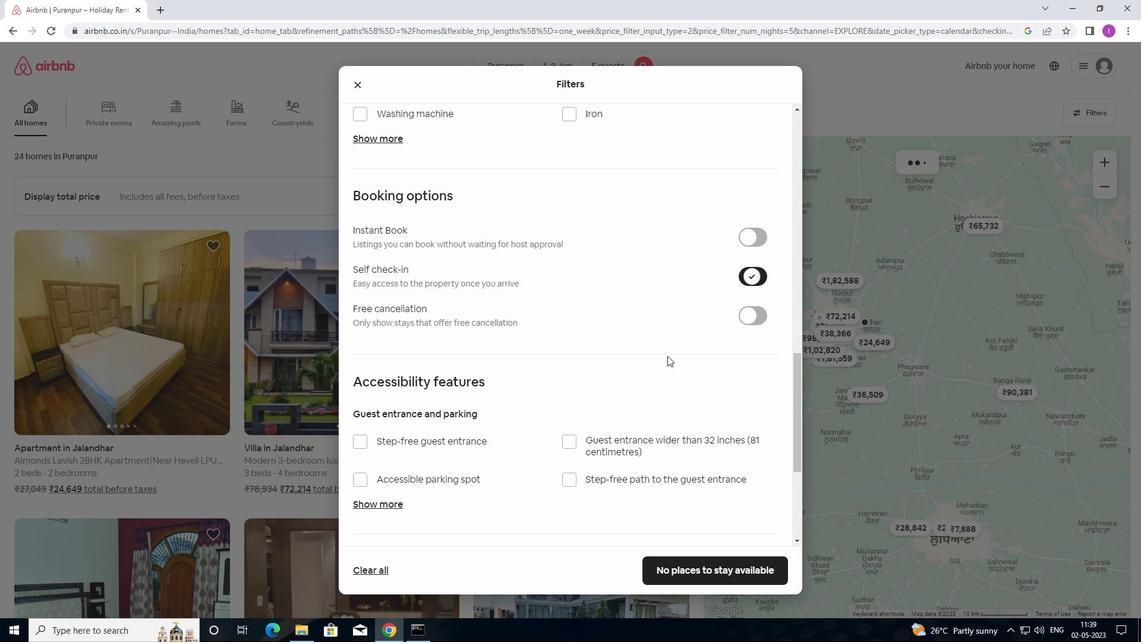 
Action: Mouse moved to (655, 368)
Screenshot: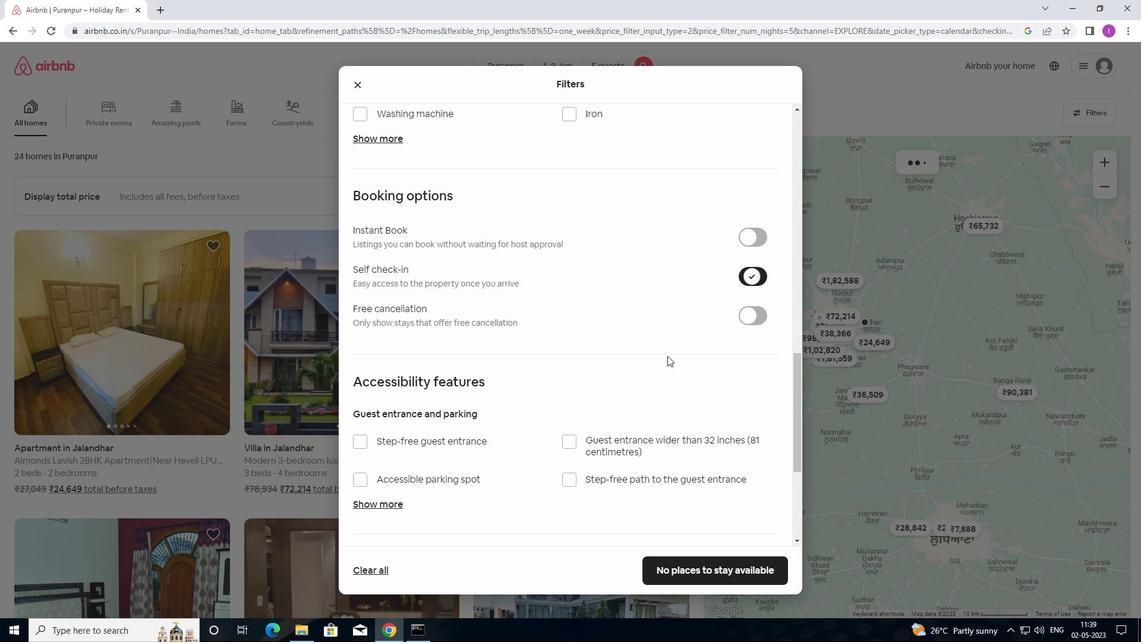 
Action: Mouse scrolled (655, 368) with delta (0, 0)
Screenshot: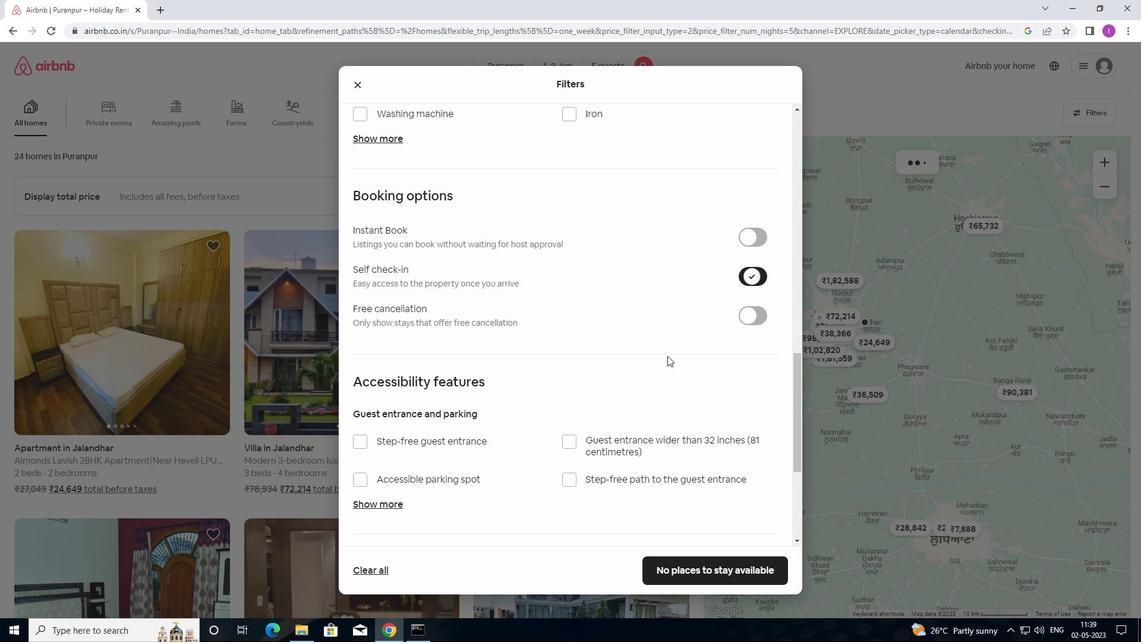 
Action: Mouse moved to (655, 370)
Screenshot: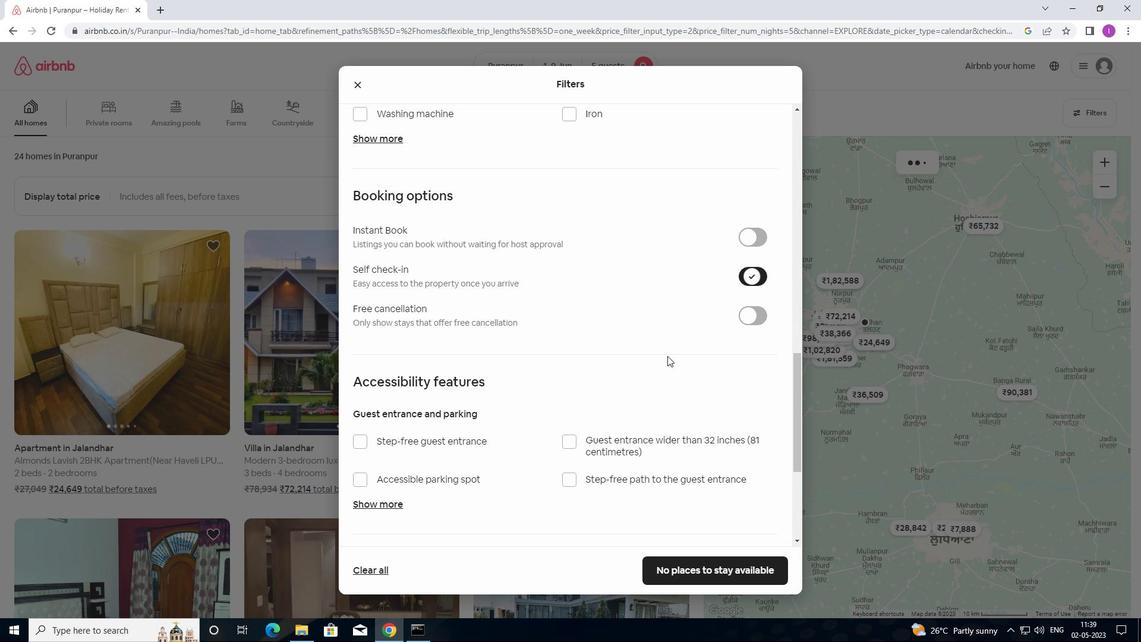 
Action: Mouse scrolled (655, 369) with delta (0, 0)
Screenshot: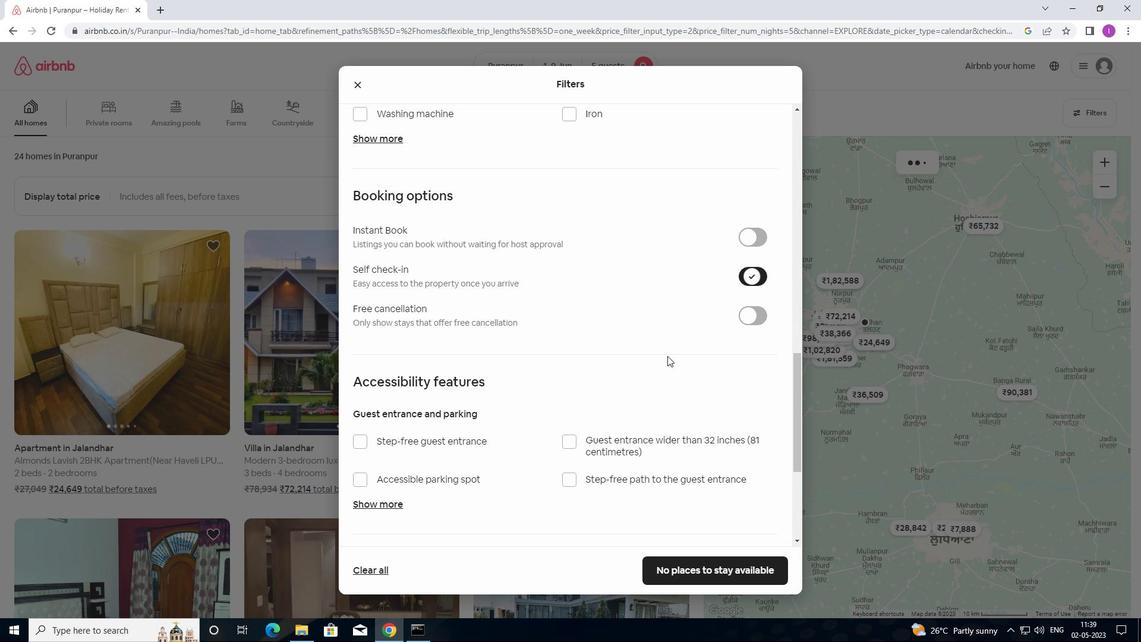 
Action: Mouse moved to (655, 371)
Screenshot: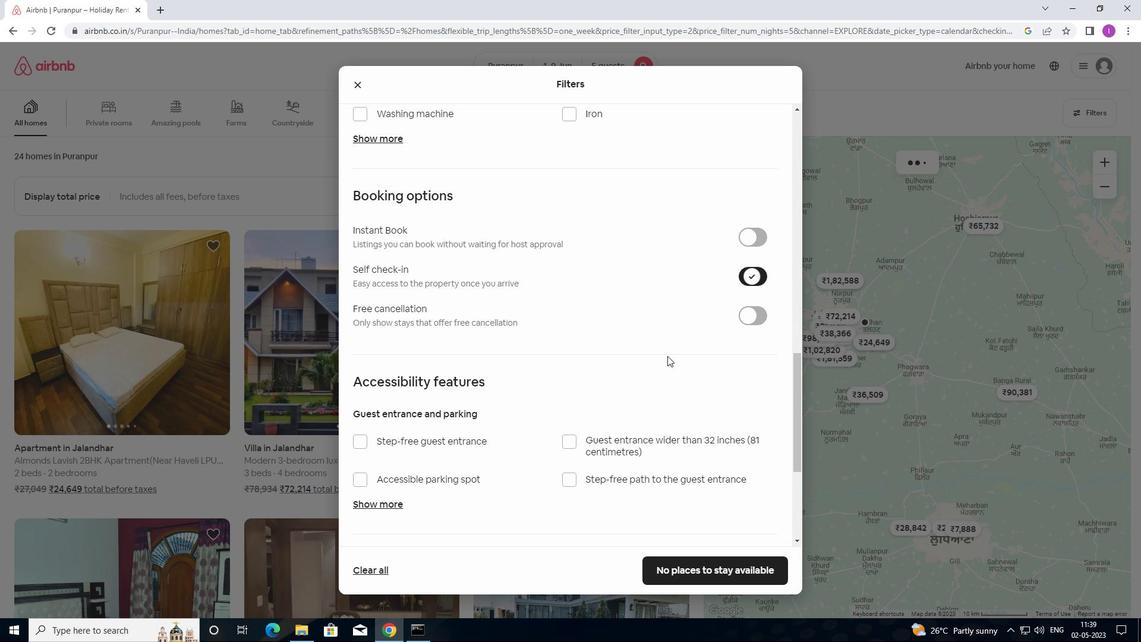 
Action: Mouse scrolled (655, 371) with delta (0, 0)
Screenshot: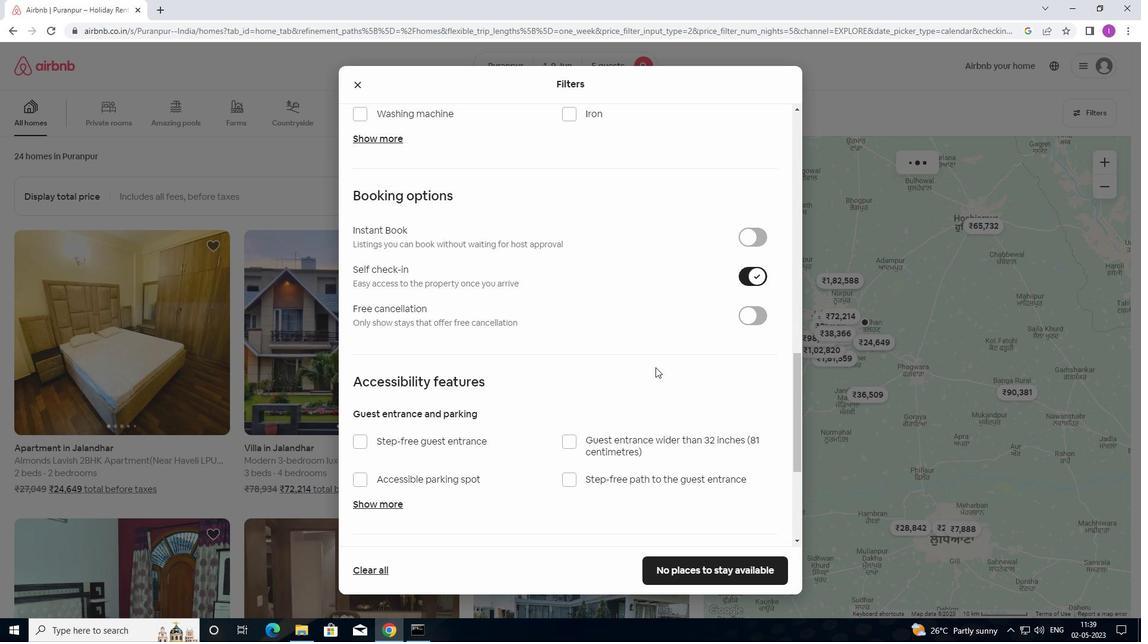 
Action: Mouse moved to (405, 484)
Screenshot: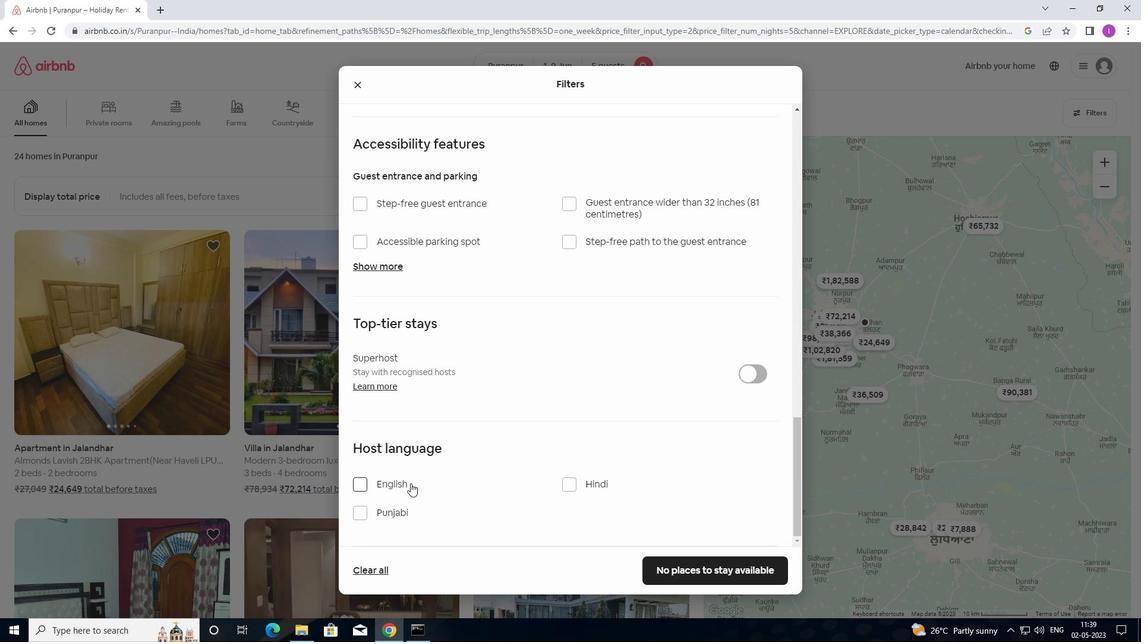 
Action: Mouse pressed left at (405, 484)
Screenshot: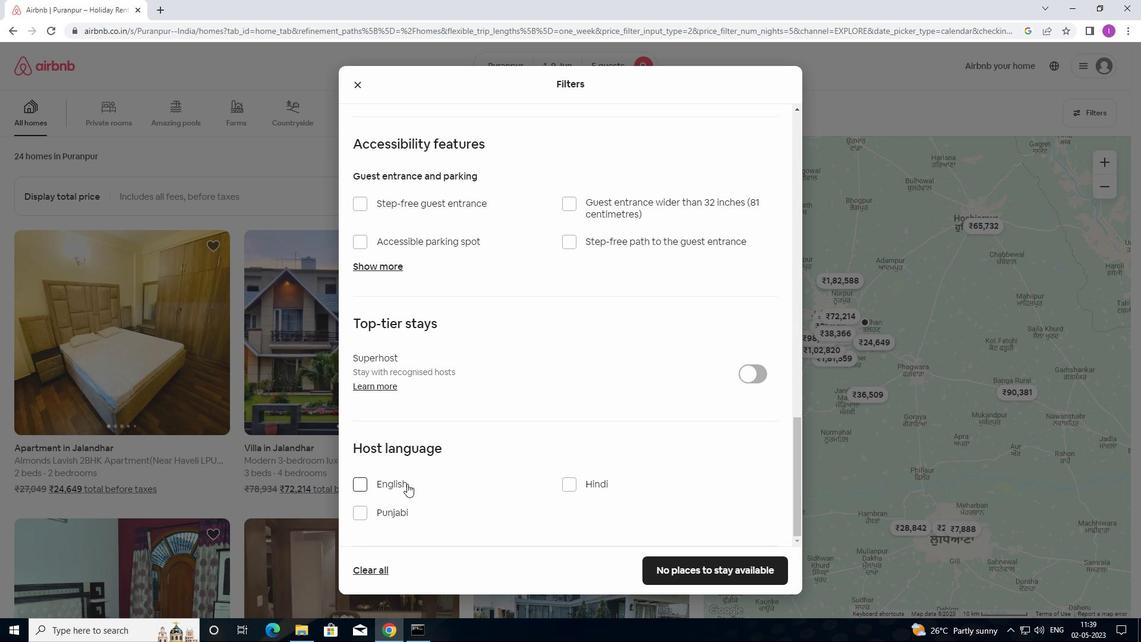 
Action: Mouse moved to (726, 581)
Screenshot: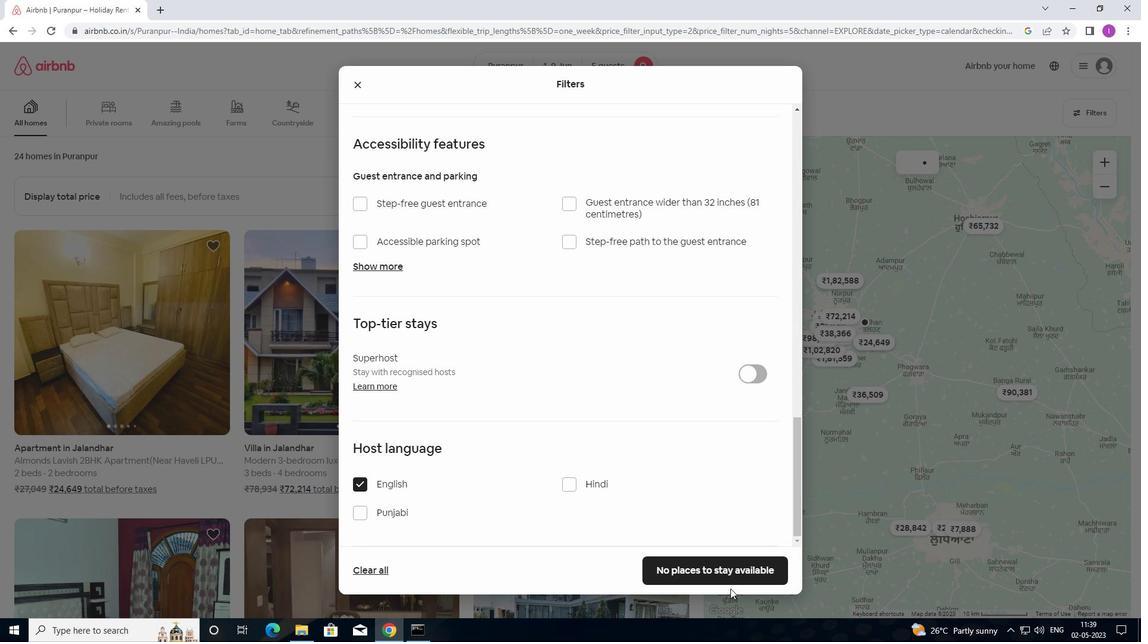 
Action: Mouse pressed left at (726, 581)
Screenshot: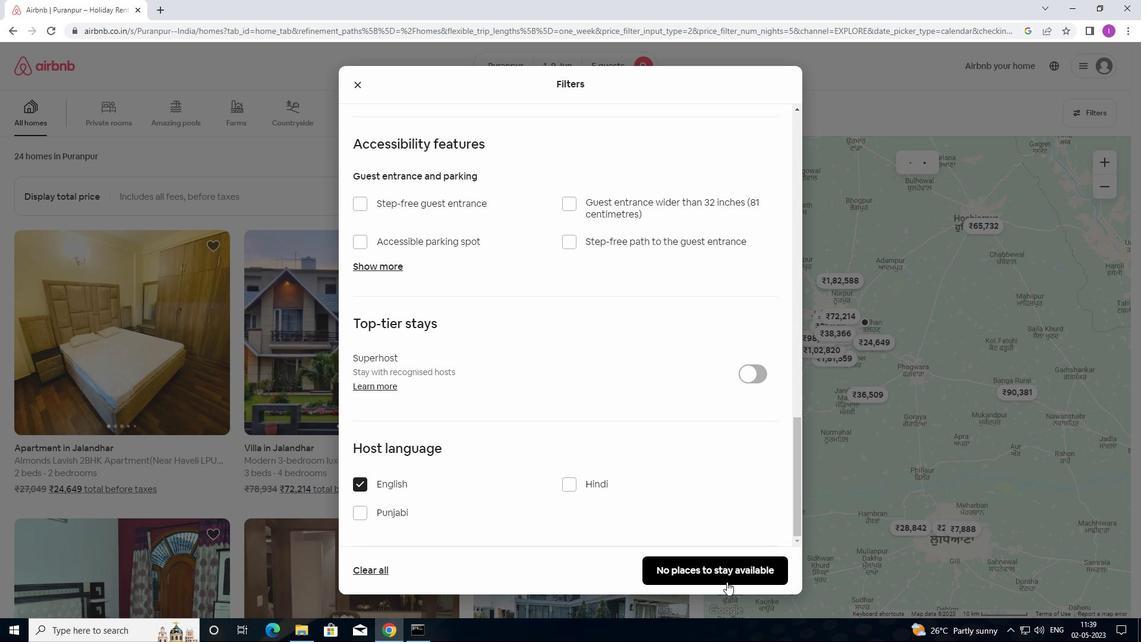 
Action: Mouse moved to (727, 573)
Screenshot: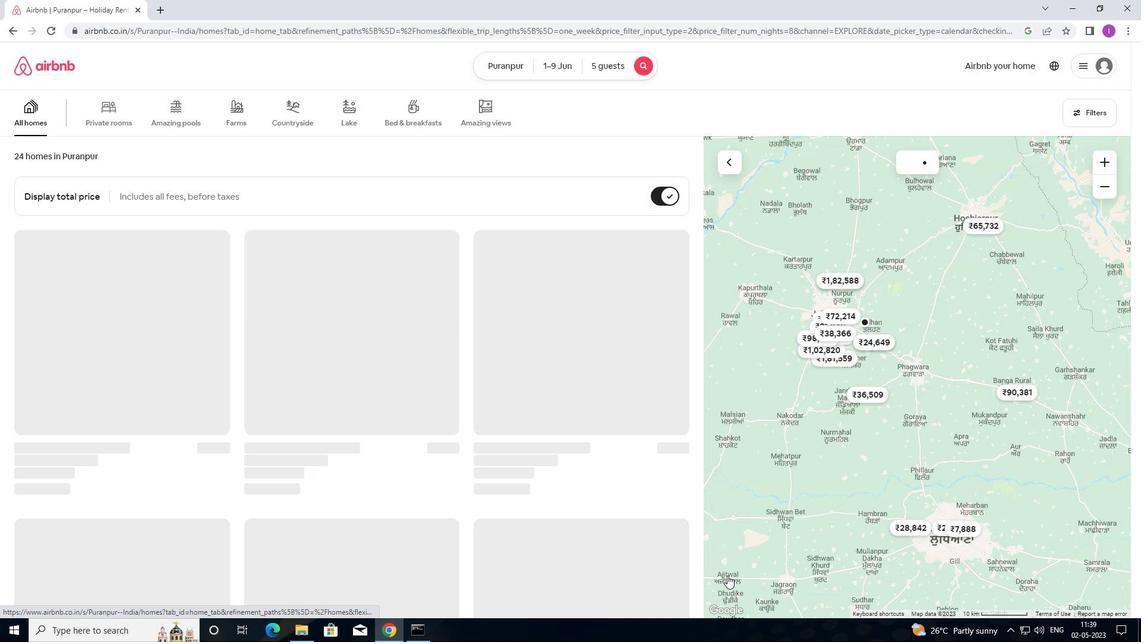 
